 Task: Research Airbnb options in Ceská Trebová, Czech Republic from 11th November, 2023 to 15th November, 2023 for 2 adults. Place can be private room with 1  bedroom having 2 beds and 1 bathroom. Property type can be hotel.
Action: Mouse moved to (480, 230)
Screenshot: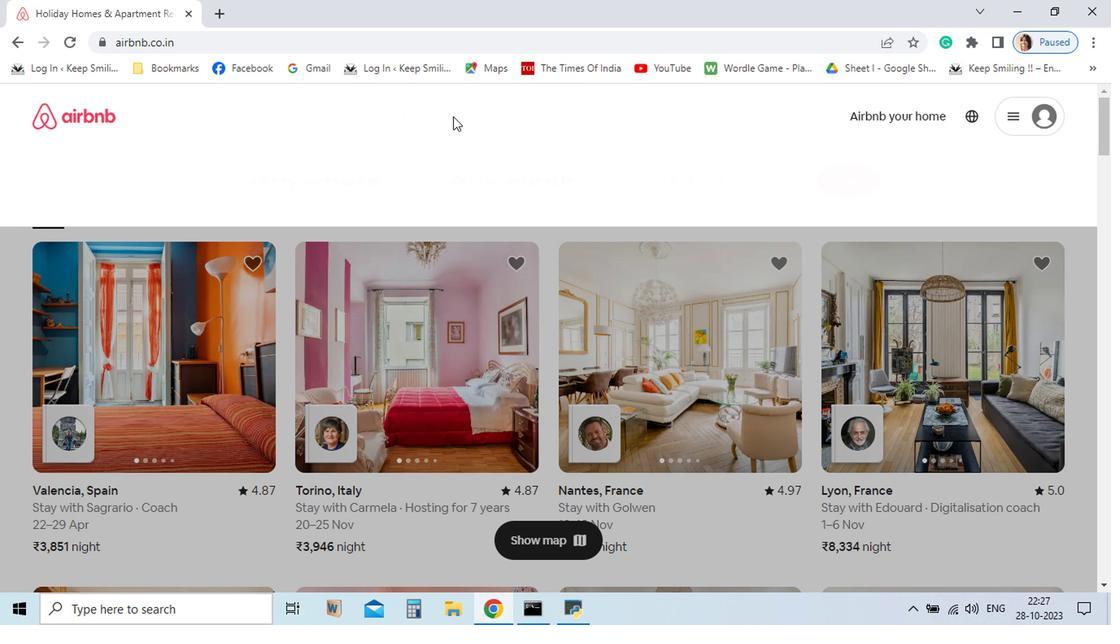 
Action: Mouse pressed left at (480, 230)
Screenshot: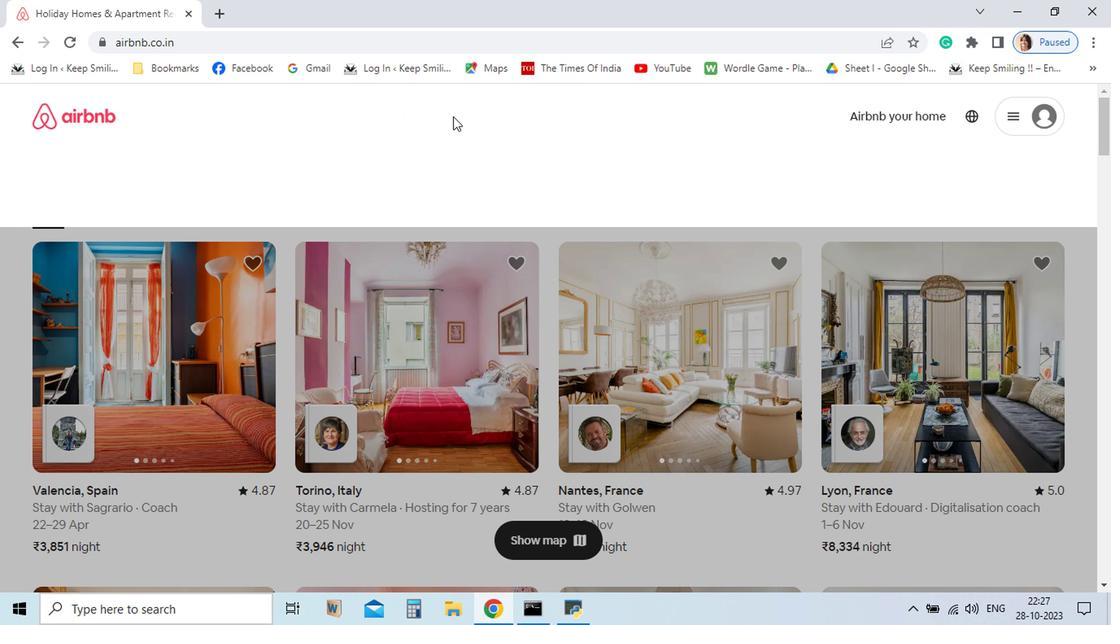 
Action: Key pressed ce
Screenshot: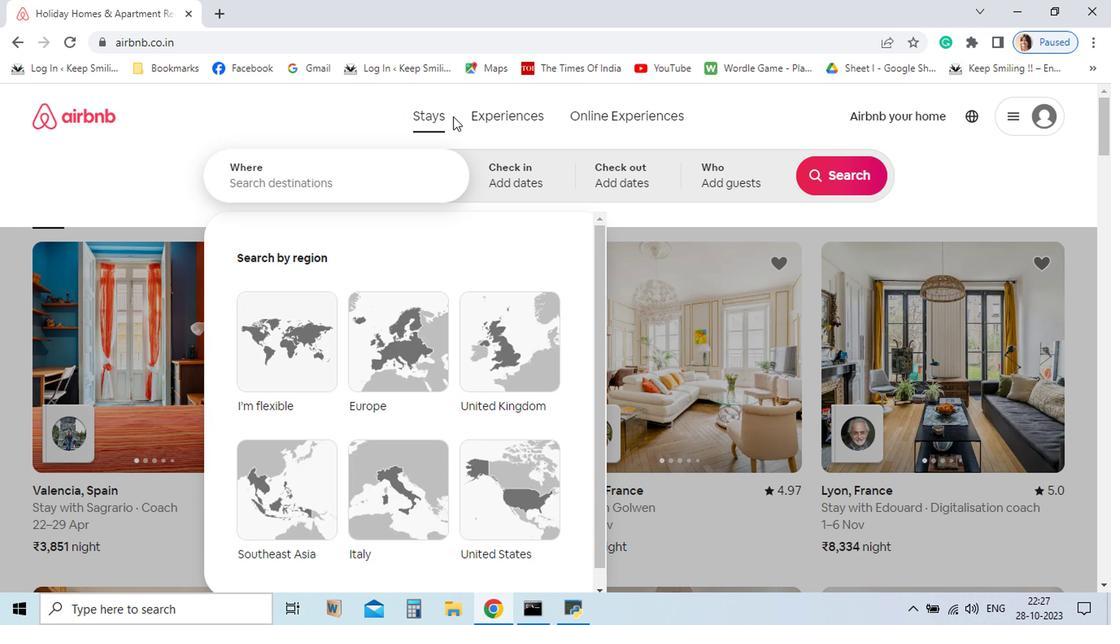 
Action: Mouse moved to (372, 274)
Screenshot: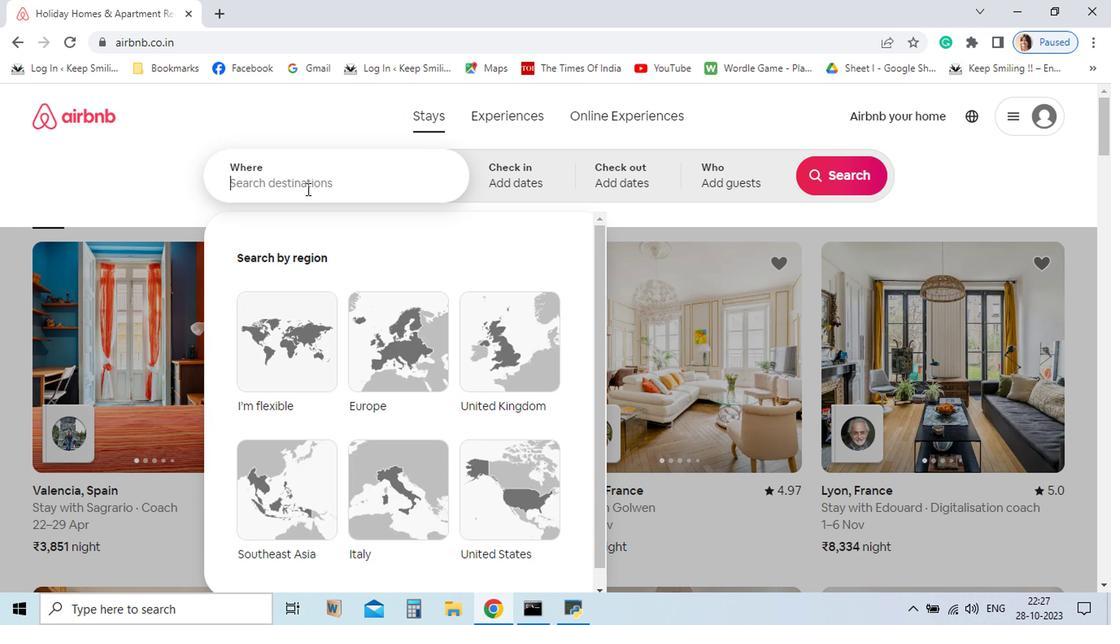 
Action: Mouse pressed left at (372, 274)
Screenshot: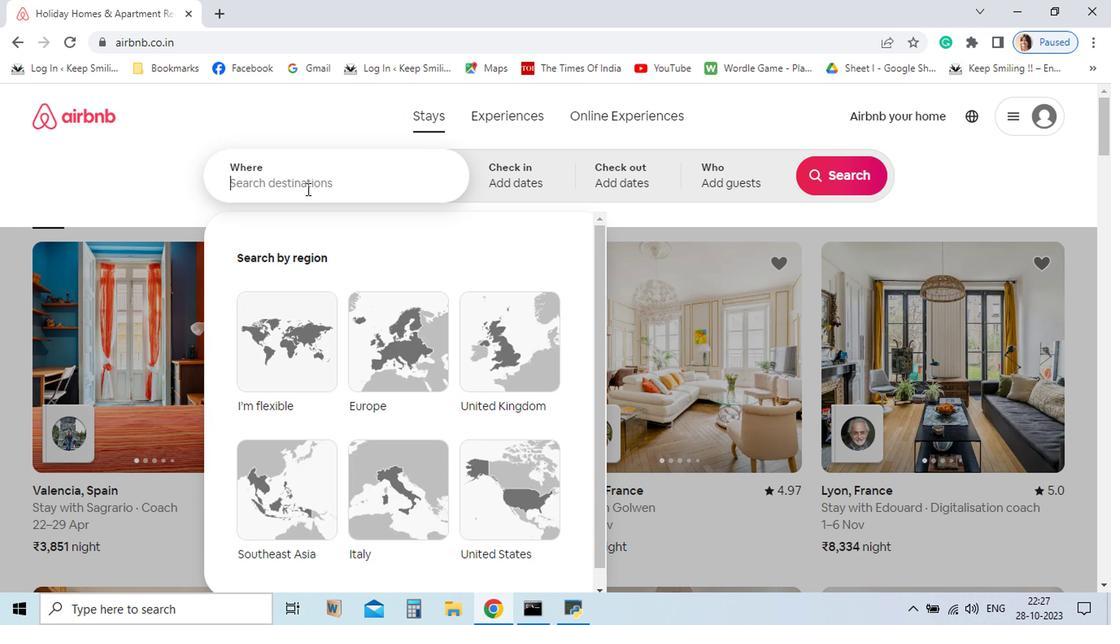 
Action: Mouse moved to (372, 274)
Screenshot: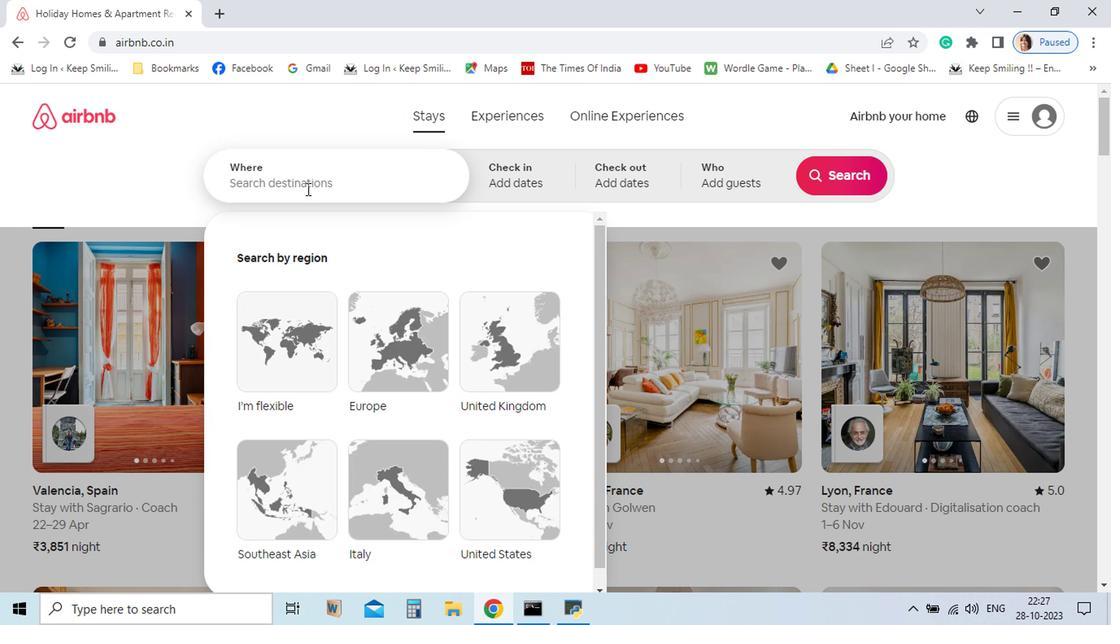 
Action: Key pressed ceska<Key.space>tre
Screenshot: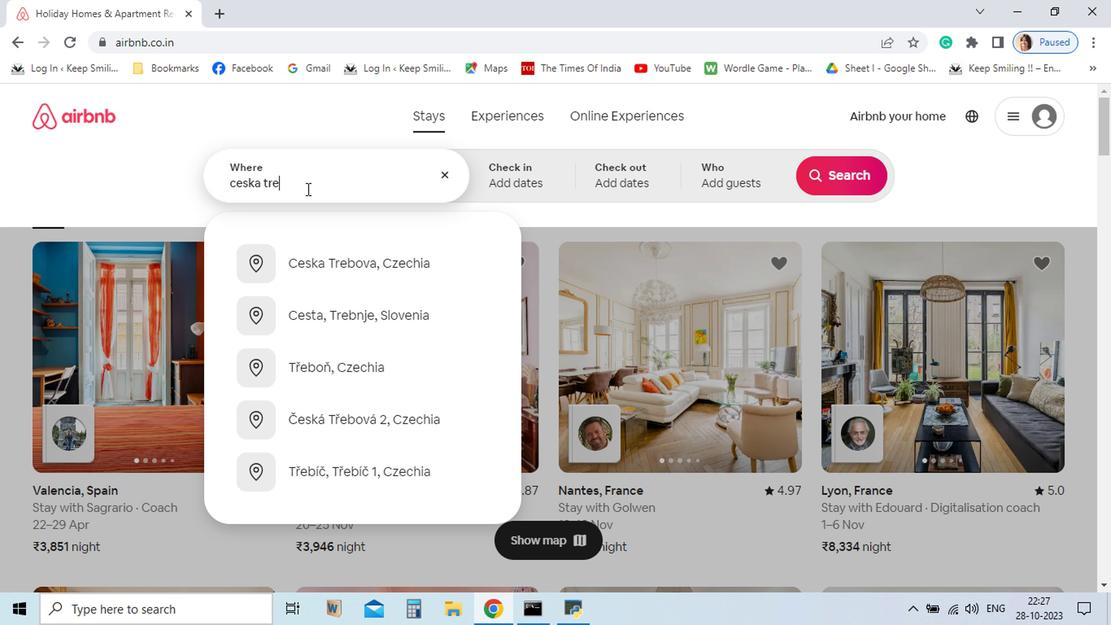 
Action: Mouse moved to (398, 318)
Screenshot: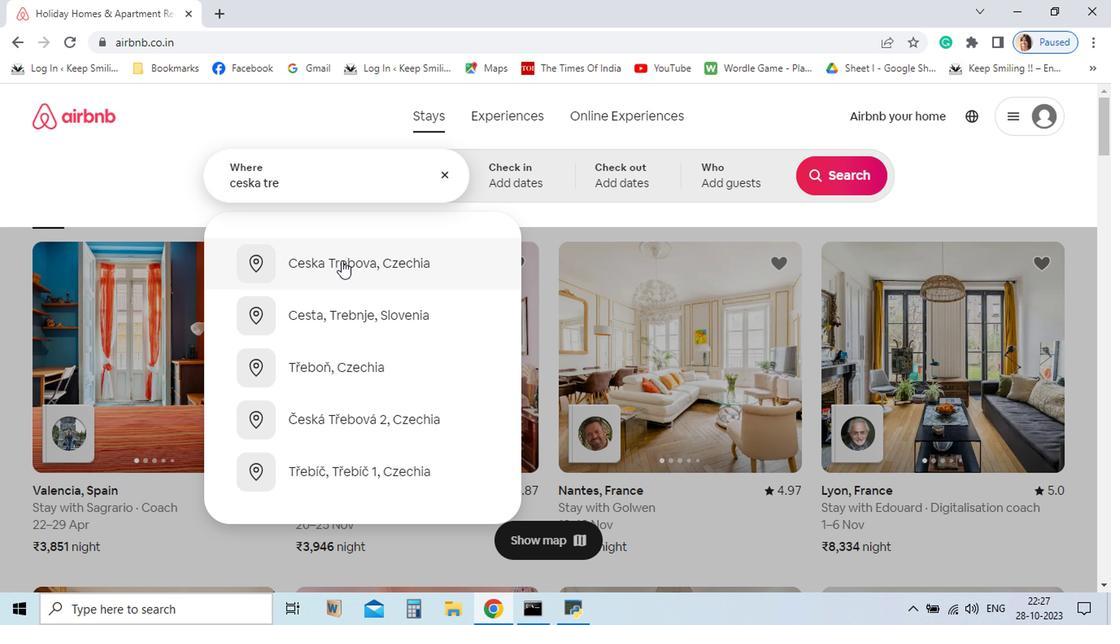 
Action: Mouse pressed left at (398, 318)
Screenshot: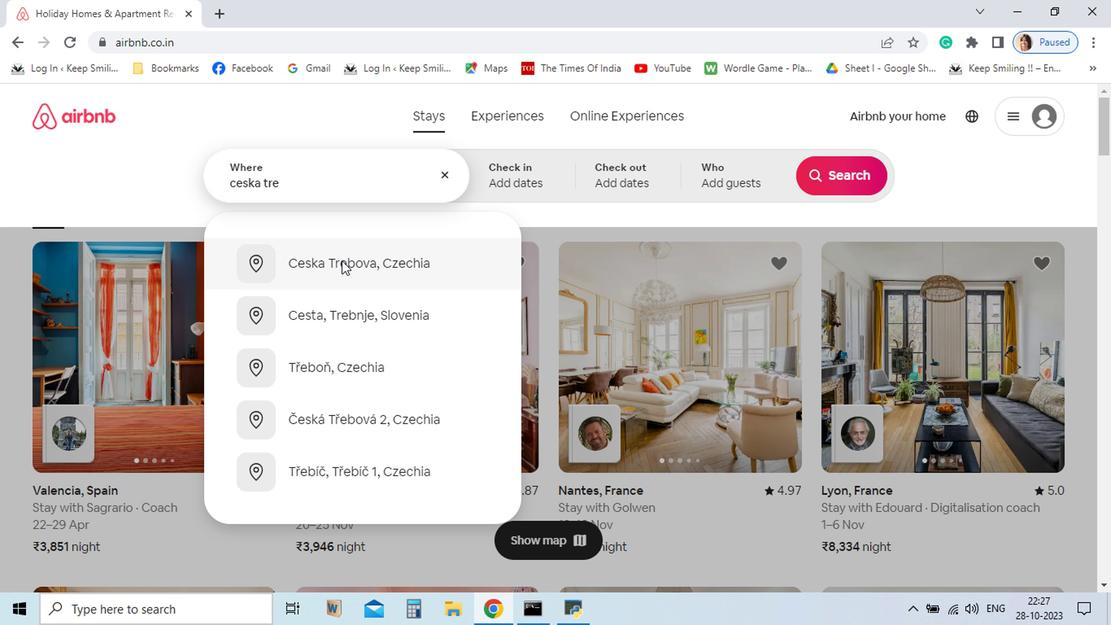 
Action: Mouse moved to (749, 413)
Screenshot: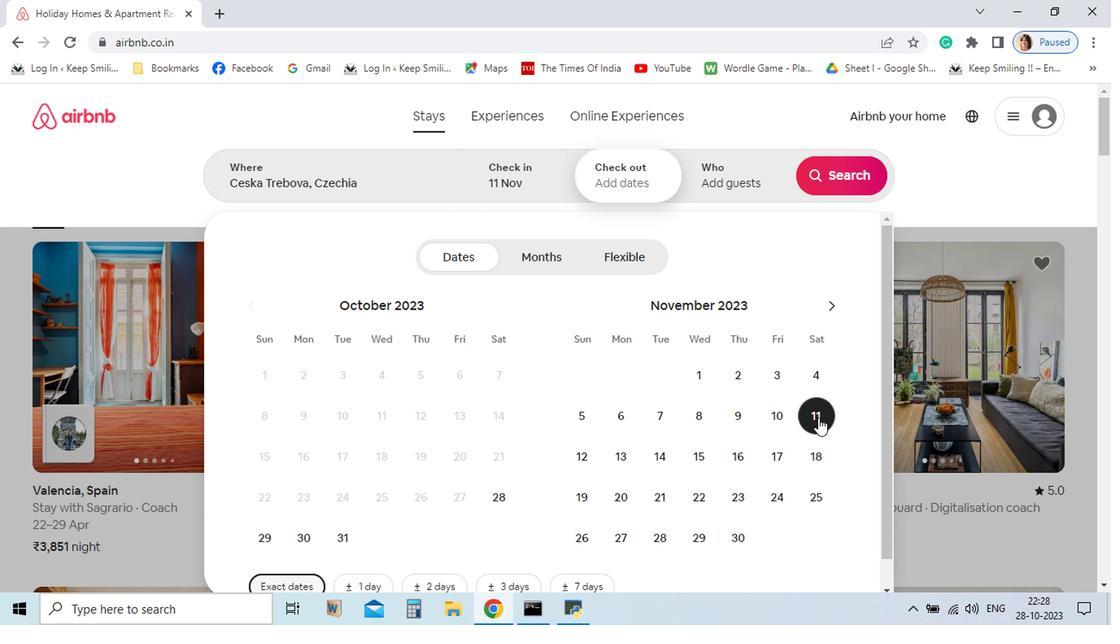 
Action: Mouse pressed left at (749, 413)
Screenshot: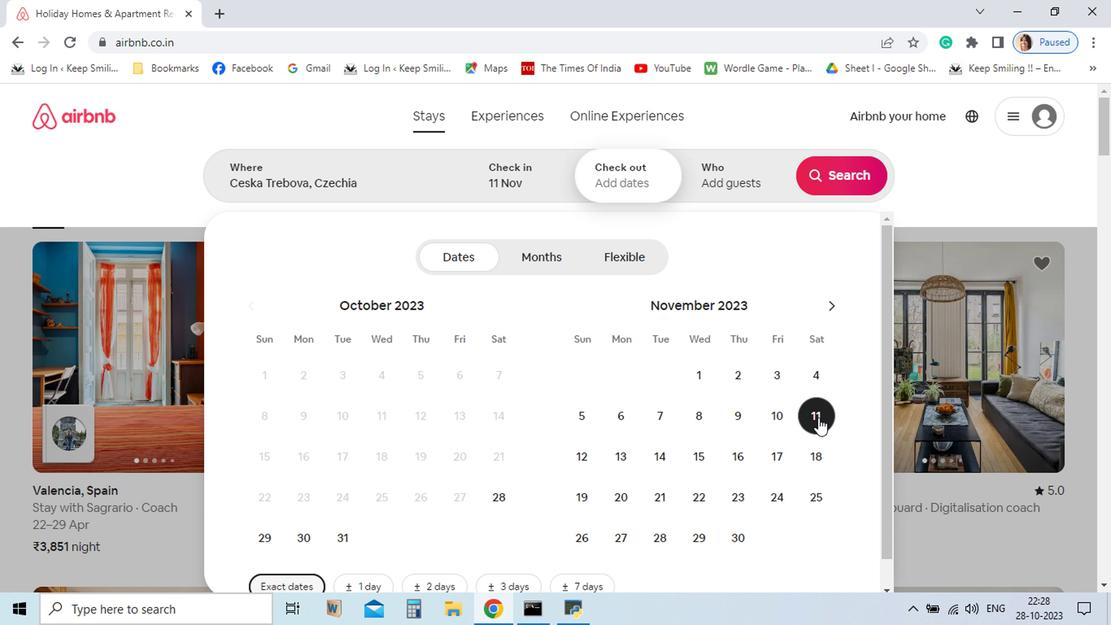 
Action: Mouse moved to (663, 438)
Screenshot: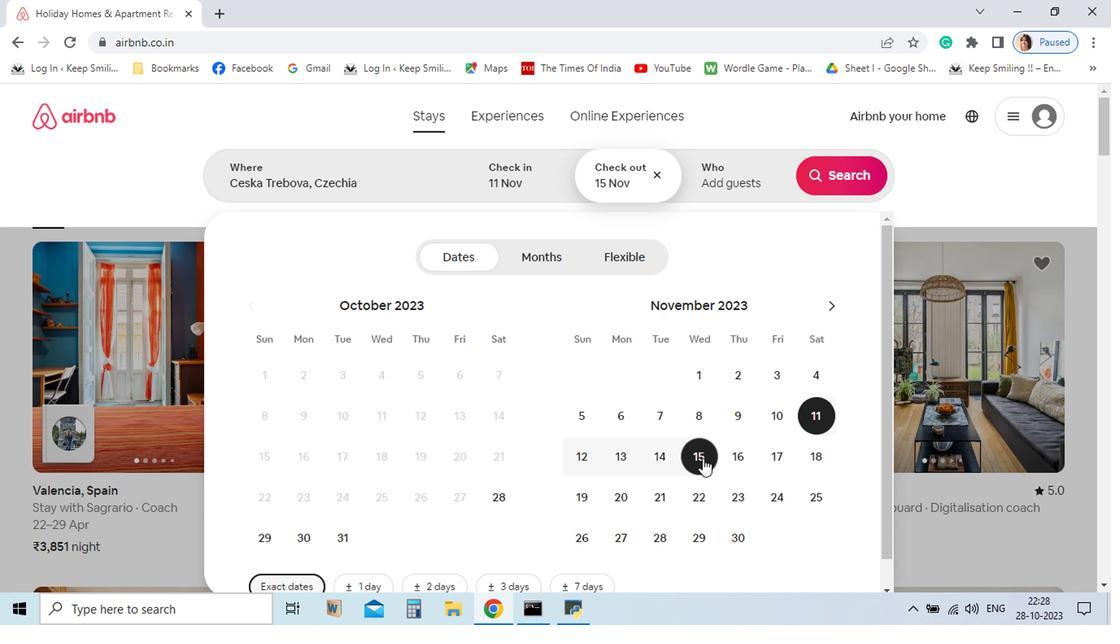 
Action: Mouse pressed left at (663, 438)
Screenshot: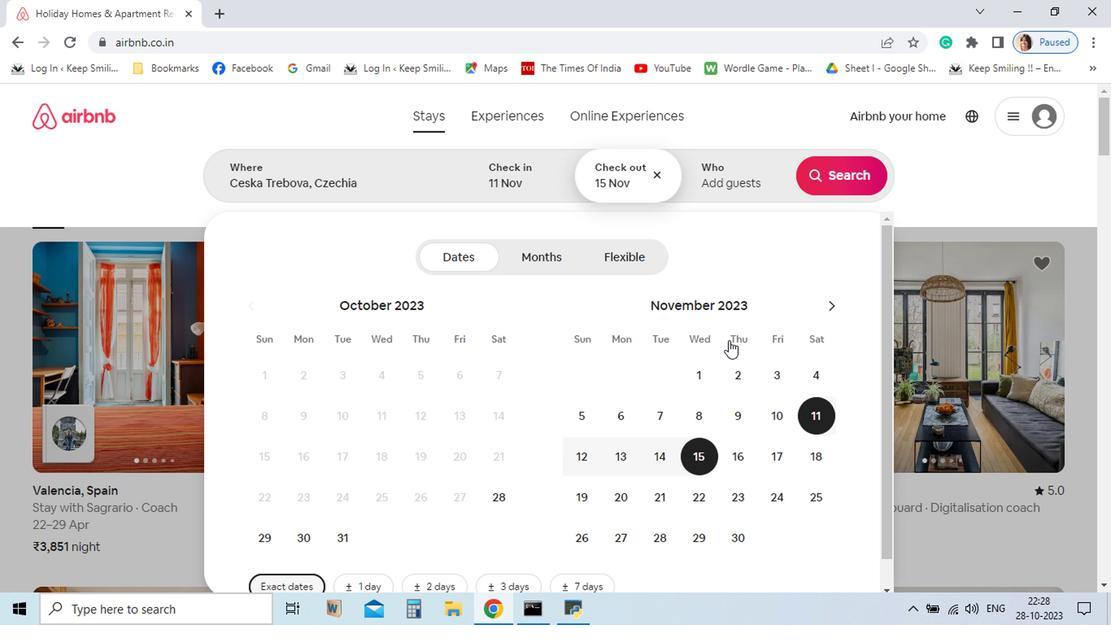 
Action: Mouse moved to (672, 272)
Screenshot: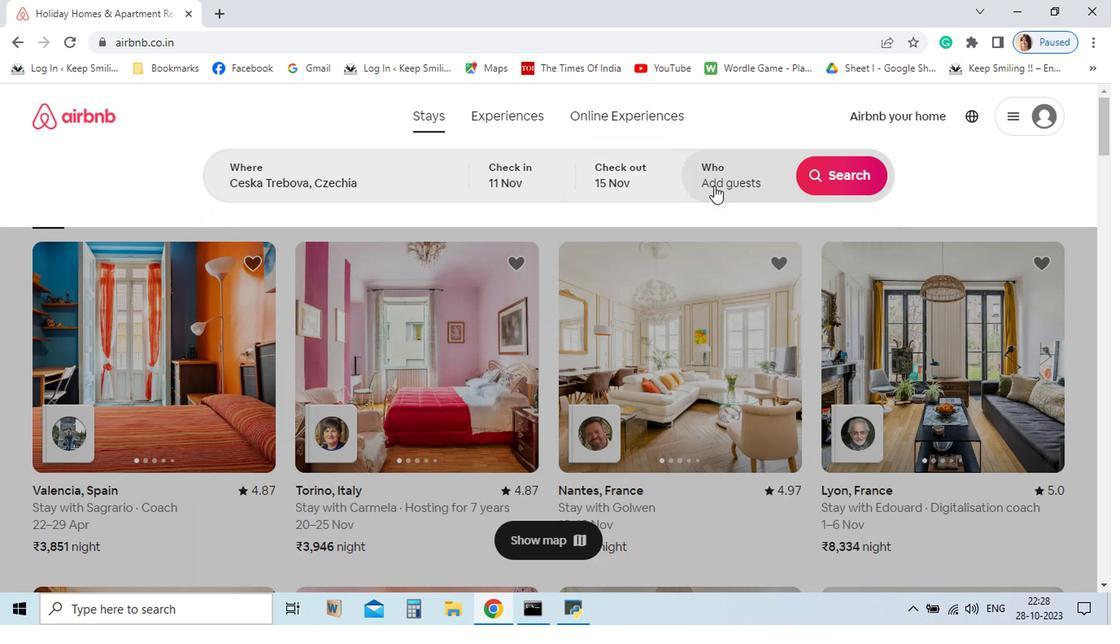
Action: Mouse pressed left at (672, 272)
Screenshot: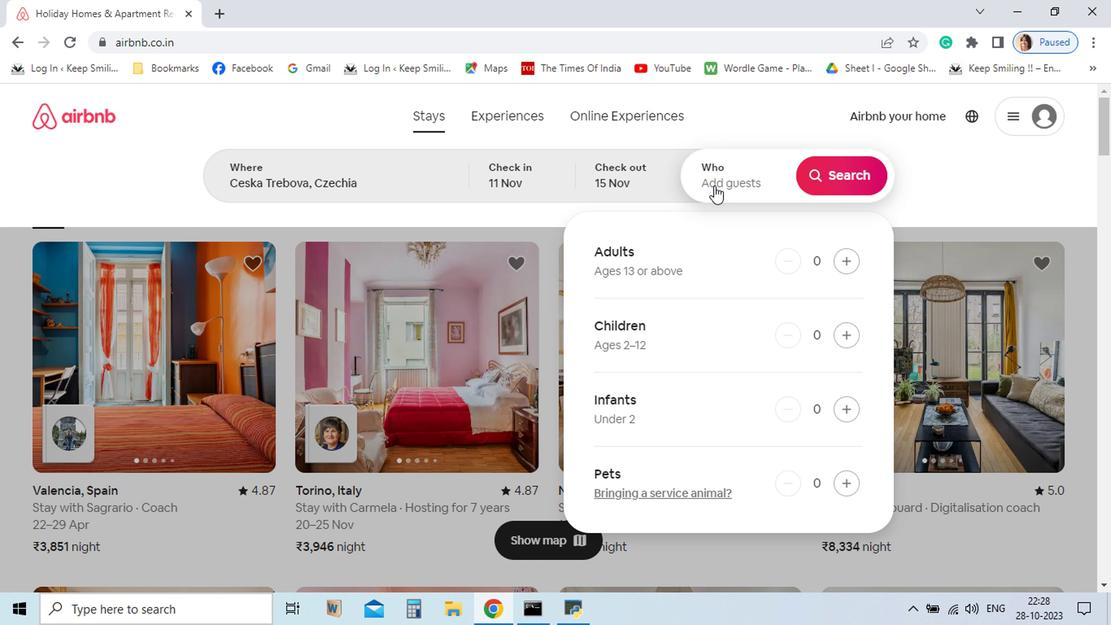 
Action: Mouse moved to (766, 320)
Screenshot: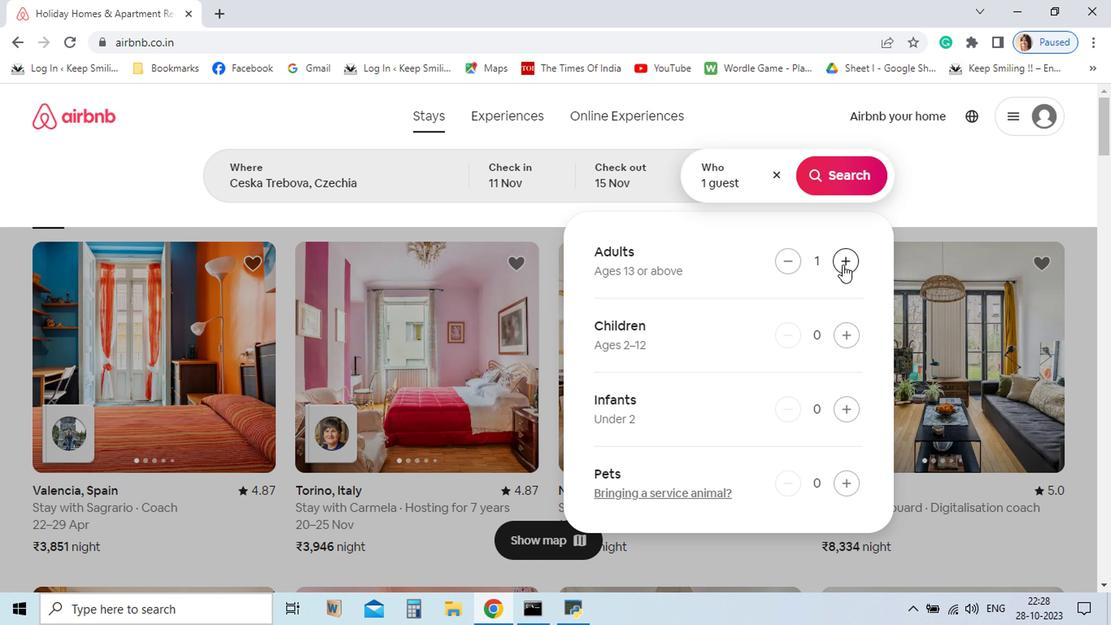 
Action: Mouse pressed left at (766, 320)
Screenshot: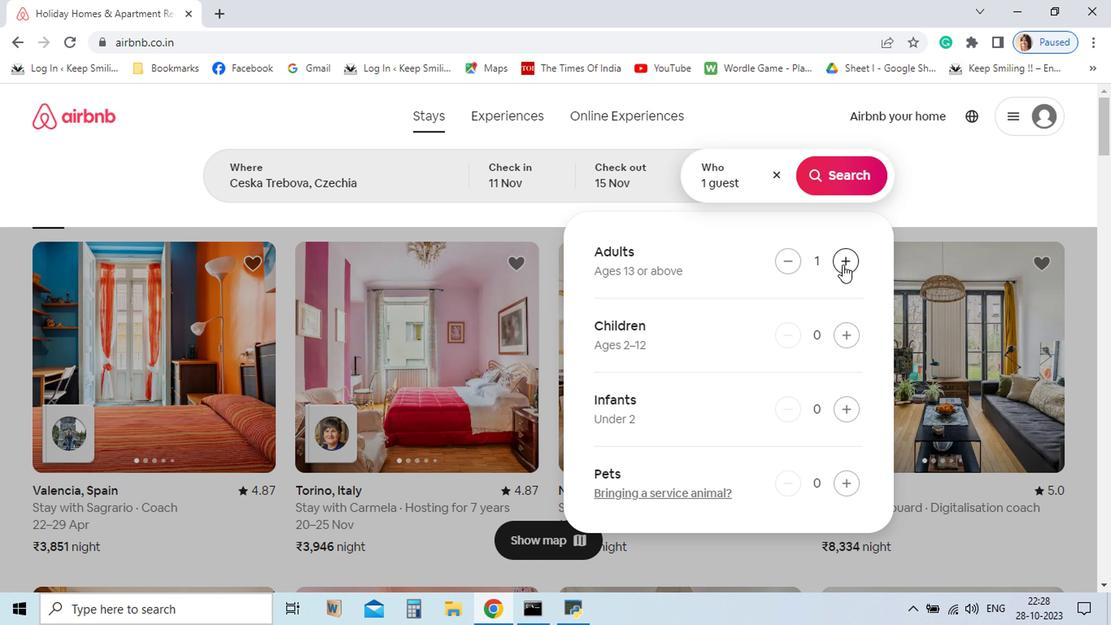 
Action: Mouse pressed left at (766, 320)
Screenshot: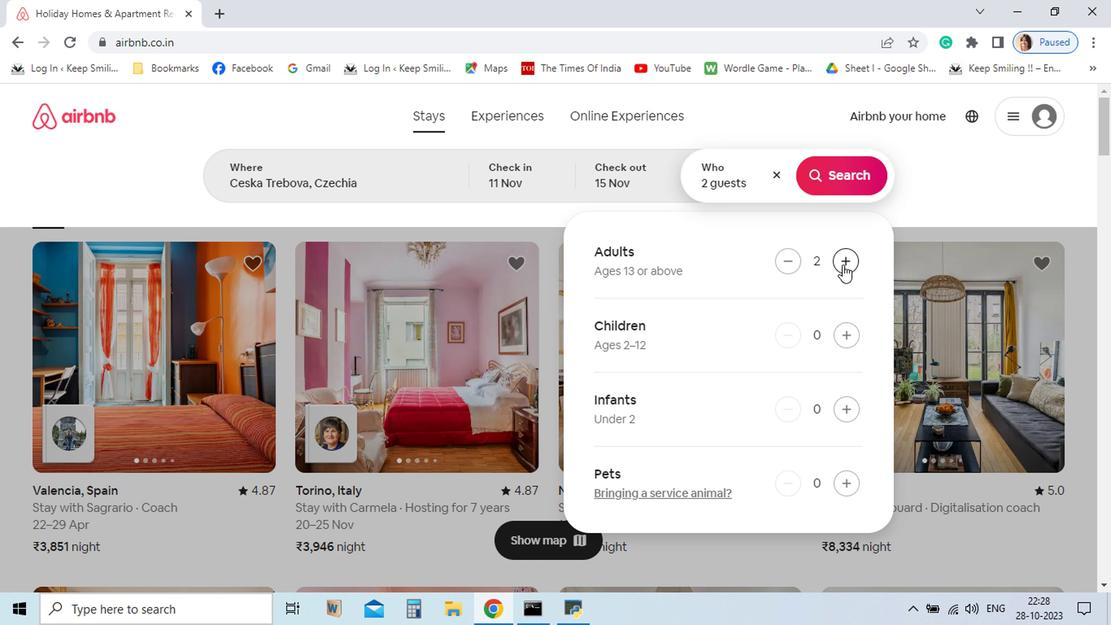 
Action: Mouse moved to (760, 267)
Screenshot: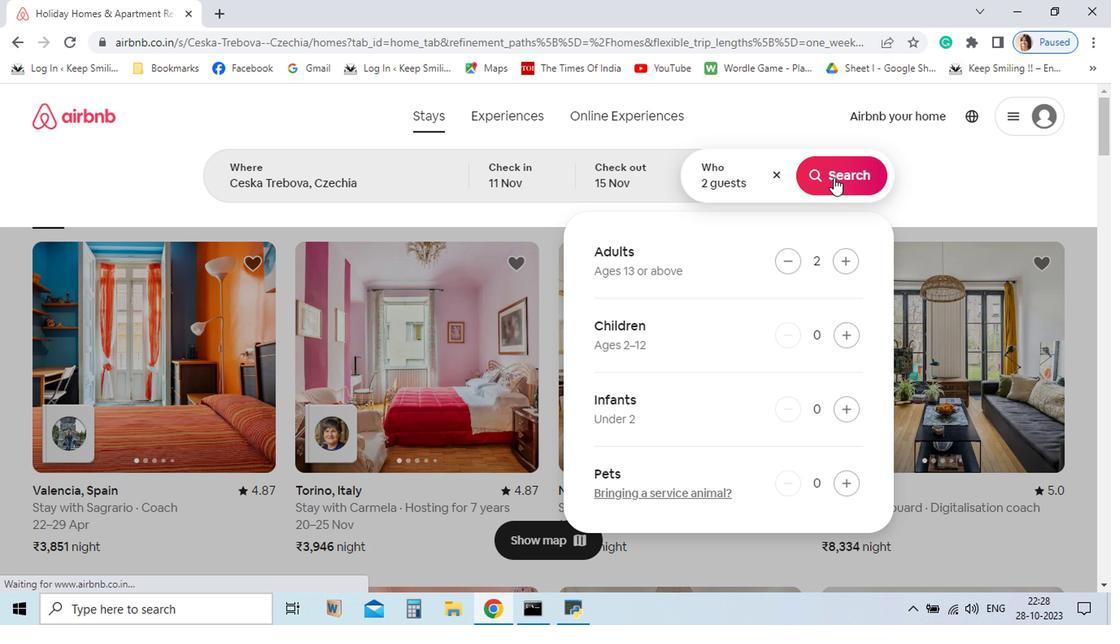 
Action: Mouse pressed left at (760, 267)
Screenshot: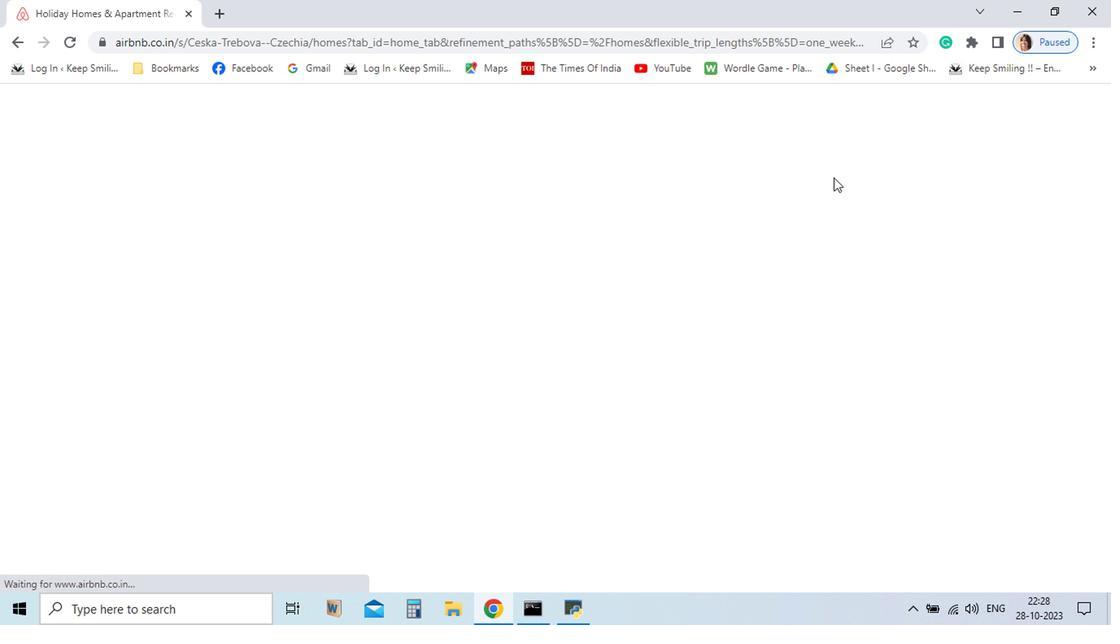 
Action: Mouse moved to (765, 278)
Screenshot: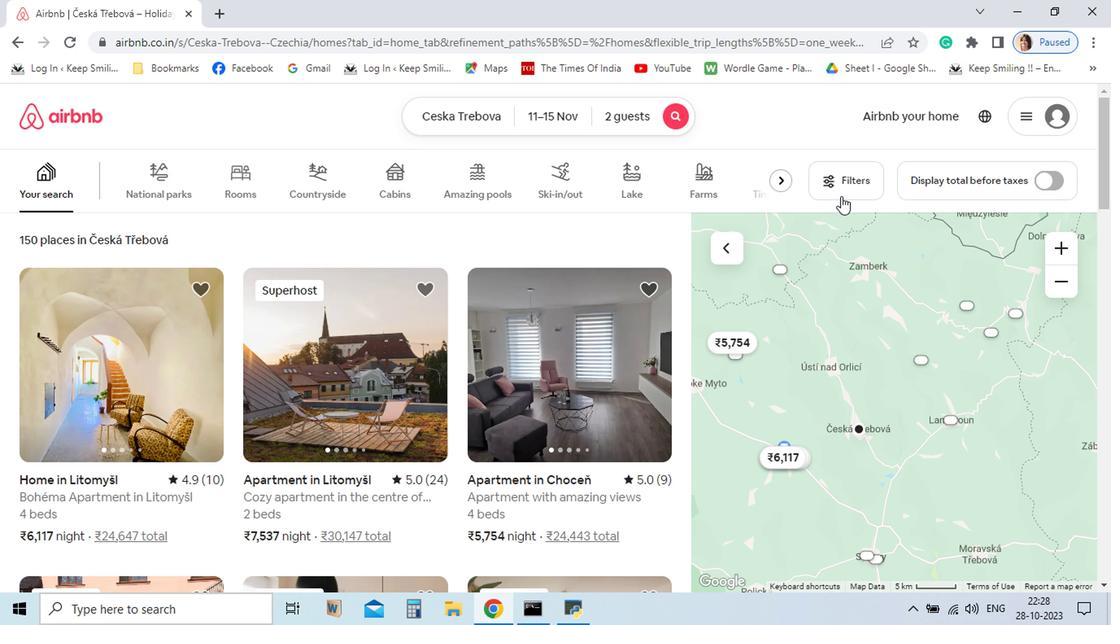 
Action: Mouse pressed left at (765, 278)
Screenshot: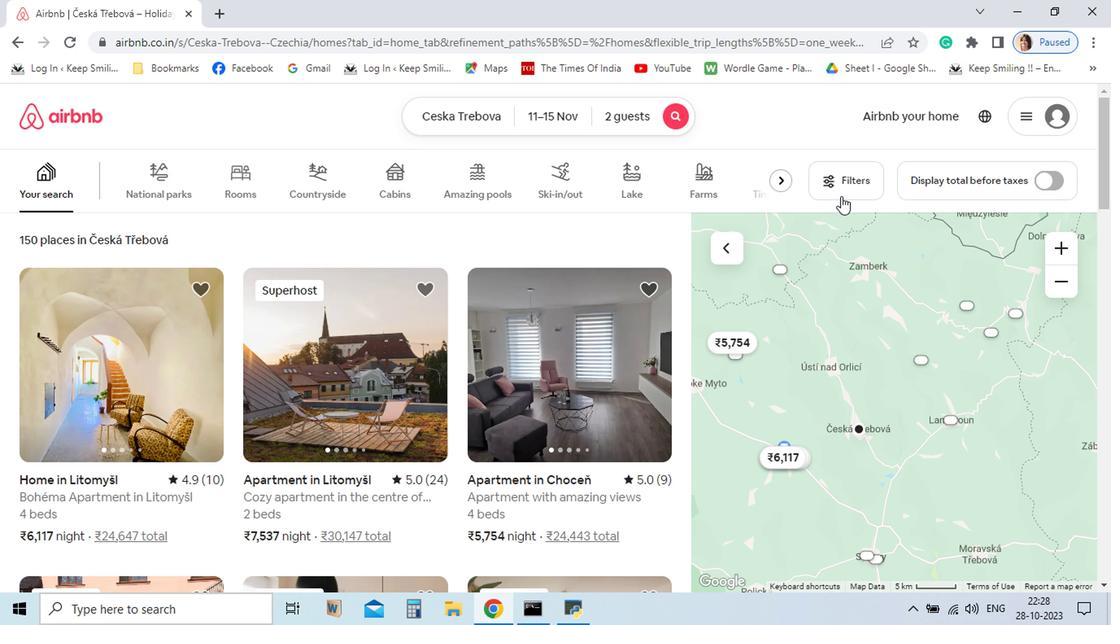 
Action: Mouse moved to (769, 270)
Screenshot: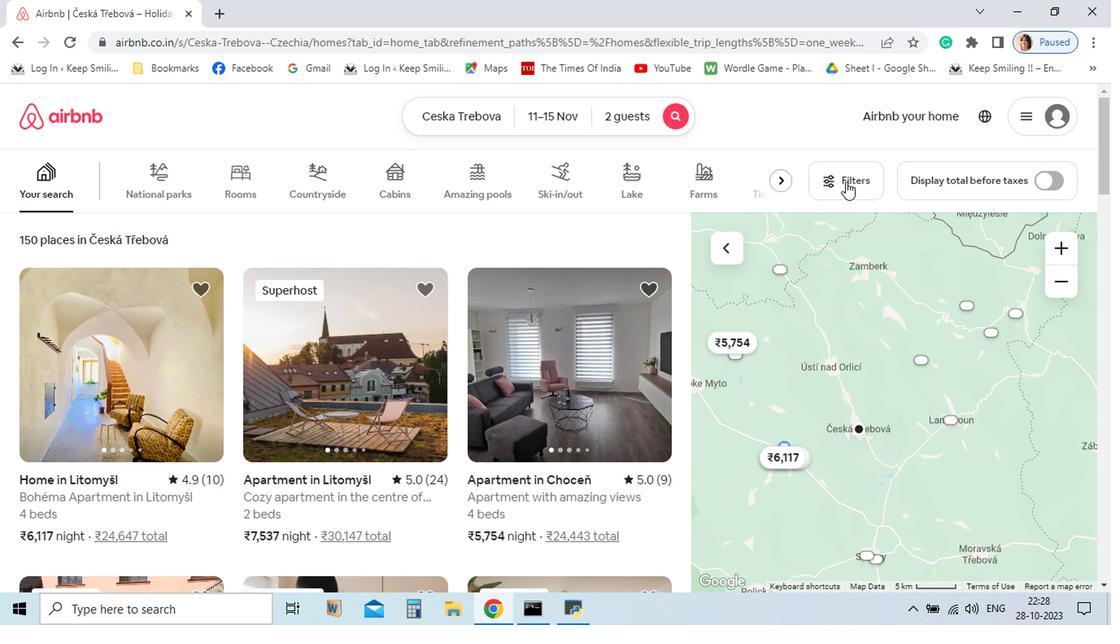 
Action: Mouse pressed left at (769, 270)
Screenshot: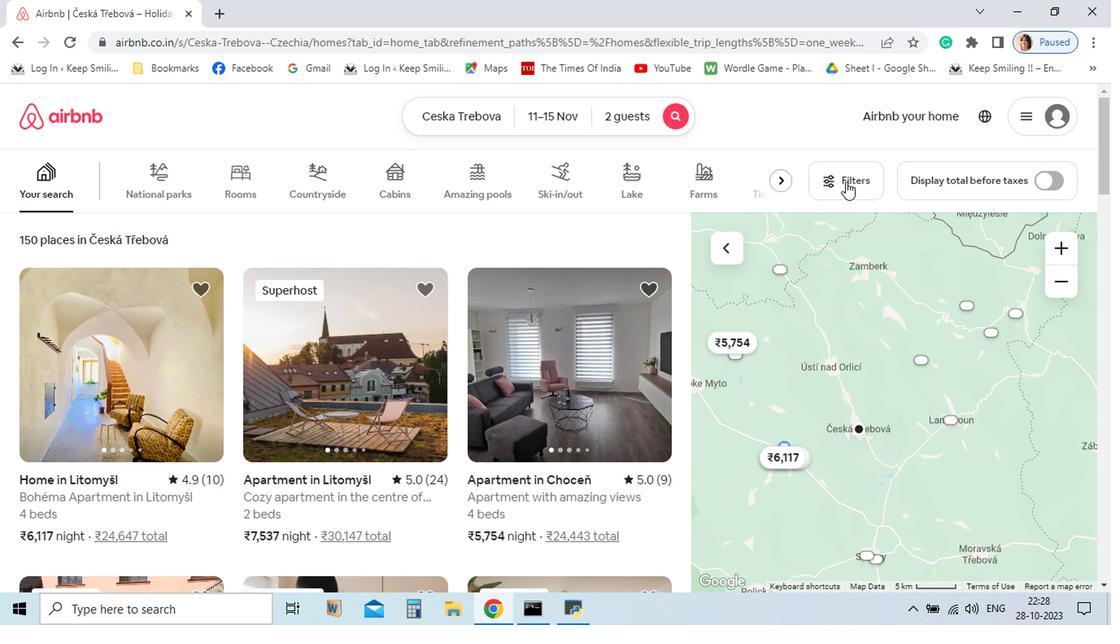 
Action: Mouse moved to (784, 291)
Screenshot: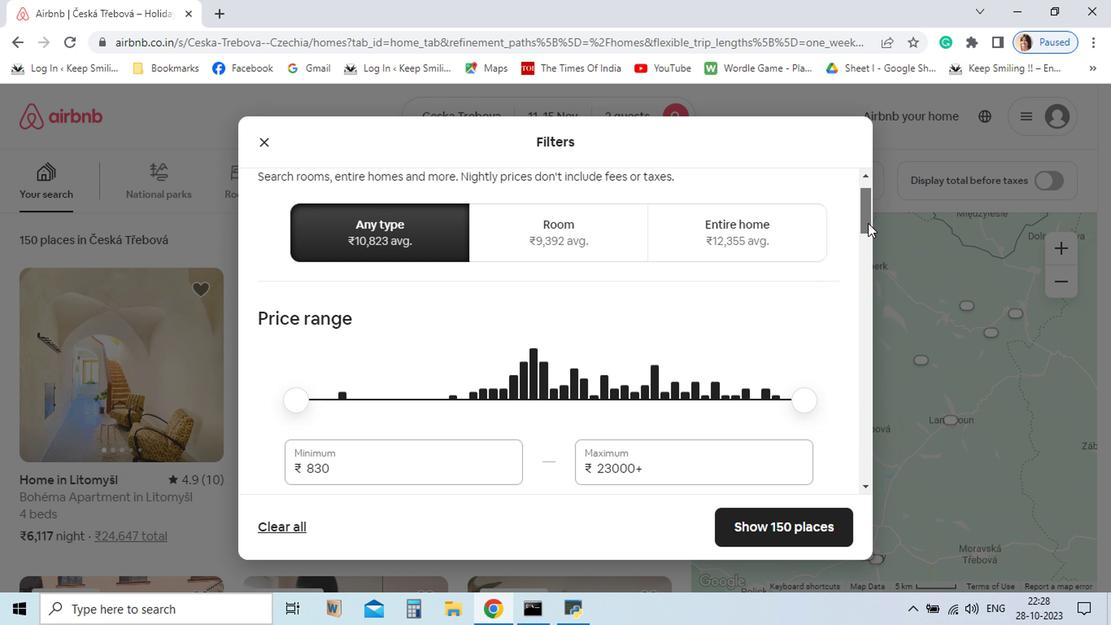 
Action: Mouse pressed left at (784, 291)
Screenshot: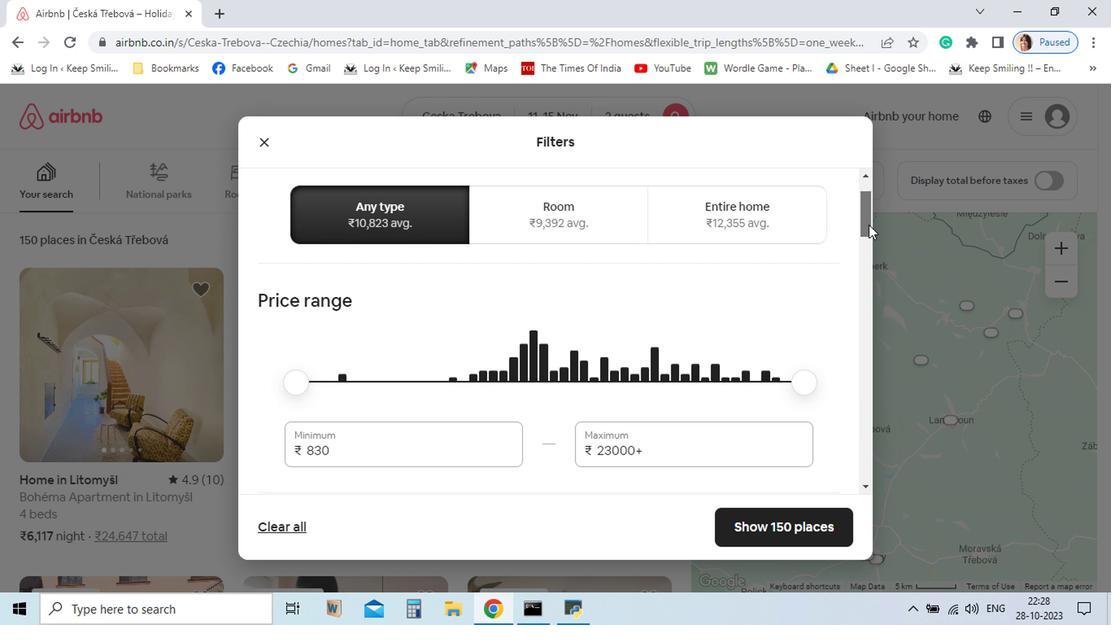 
Action: Mouse moved to (412, 381)
Screenshot: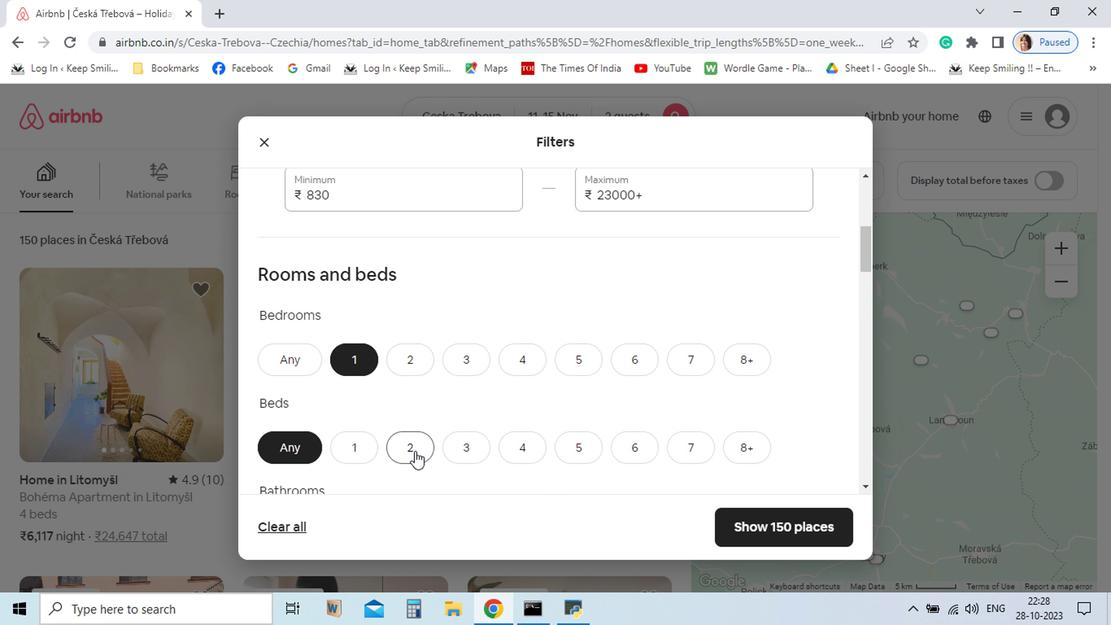 
Action: Mouse pressed left at (412, 381)
Screenshot: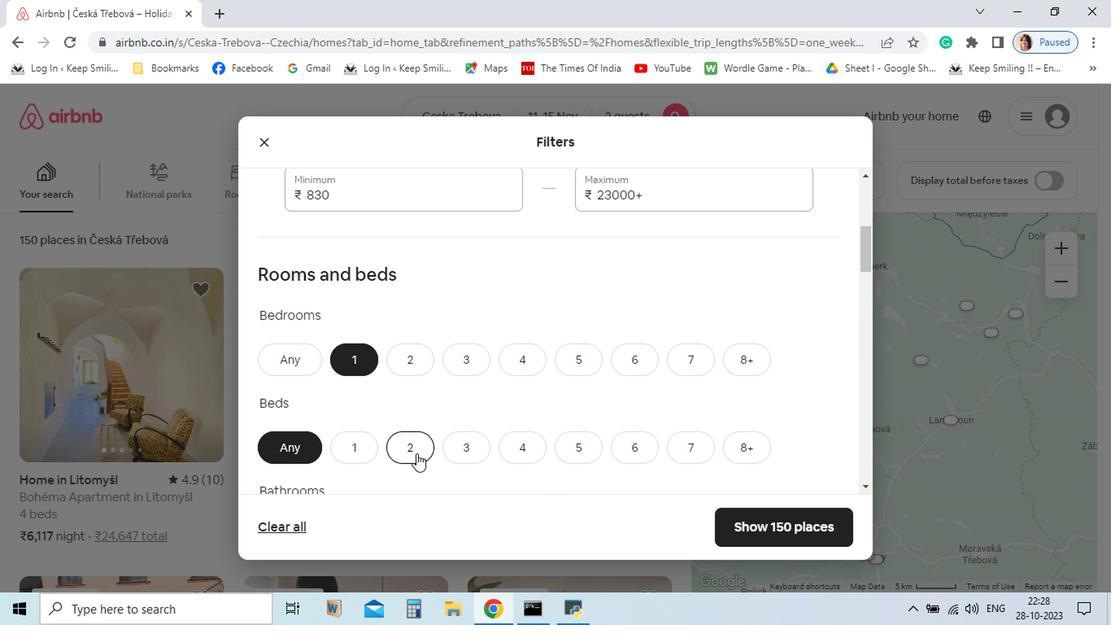 
Action: Mouse moved to (457, 435)
Screenshot: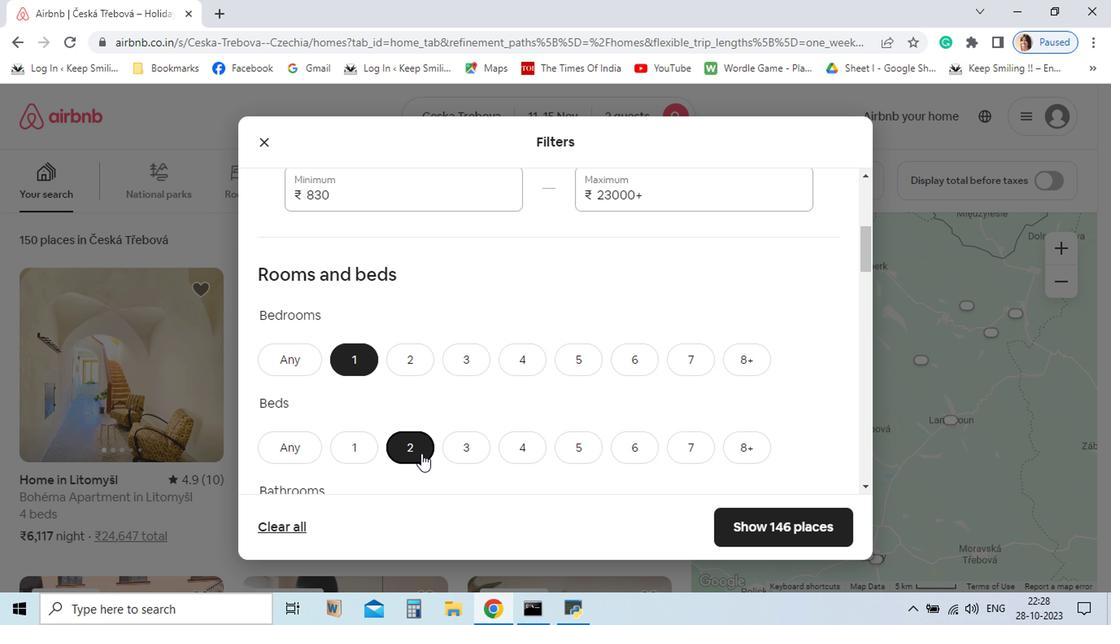 
Action: Mouse pressed left at (457, 435)
Screenshot: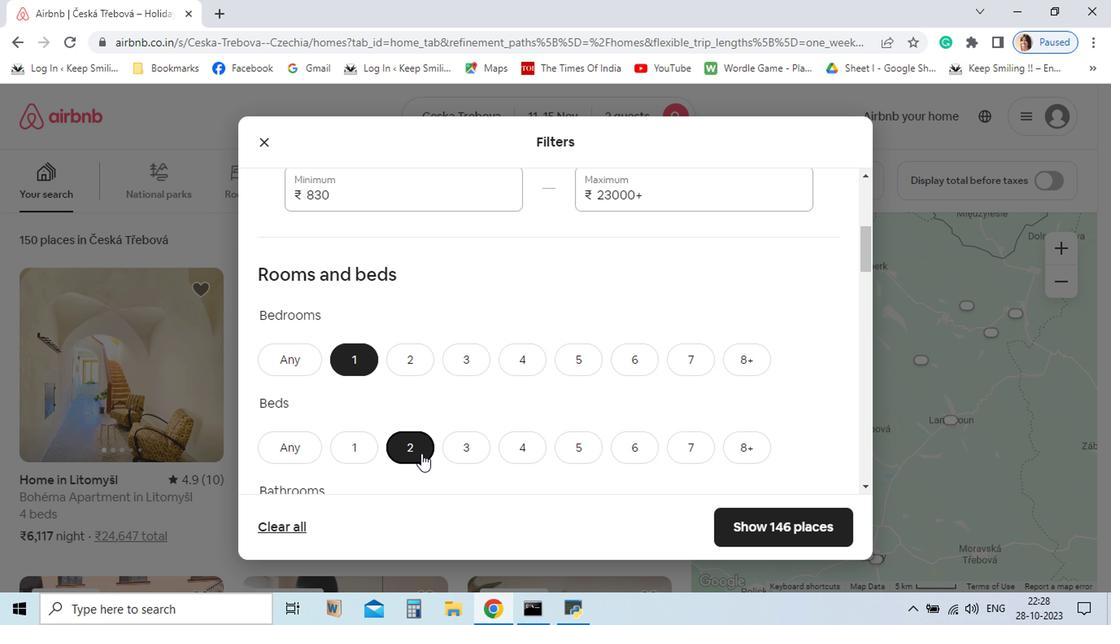 
Action: Mouse moved to (457, 435)
Screenshot: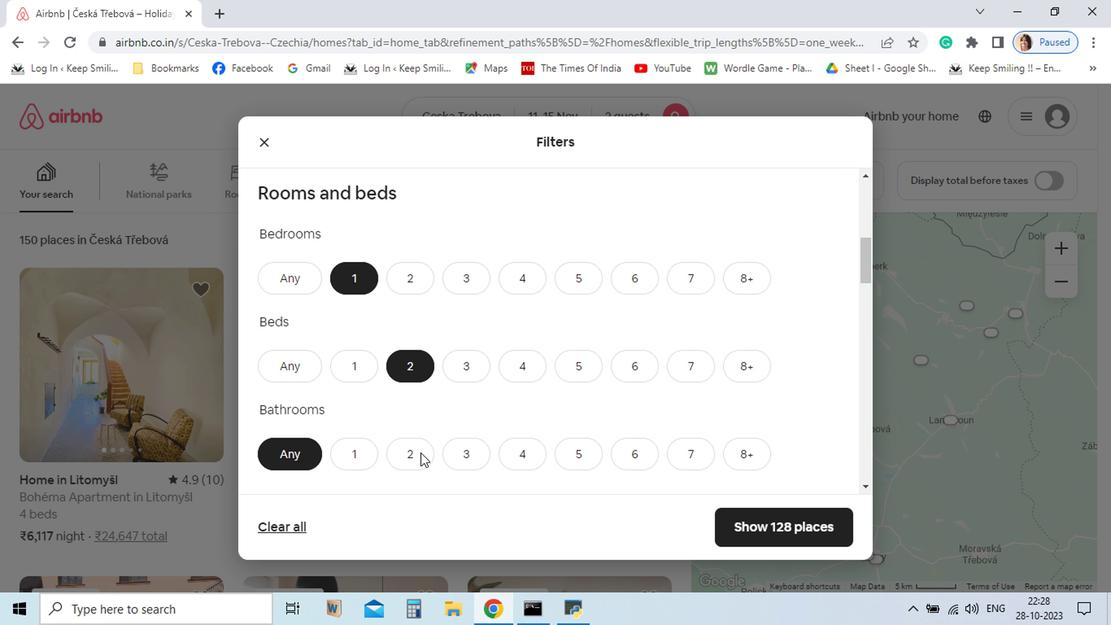 
Action: Mouse scrolled (457, 435) with delta (0, 0)
Screenshot: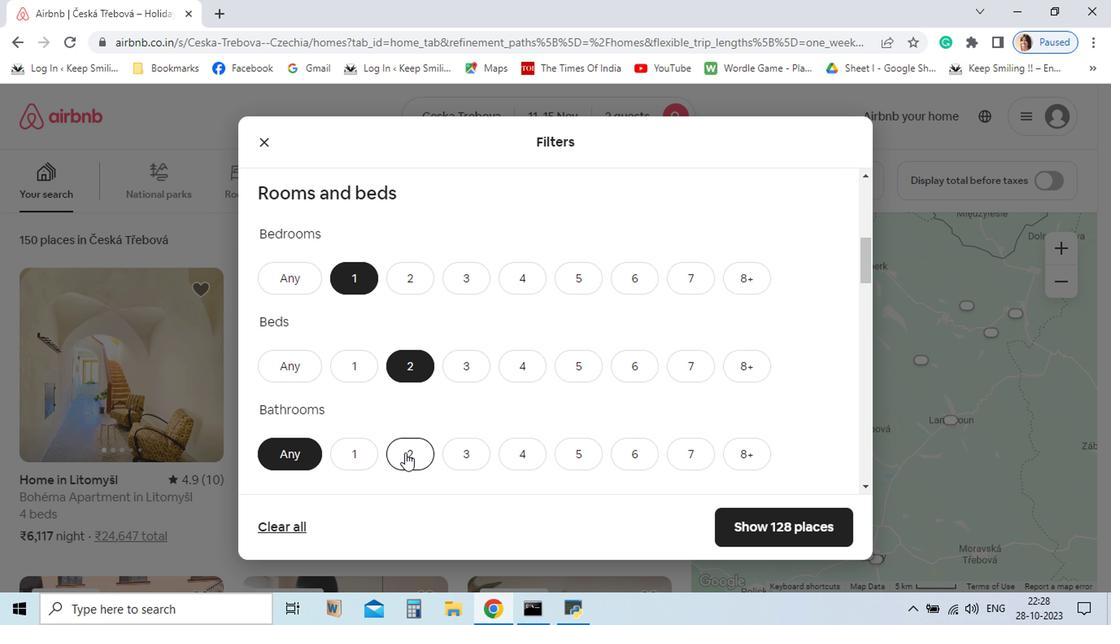
Action: Mouse moved to (413, 435)
Screenshot: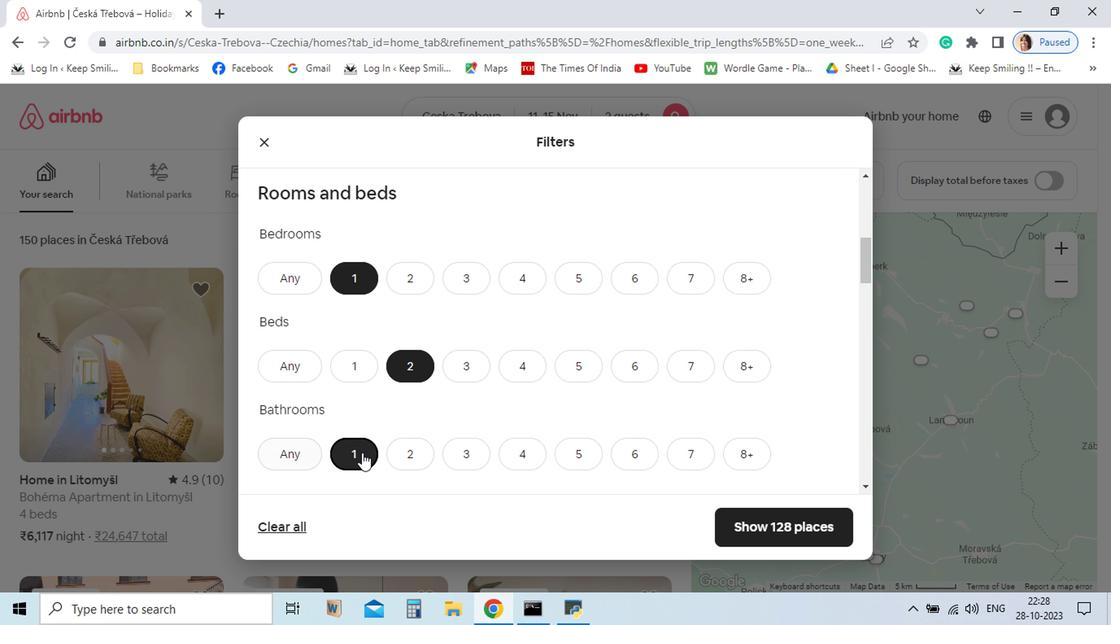 
Action: Mouse pressed left at (413, 435)
Screenshot: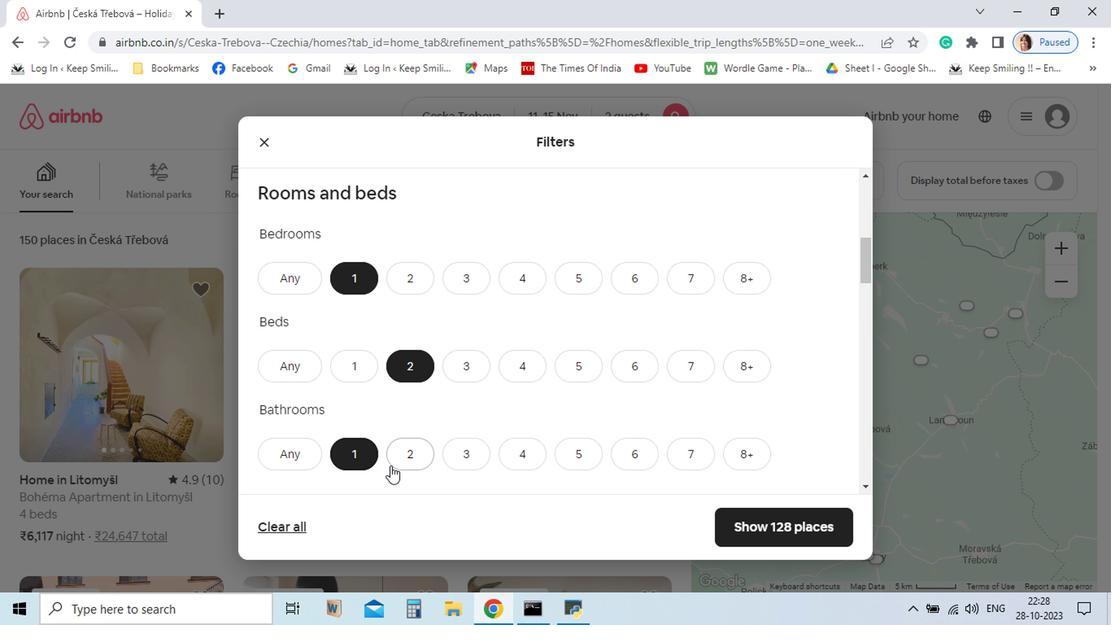
Action: Mouse moved to (435, 443)
Screenshot: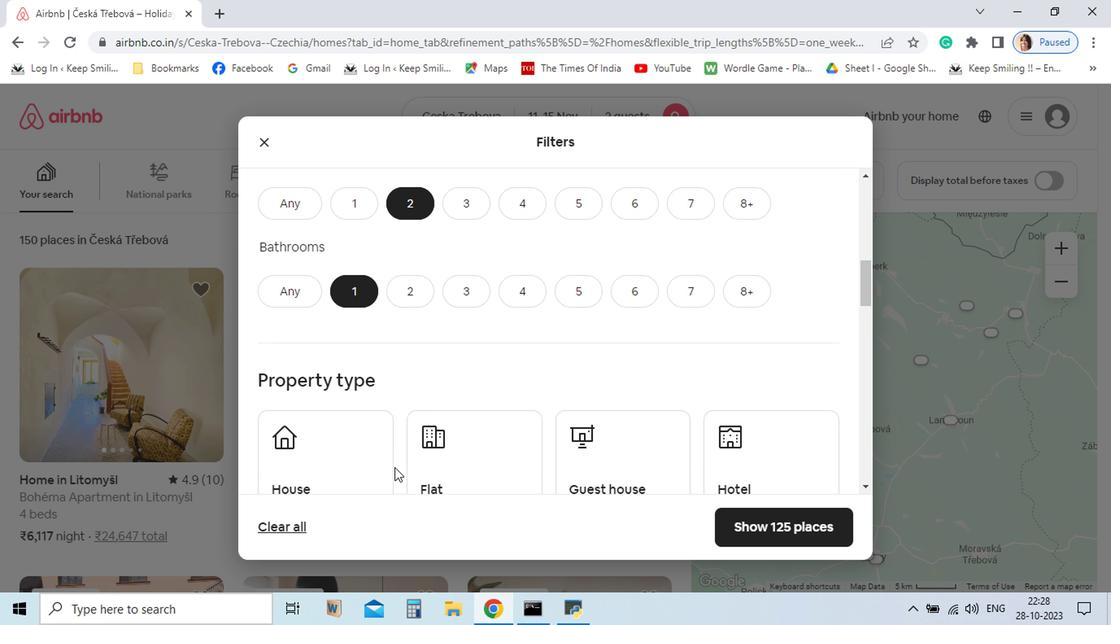 
Action: Mouse scrolled (435, 443) with delta (0, 0)
Screenshot: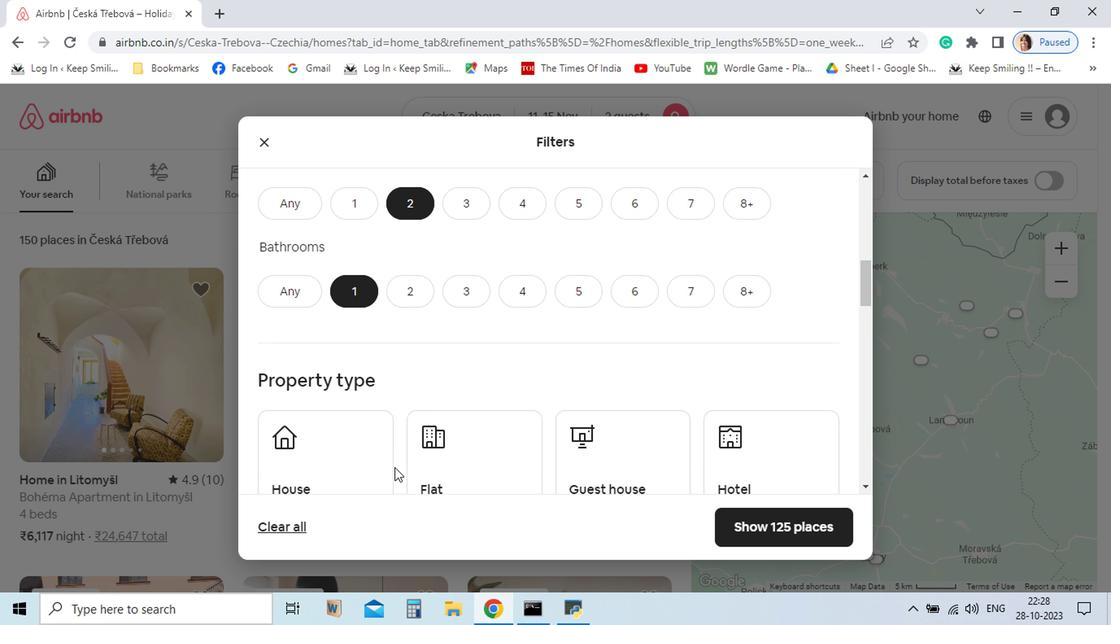
Action: Mouse moved to (436, 443)
Screenshot: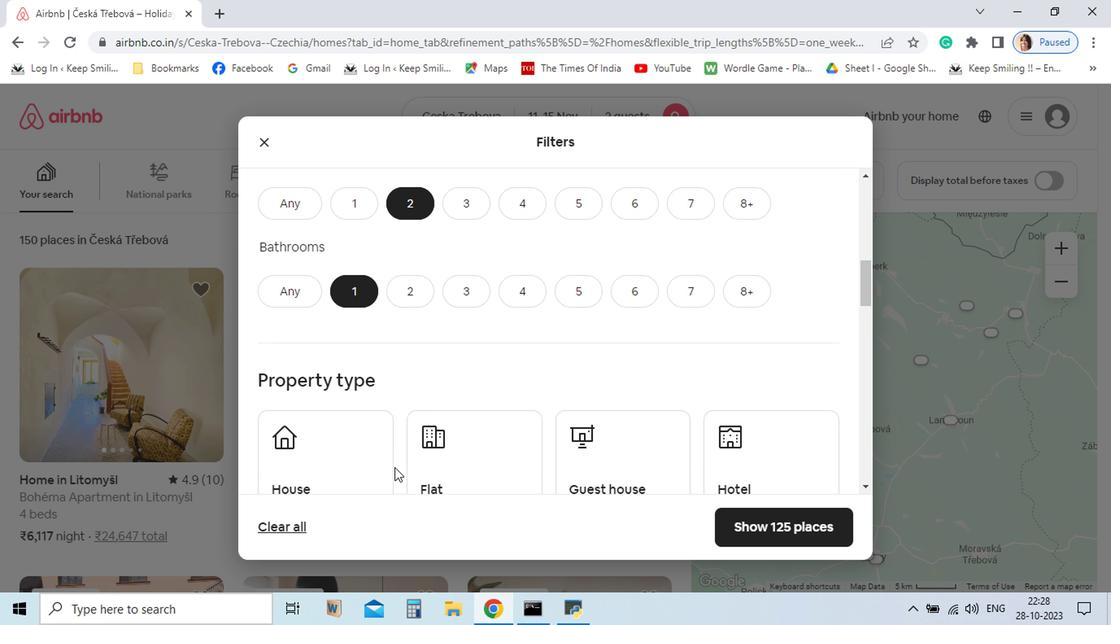 
Action: Mouse scrolled (436, 443) with delta (0, 0)
Screenshot: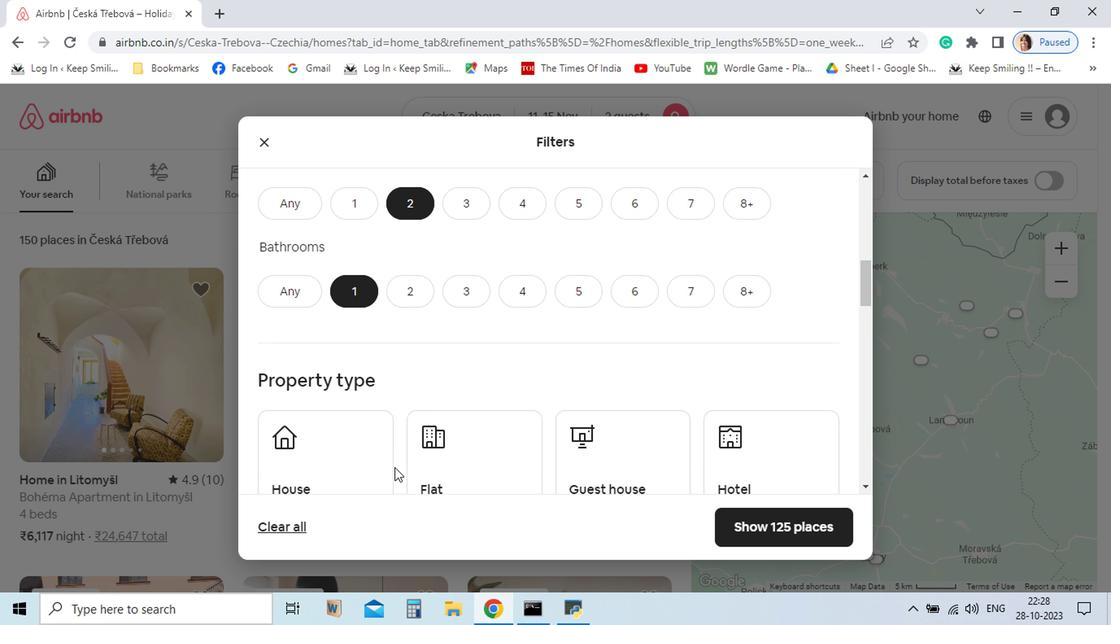 
Action: Mouse moved to (437, 443)
Screenshot: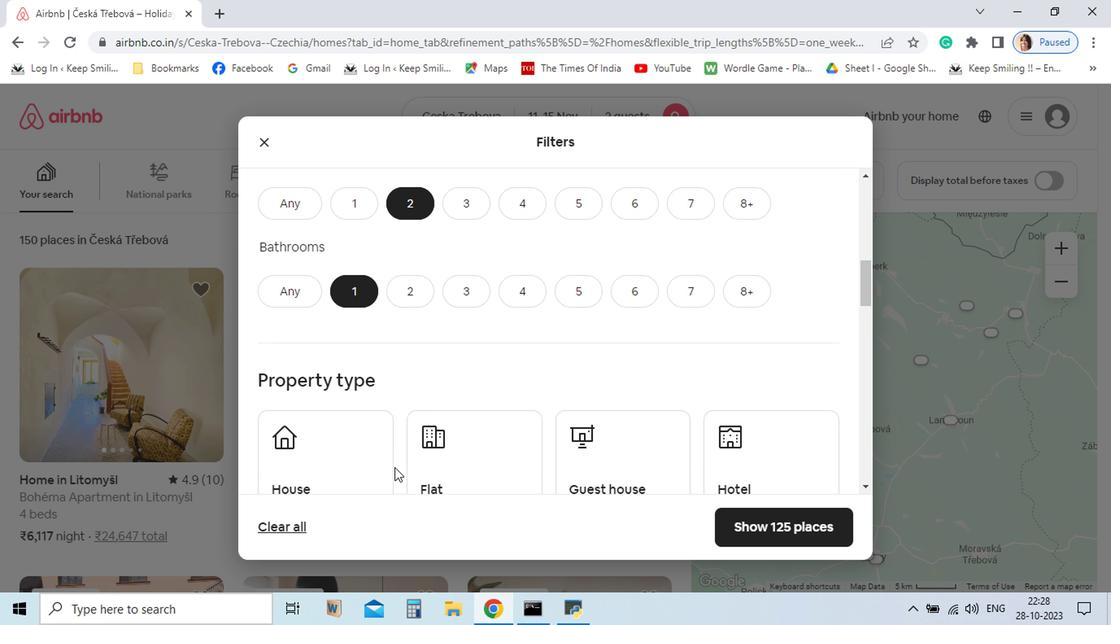 
Action: Mouse scrolled (437, 443) with delta (0, 0)
Screenshot: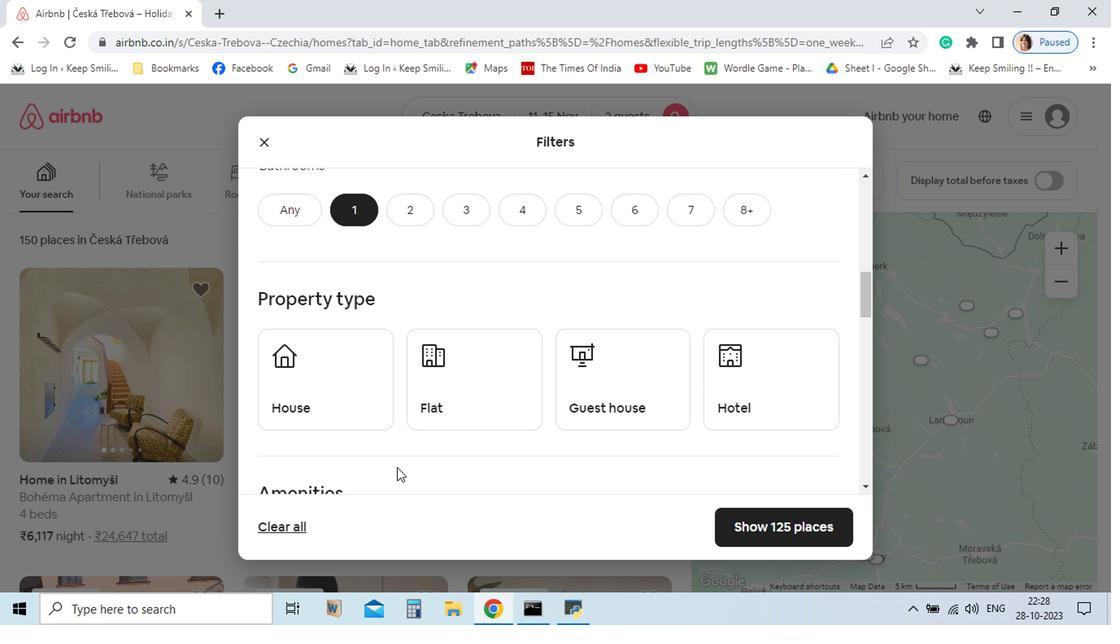 
Action: Mouse moved to (679, 397)
Screenshot: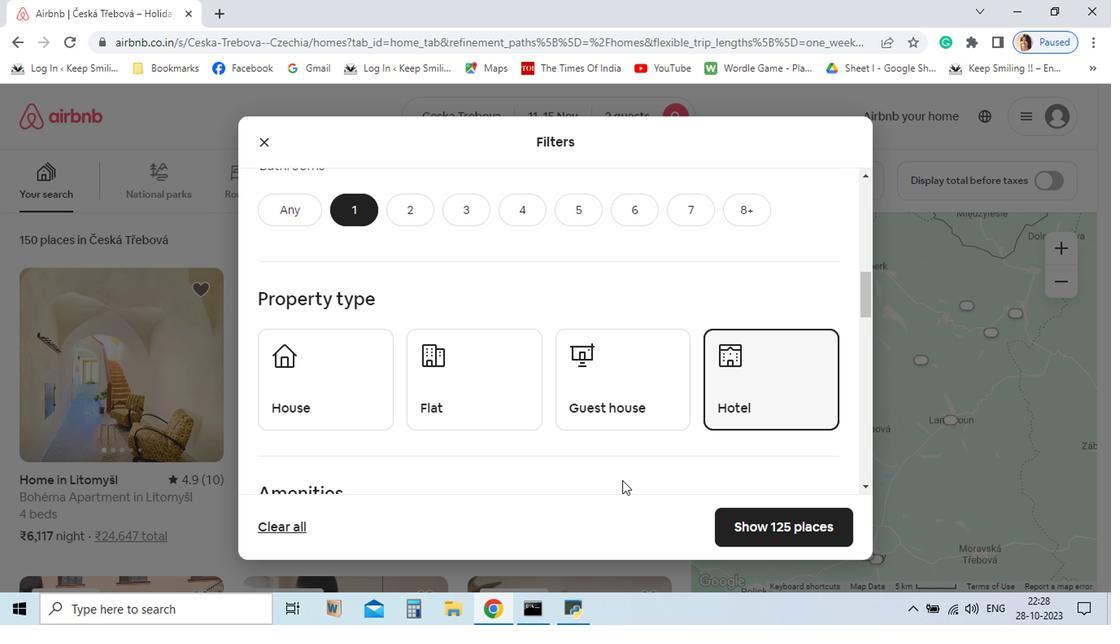 
Action: Mouse pressed left at (679, 397)
Screenshot: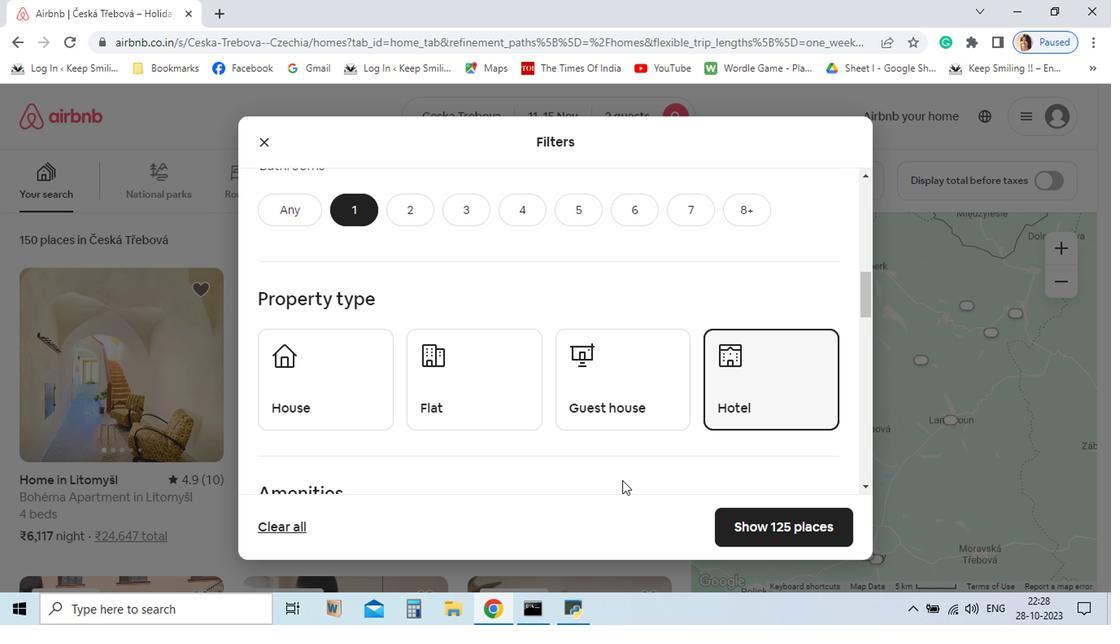
Action: Mouse moved to (559, 452)
Screenshot: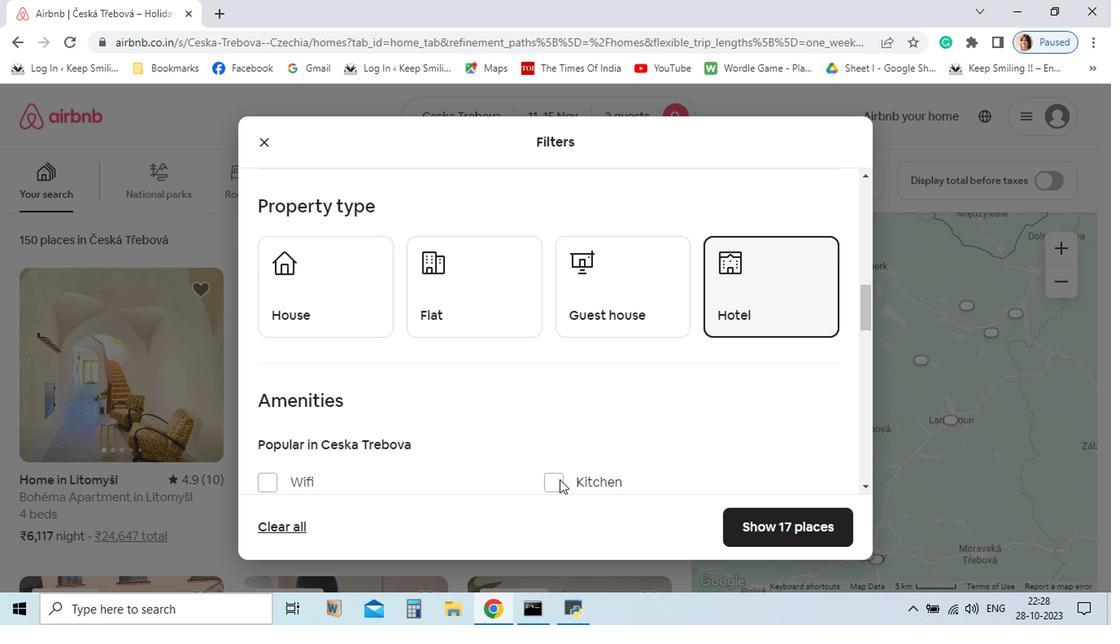 
Action: Mouse scrolled (559, 451) with delta (0, 0)
Screenshot: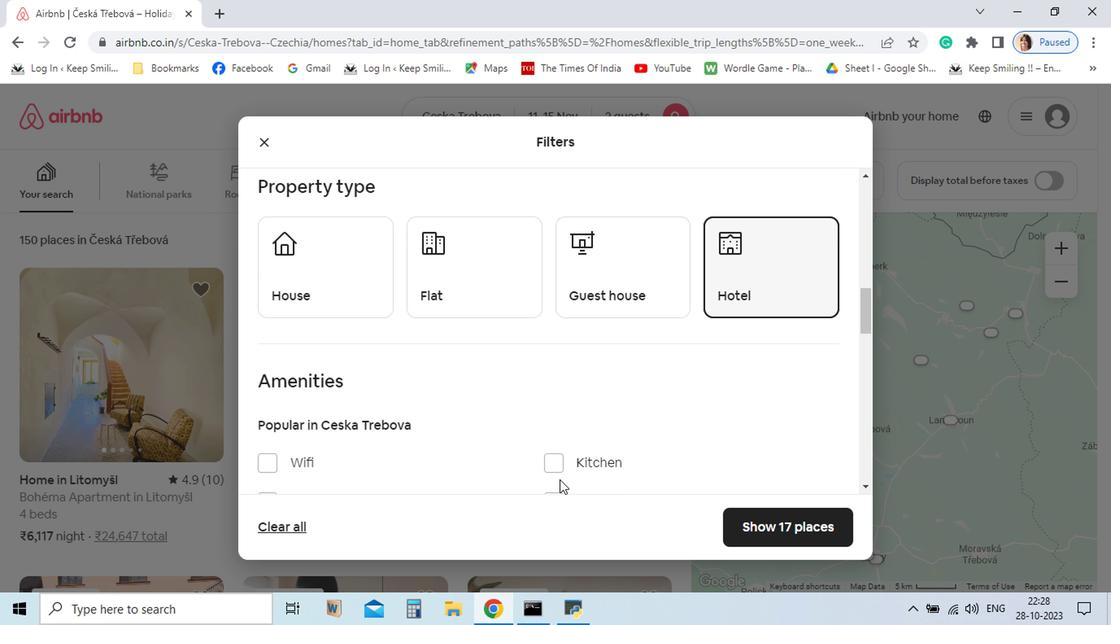 
Action: Mouse moved to (559, 451)
Screenshot: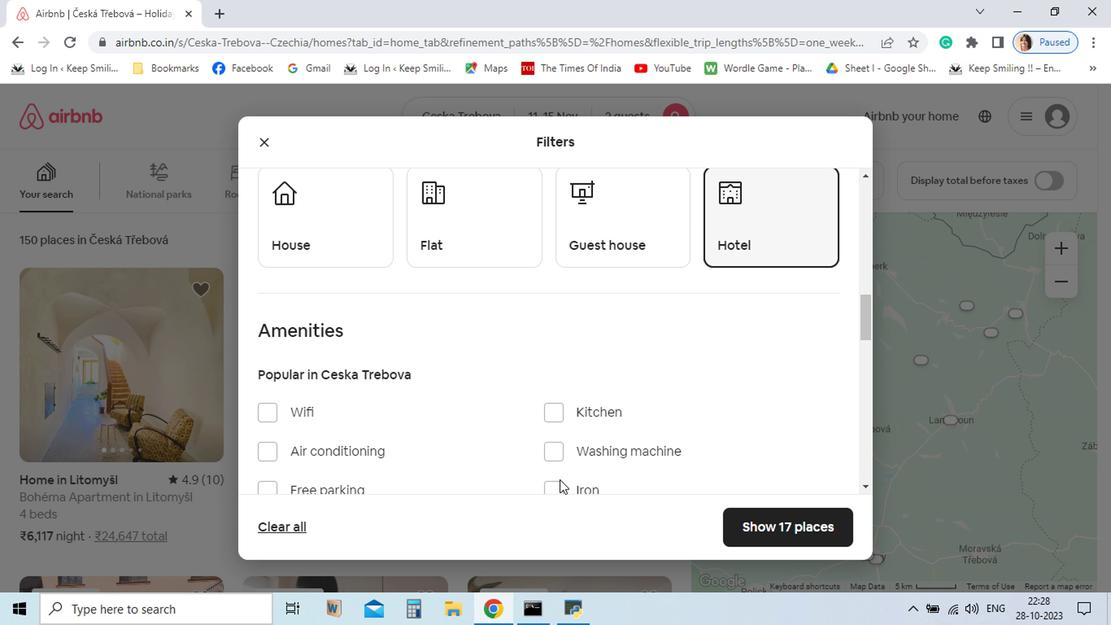 
Action: Mouse scrolled (559, 450) with delta (0, 0)
Screenshot: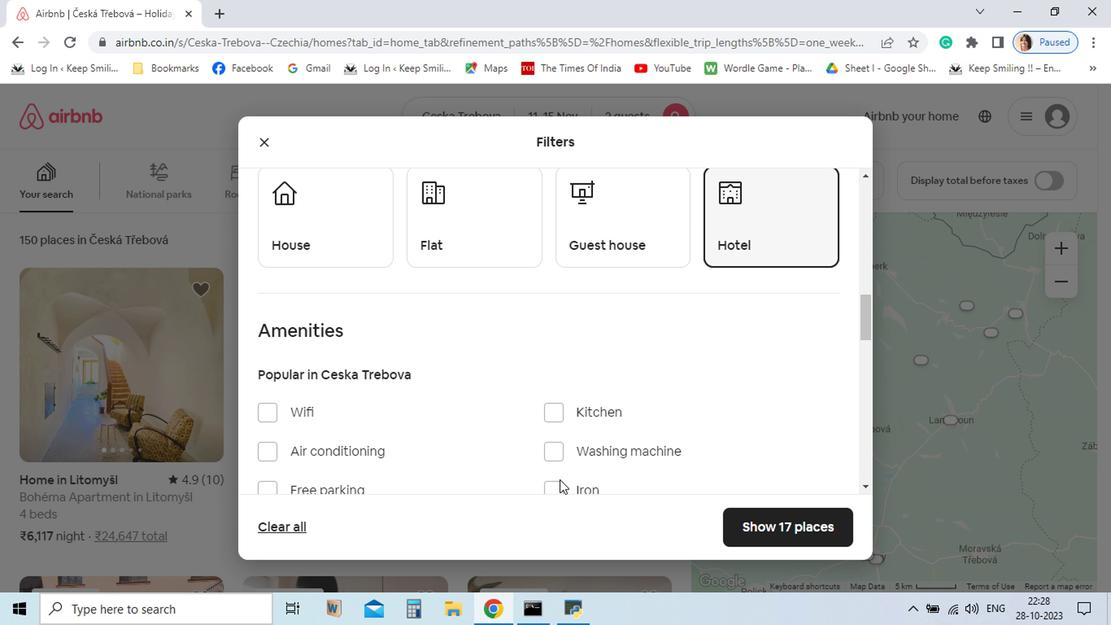 
Action: Mouse moved to (689, 475)
Screenshot: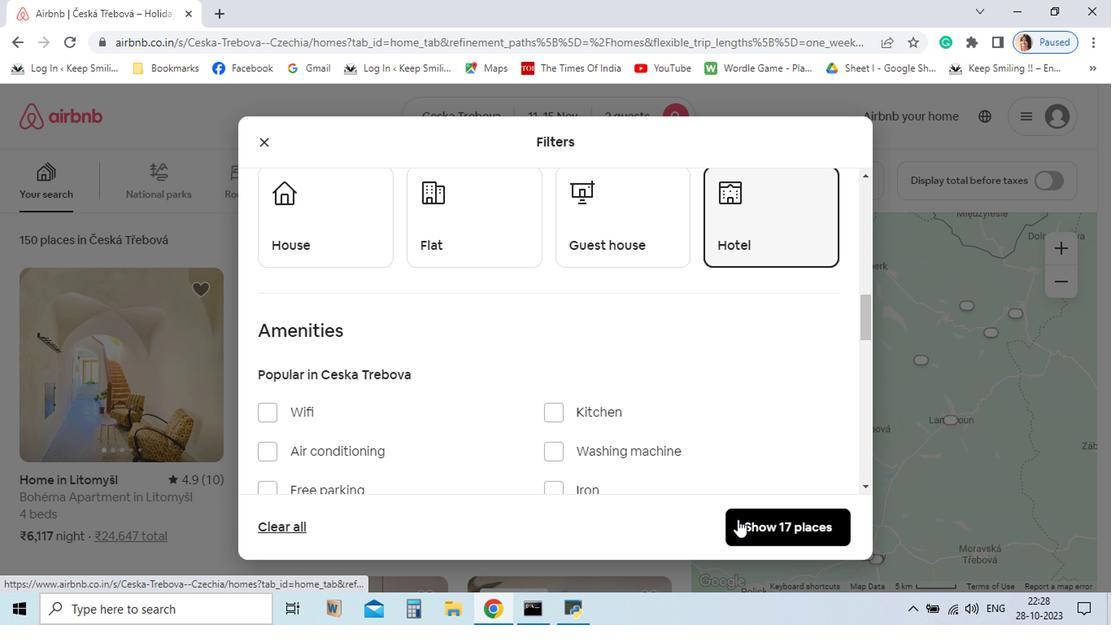 
Action: Mouse pressed left at (689, 475)
Screenshot: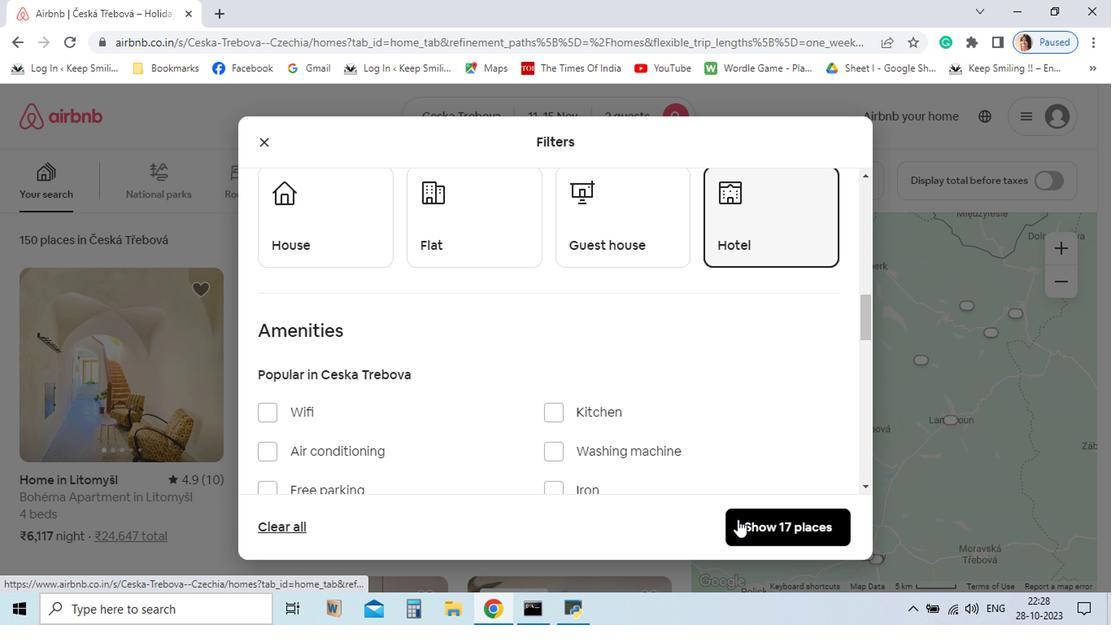 
Action: Mouse moved to (218, 449)
Screenshot: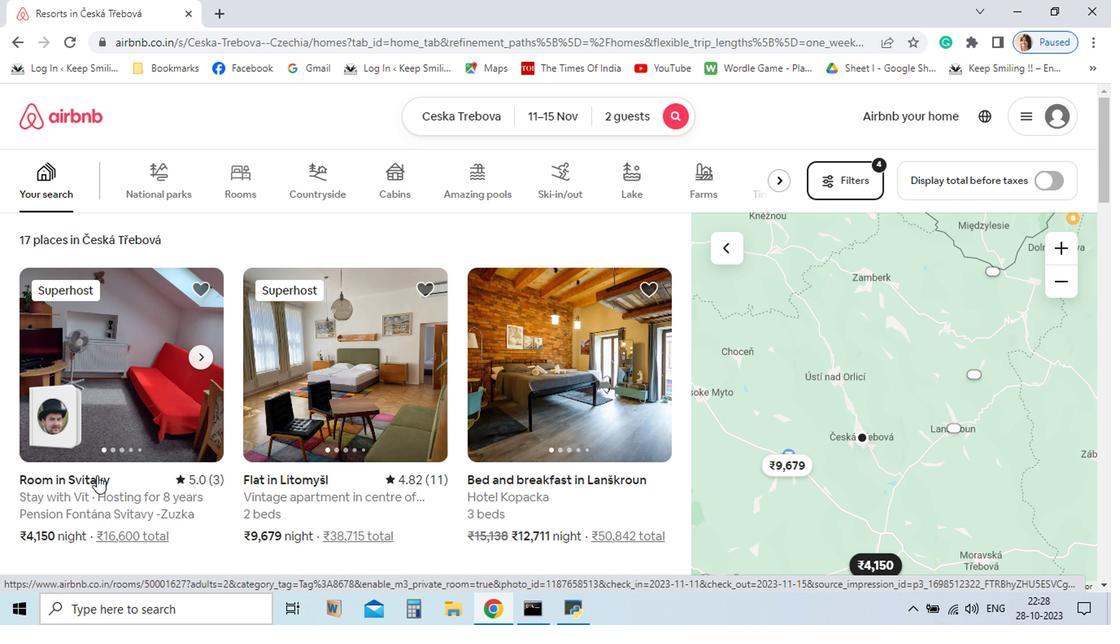 
Action: Mouse pressed left at (218, 449)
Screenshot: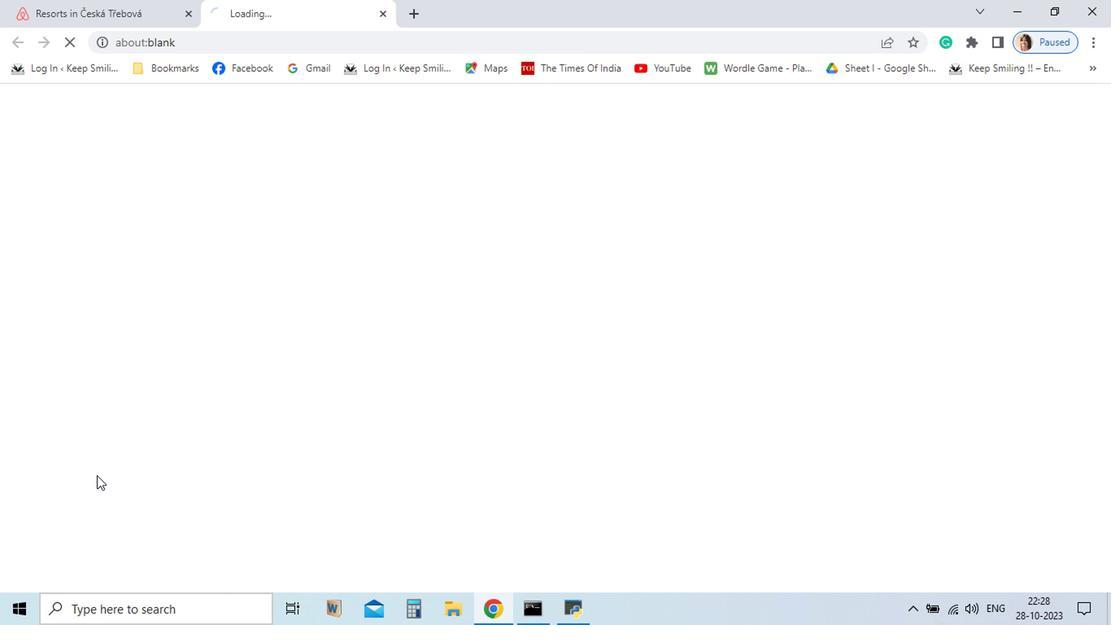 
Action: Mouse moved to (838, 435)
Screenshot: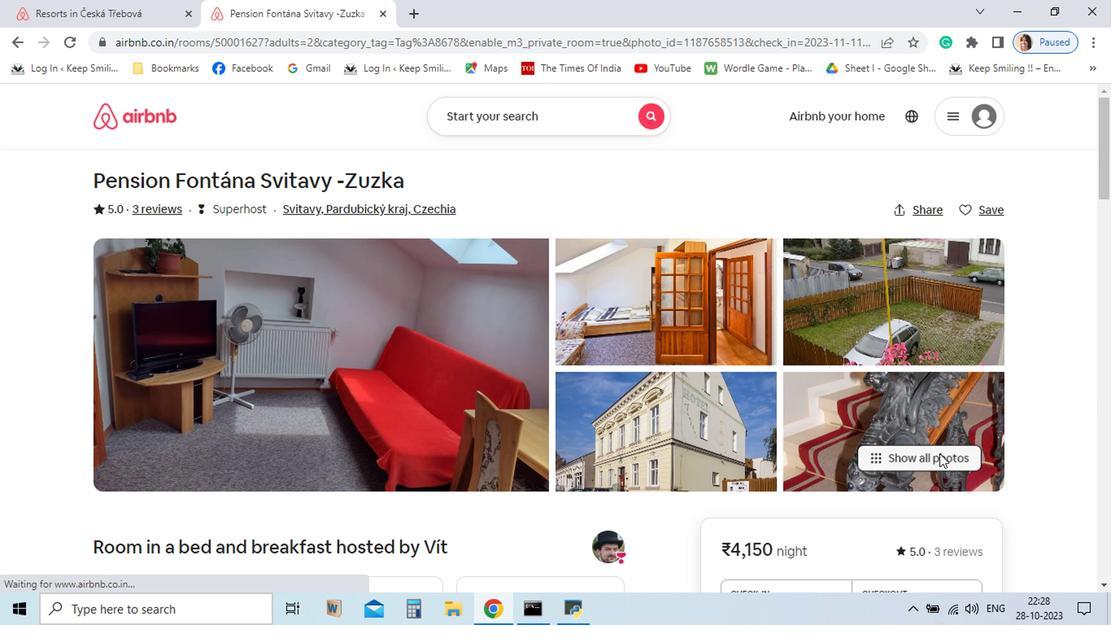 
Action: Mouse pressed left at (838, 435)
Screenshot: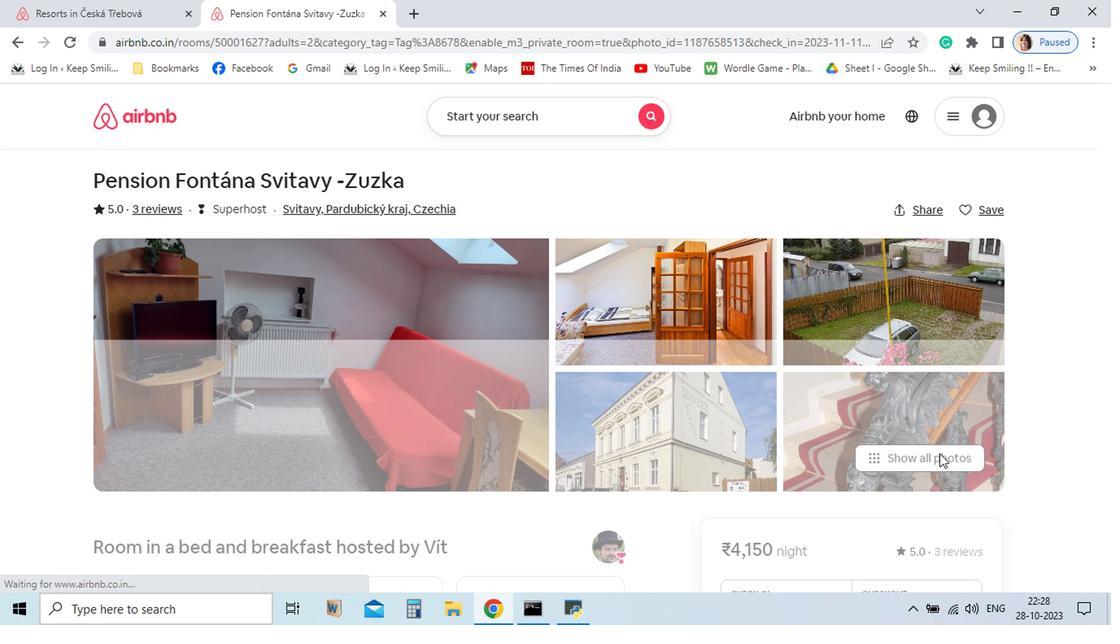 
Action: Mouse moved to (821, 439)
Screenshot: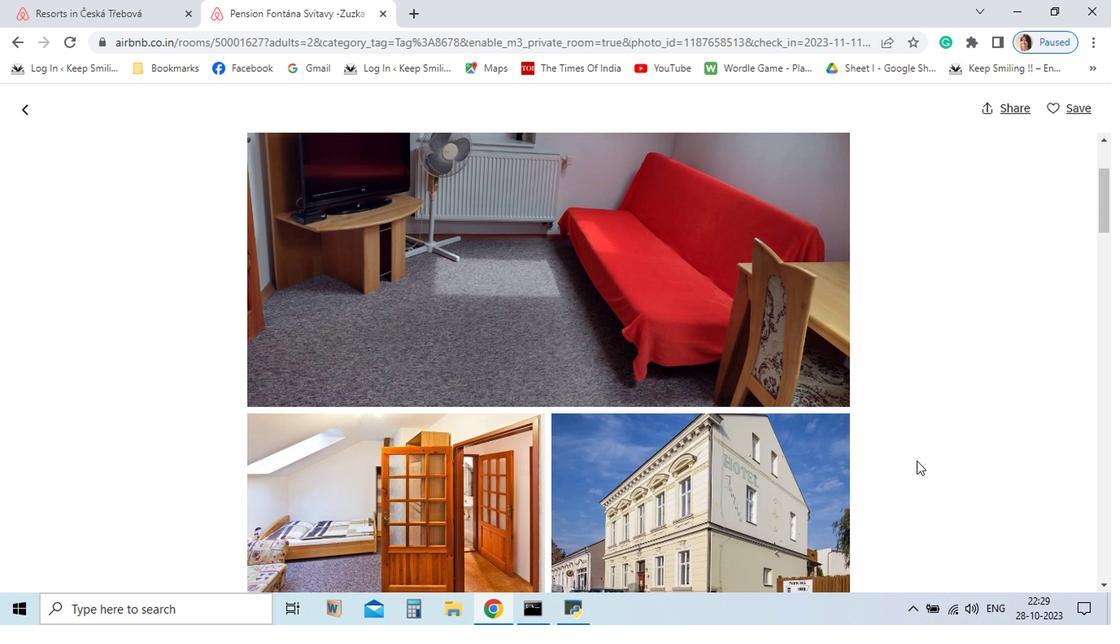 
Action: Mouse scrolled (821, 439) with delta (0, 0)
Screenshot: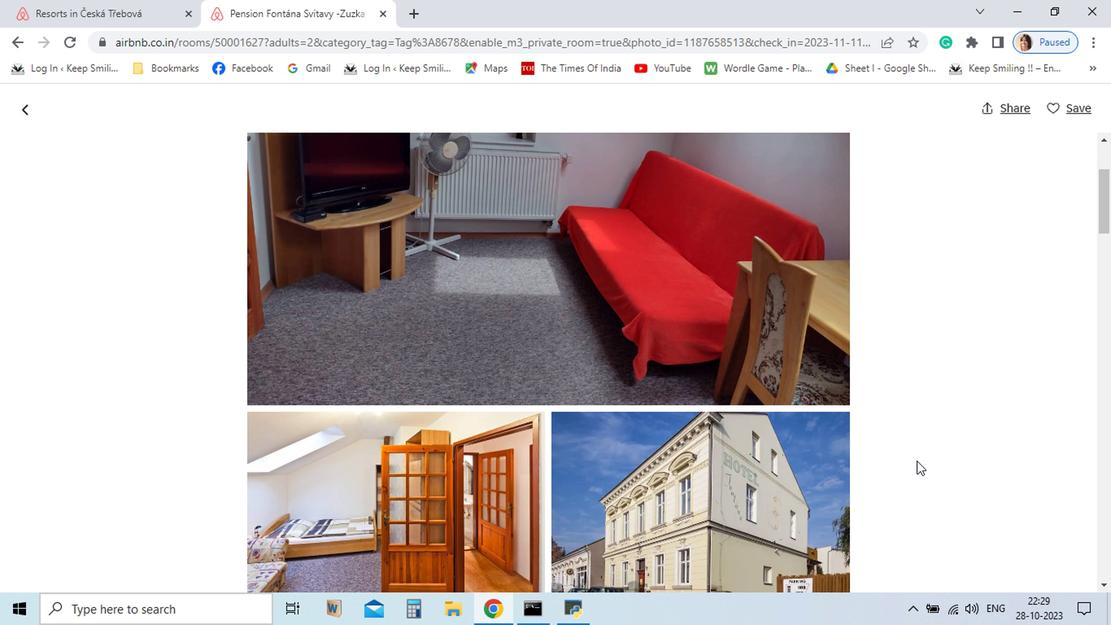 
Action: Mouse scrolled (821, 439) with delta (0, 0)
Screenshot: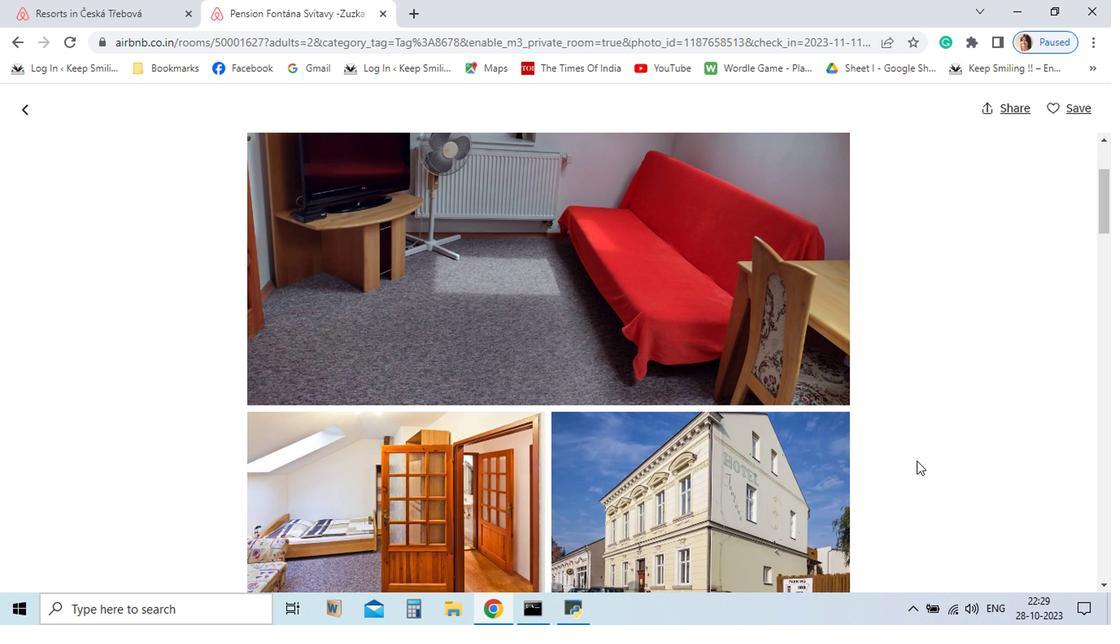 
Action: Mouse scrolled (821, 439) with delta (0, 0)
Screenshot: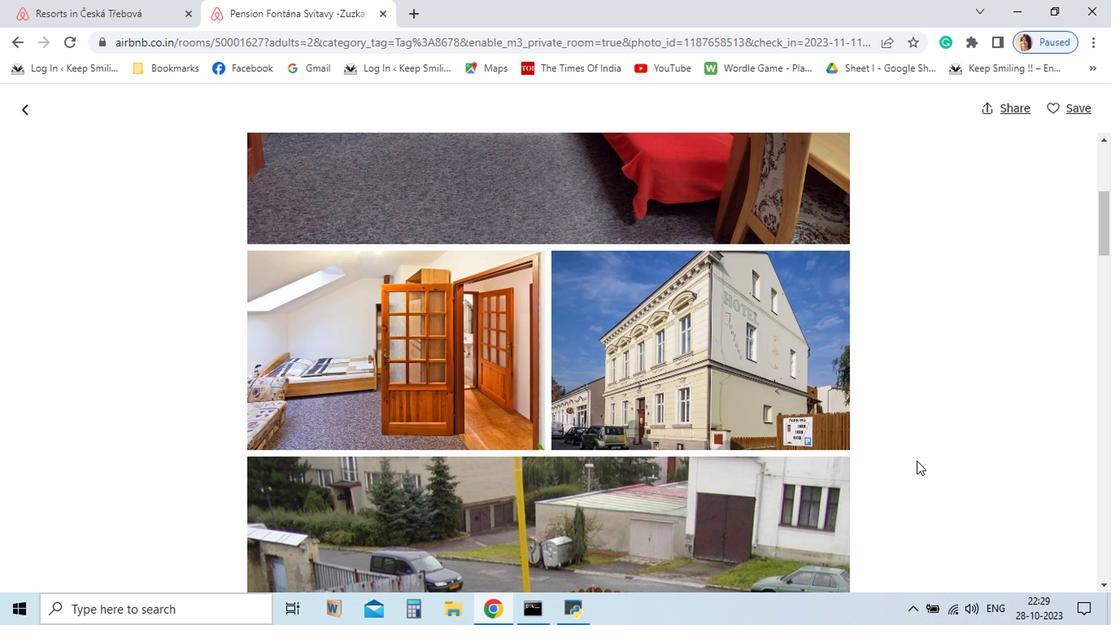 
Action: Mouse scrolled (821, 439) with delta (0, 0)
Screenshot: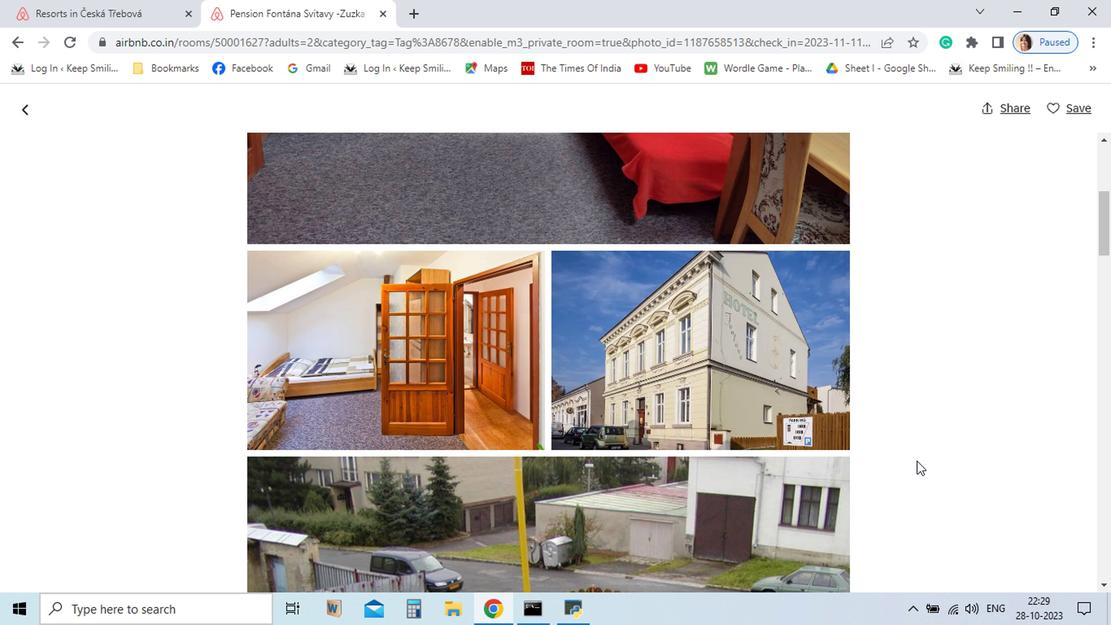 
Action: Mouse scrolled (821, 439) with delta (0, 0)
Screenshot: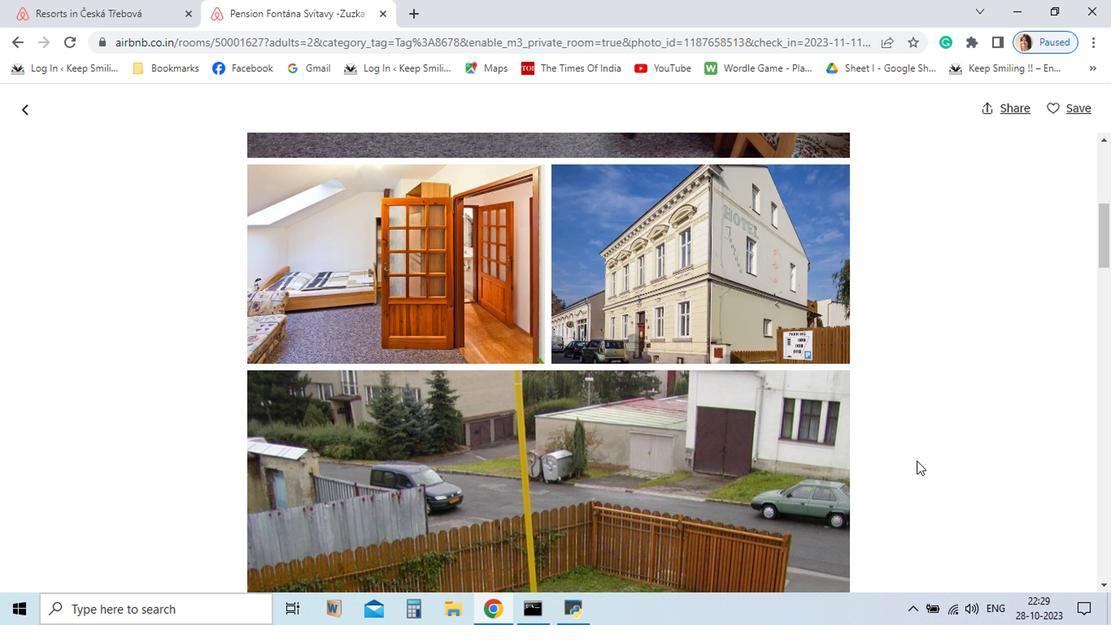 
Action: Mouse scrolled (821, 439) with delta (0, 0)
Screenshot: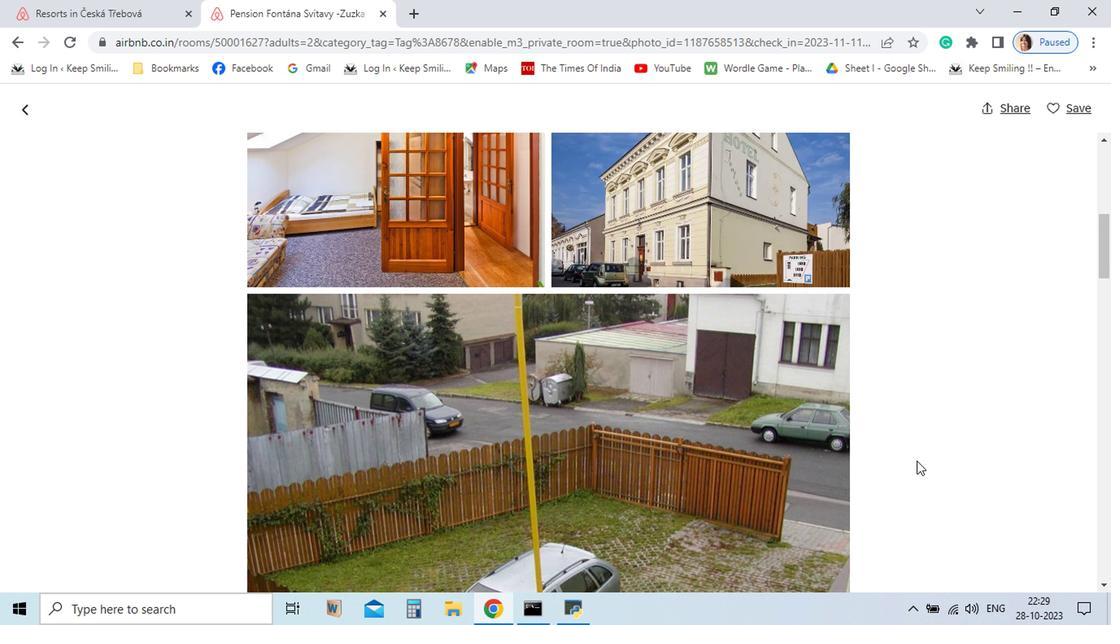 
Action: Mouse scrolled (821, 439) with delta (0, 0)
Screenshot: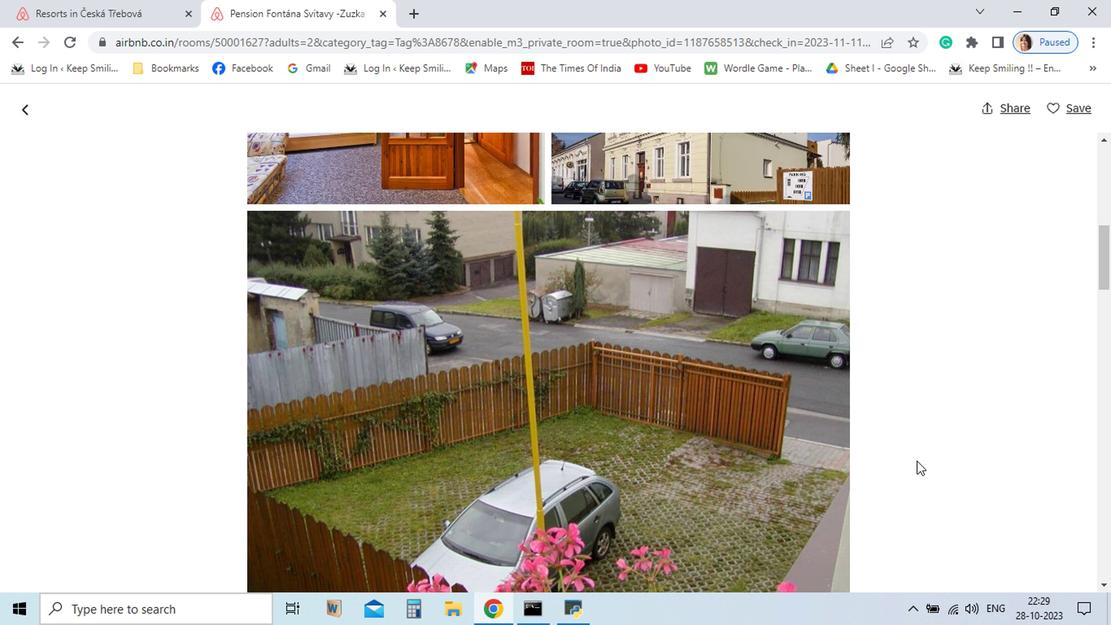 
Action: Mouse scrolled (821, 439) with delta (0, 0)
Screenshot: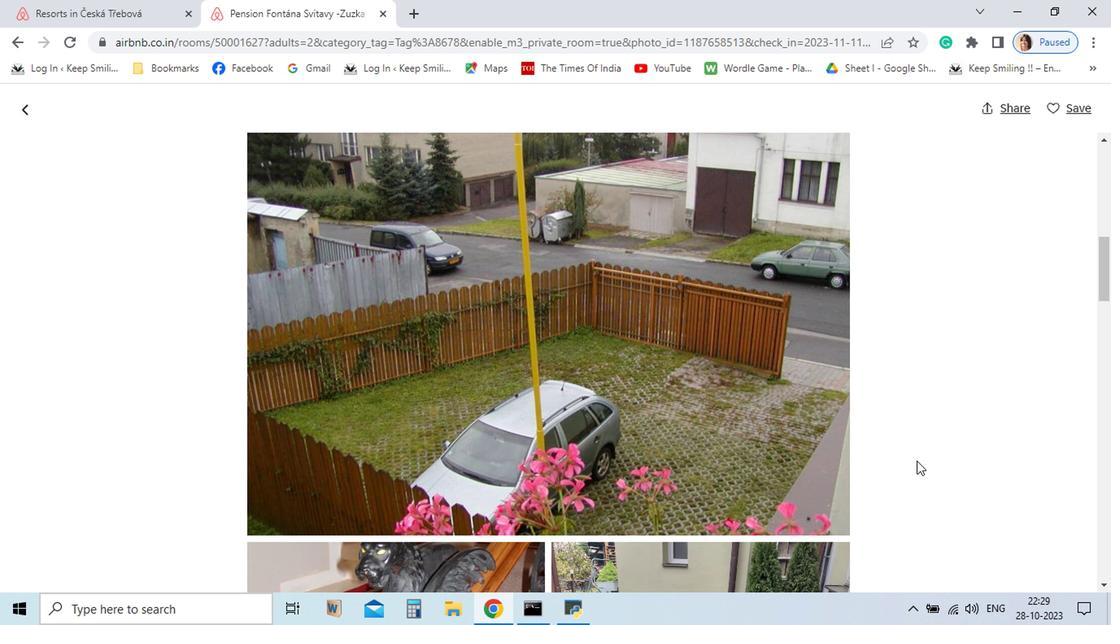 
Action: Mouse scrolled (821, 439) with delta (0, 0)
Screenshot: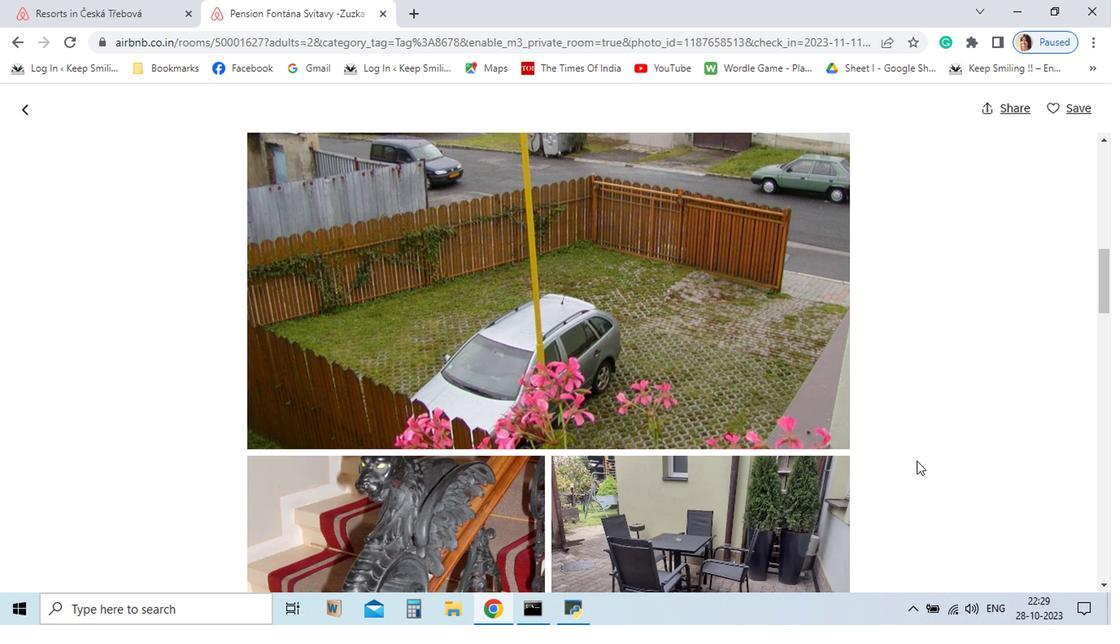 
Action: Mouse scrolled (821, 439) with delta (0, 0)
Screenshot: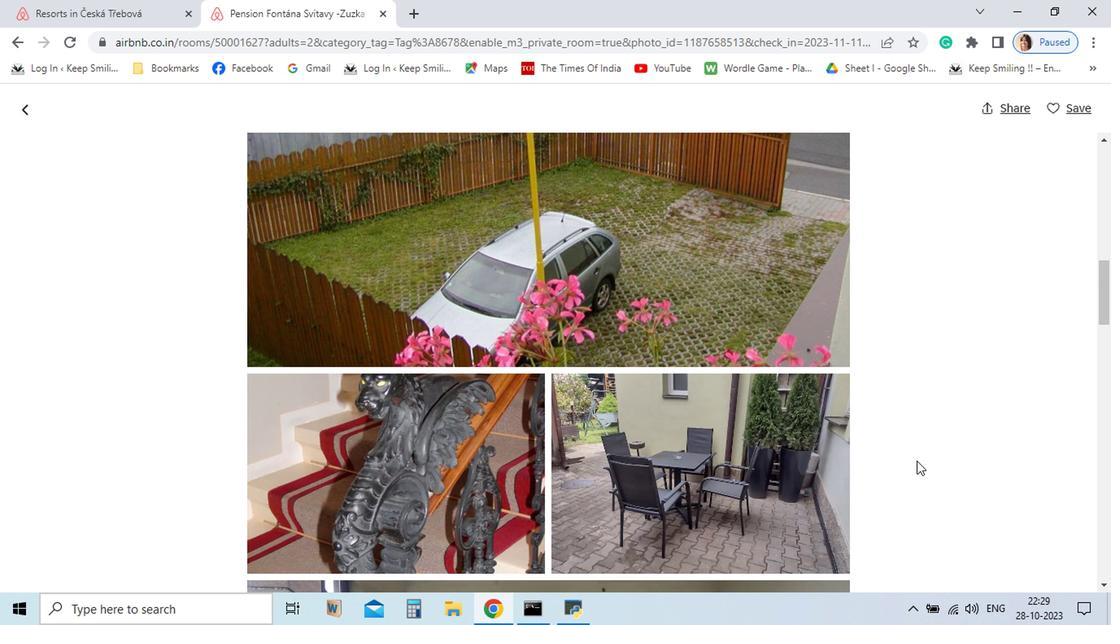 
Action: Mouse scrolled (821, 439) with delta (0, 0)
Screenshot: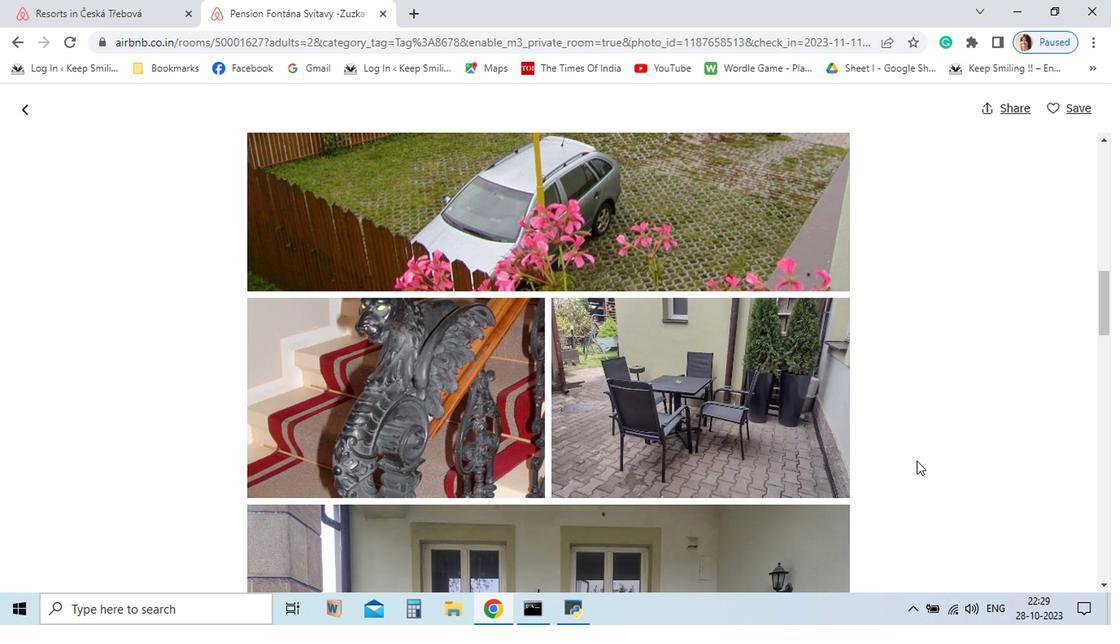 
Action: Mouse scrolled (821, 439) with delta (0, 0)
Screenshot: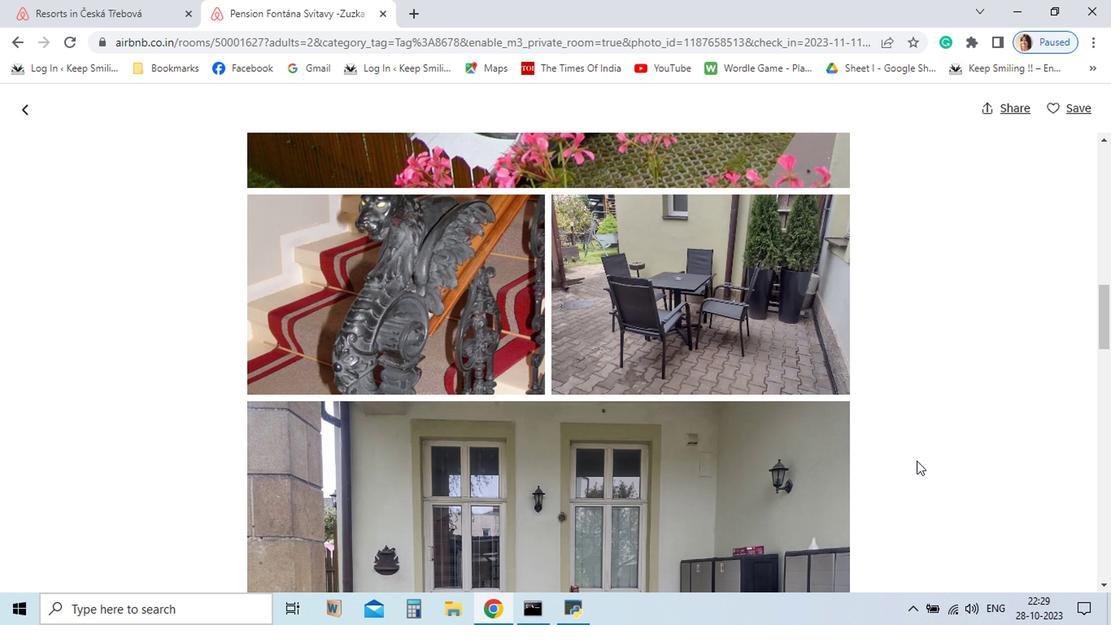 
Action: Mouse scrolled (821, 439) with delta (0, 0)
Screenshot: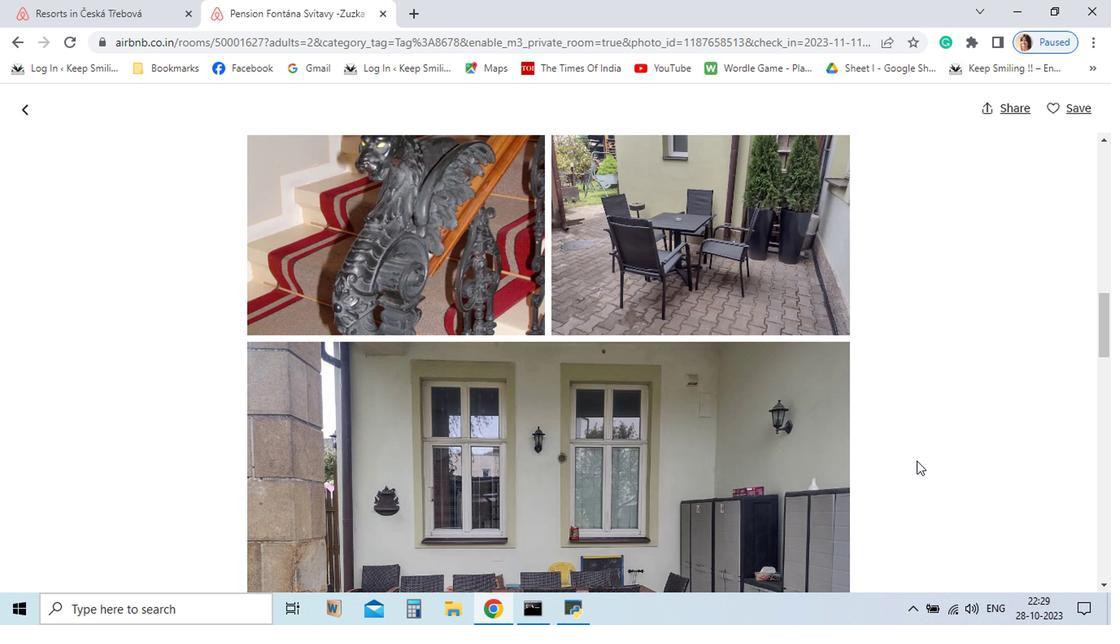 
Action: Mouse scrolled (821, 439) with delta (0, 0)
Screenshot: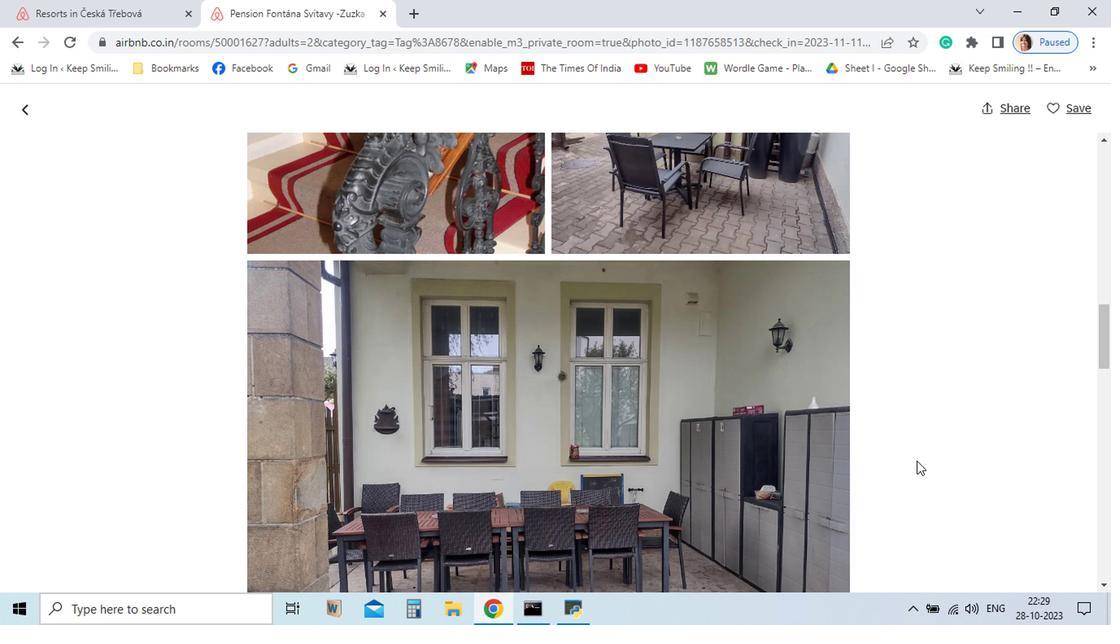 
Action: Mouse scrolled (821, 439) with delta (0, 0)
Screenshot: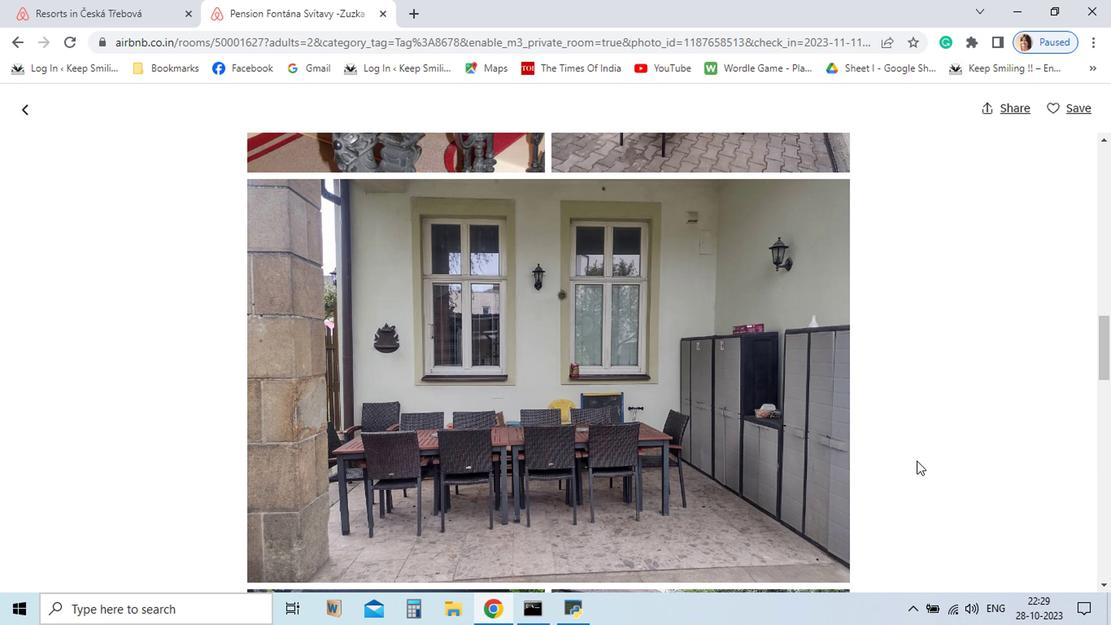 
Action: Mouse scrolled (821, 439) with delta (0, 0)
Screenshot: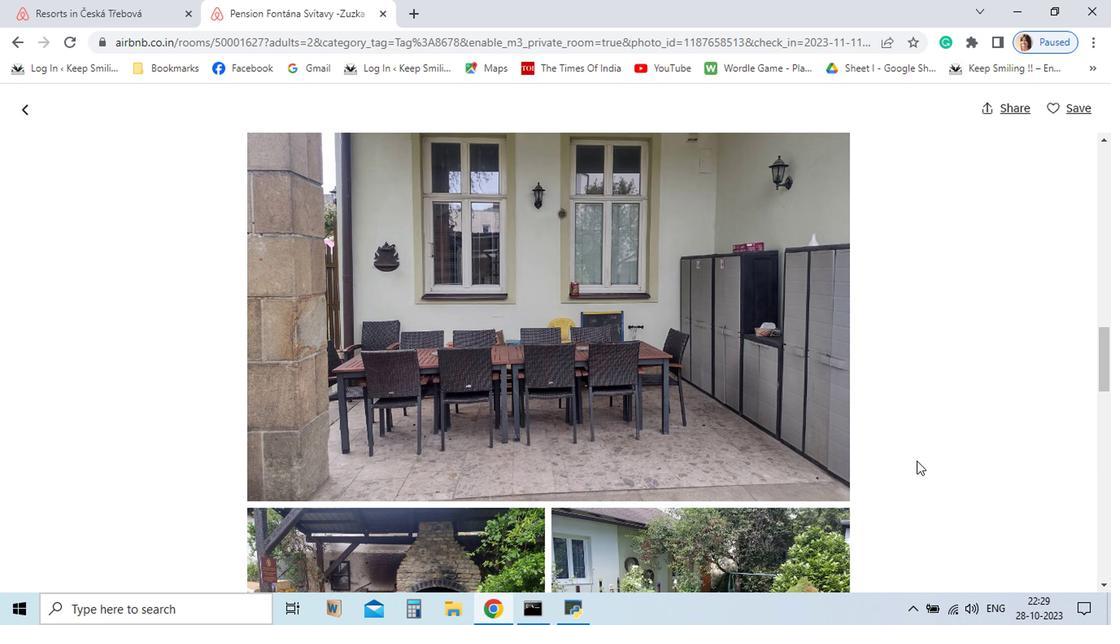 
Action: Mouse scrolled (821, 439) with delta (0, 0)
Screenshot: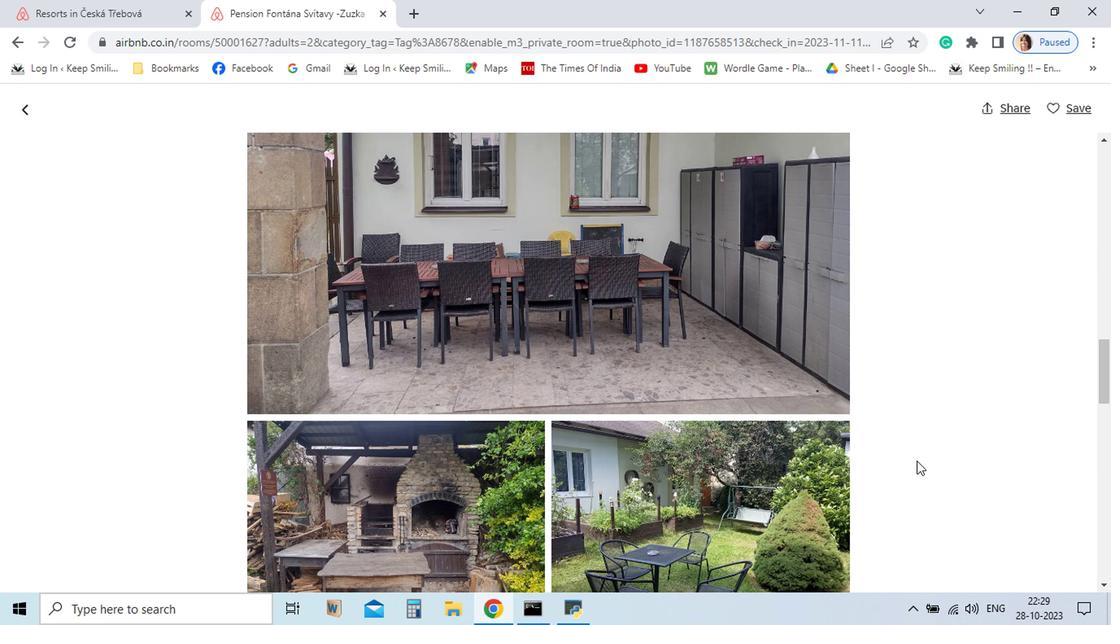 
Action: Mouse scrolled (821, 439) with delta (0, 0)
Screenshot: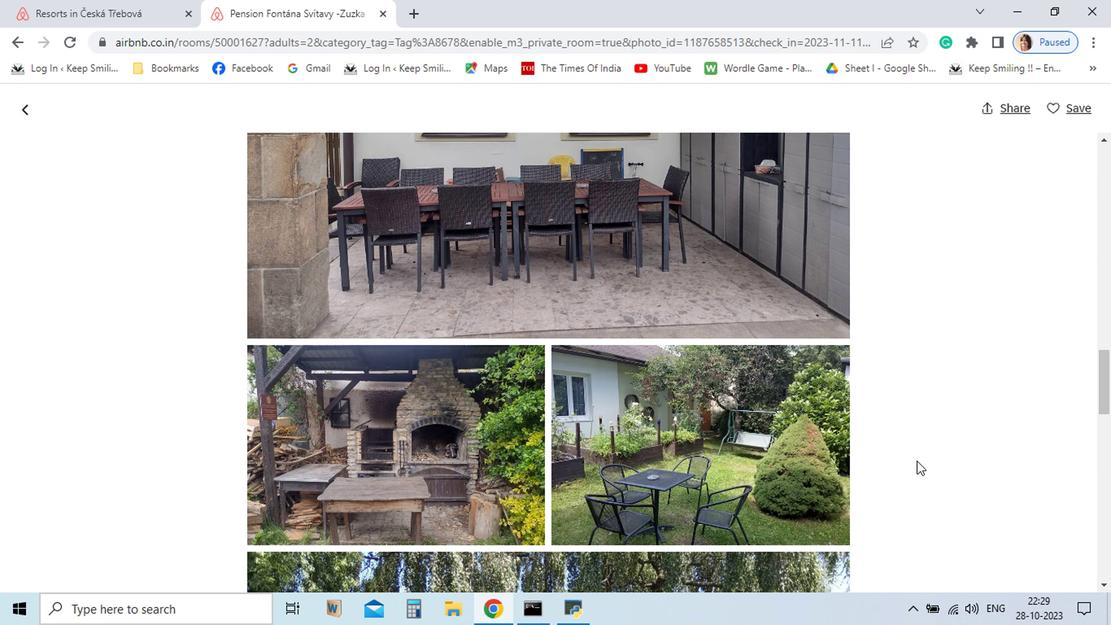 
Action: Mouse scrolled (821, 439) with delta (0, 0)
Screenshot: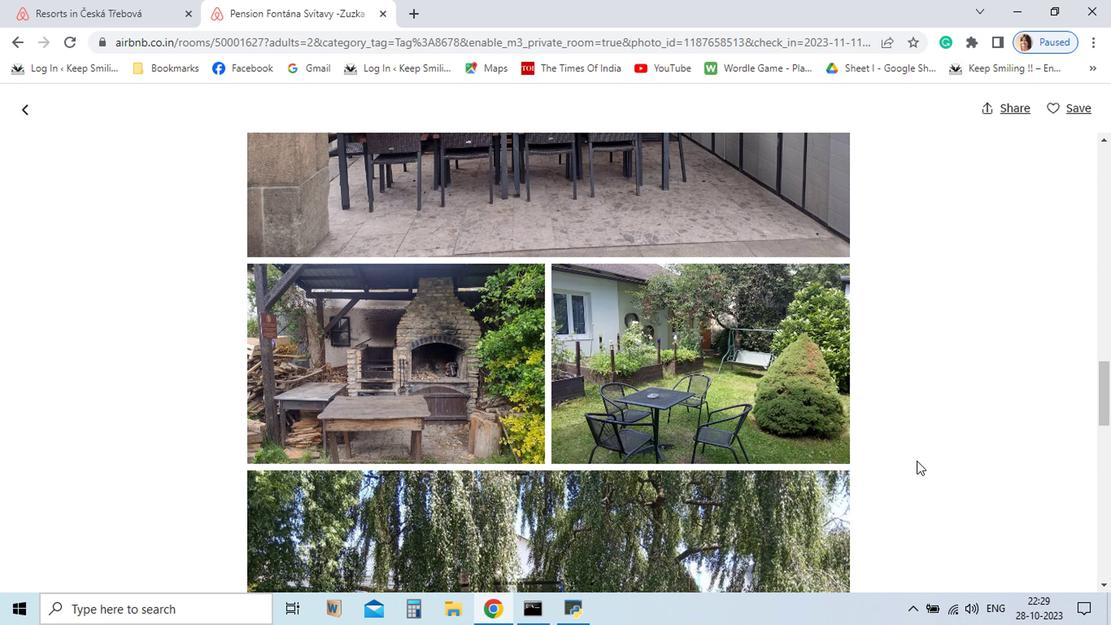 
Action: Mouse scrolled (821, 439) with delta (0, 0)
Screenshot: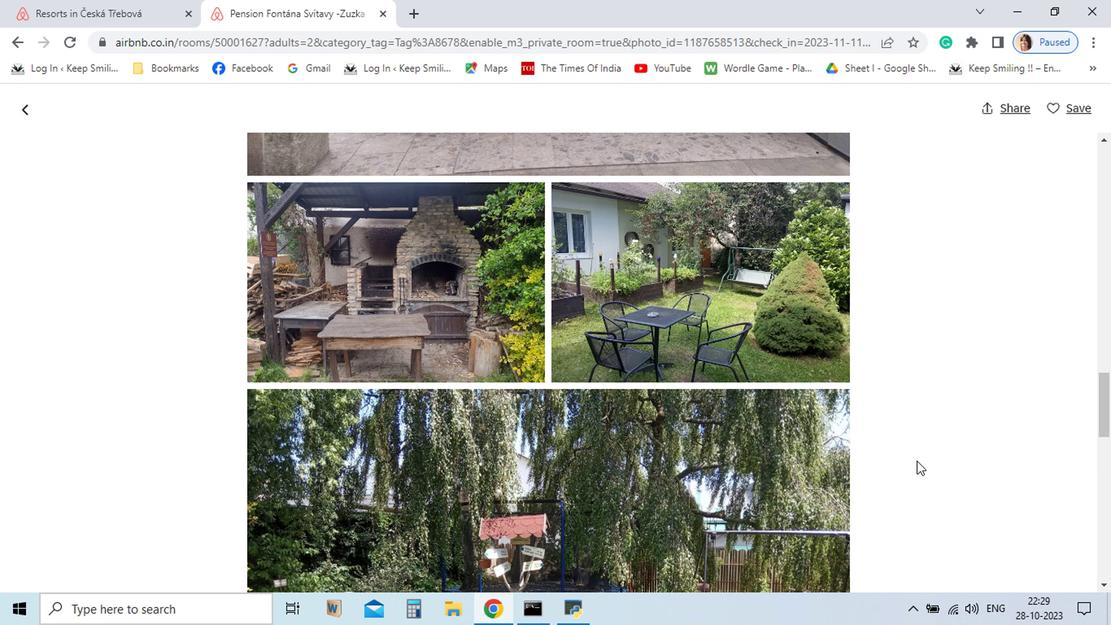 
Action: Mouse moved to (820, 439)
Screenshot: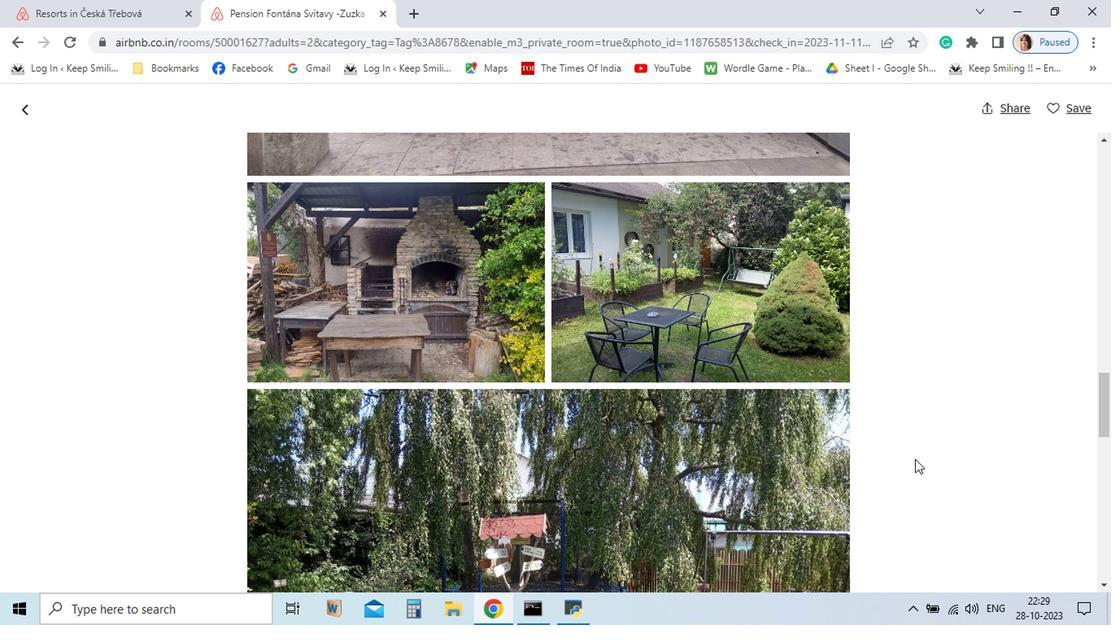 
Action: Mouse scrolled (820, 438) with delta (0, 0)
Screenshot: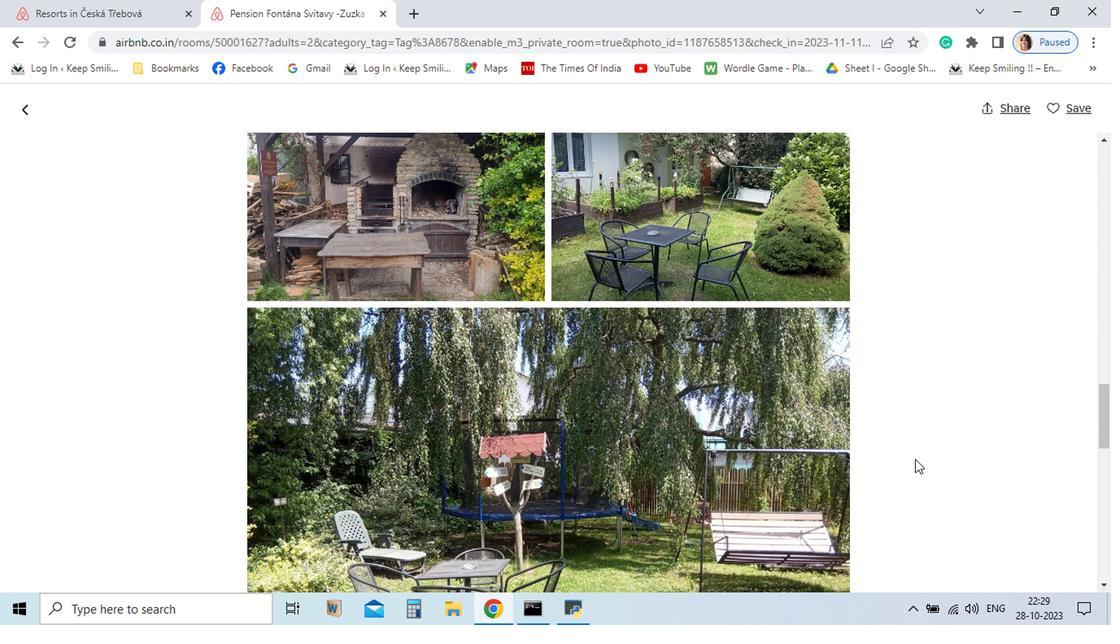 
Action: Mouse scrolled (820, 438) with delta (0, 0)
Screenshot: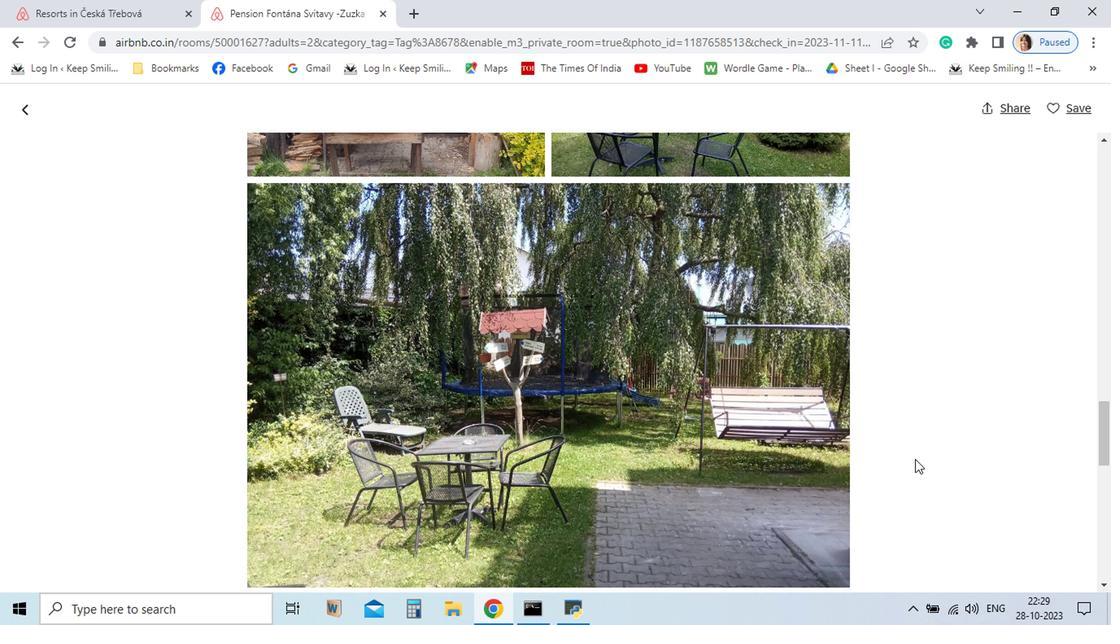 
Action: Mouse scrolled (820, 438) with delta (0, 0)
Screenshot: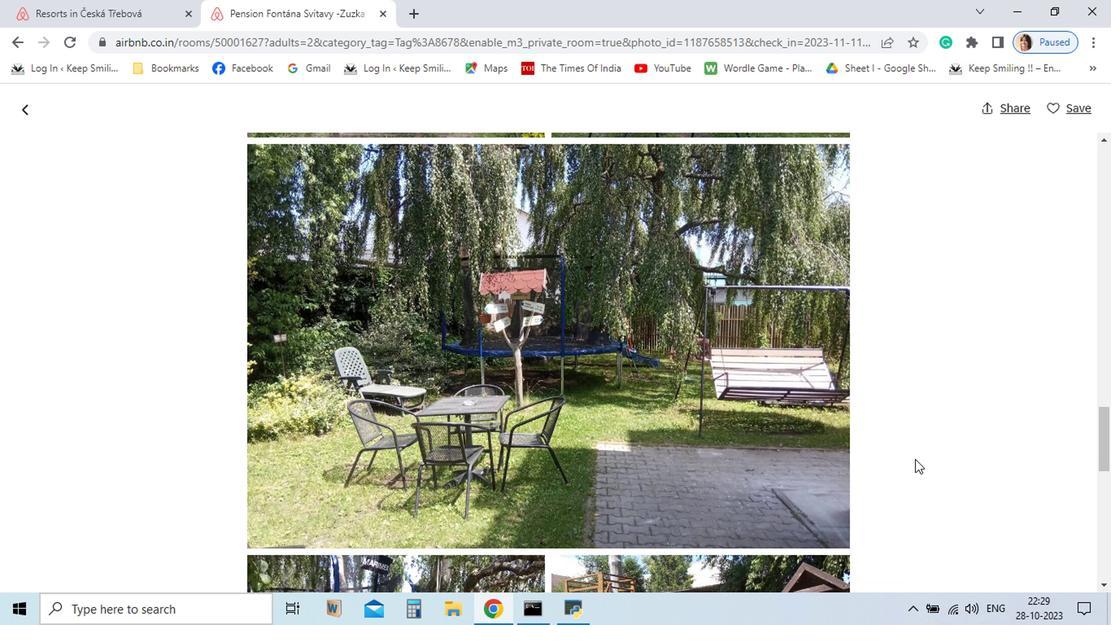 
Action: Mouse moved to (820, 439)
Screenshot: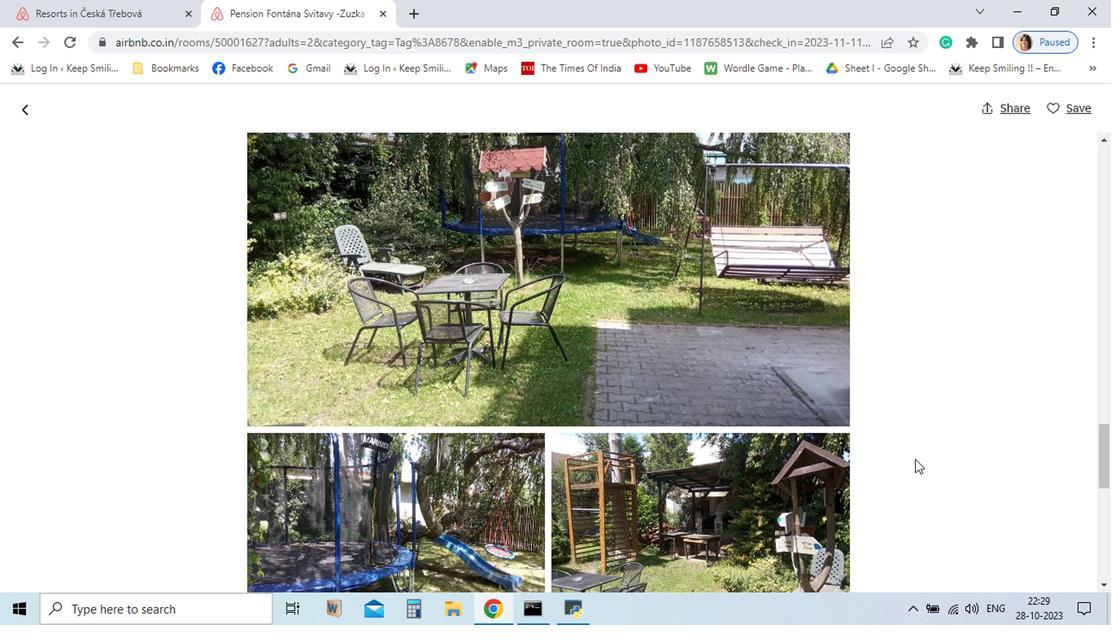 
Action: Mouse scrolled (820, 438) with delta (0, 0)
Screenshot: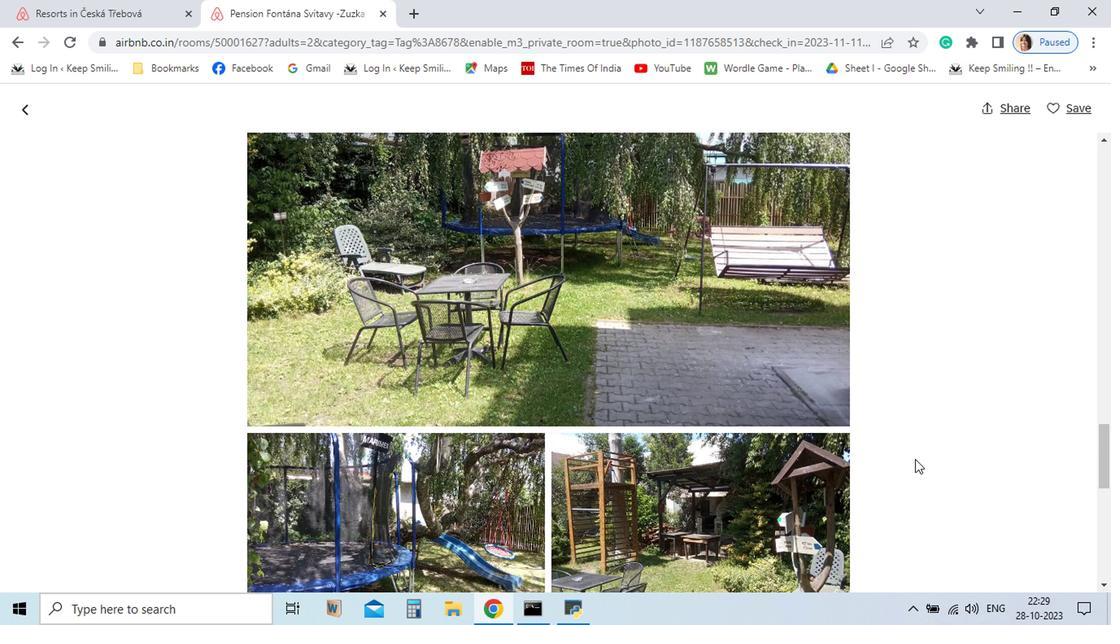
Action: Mouse scrolled (820, 438) with delta (0, 0)
Screenshot: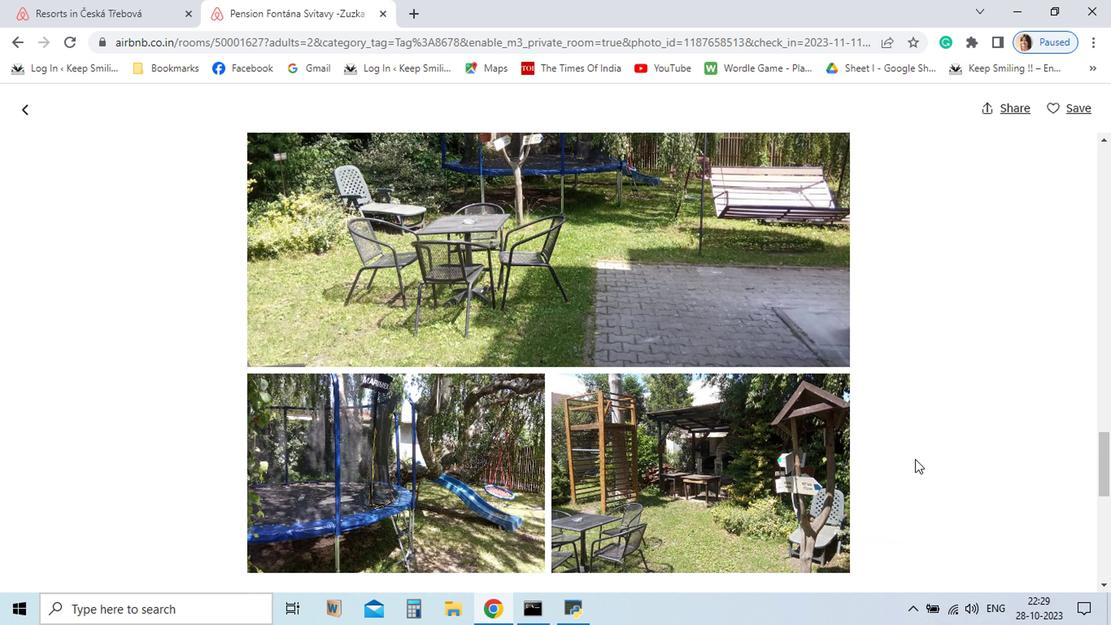 
Action: Mouse scrolled (820, 438) with delta (0, 0)
Screenshot: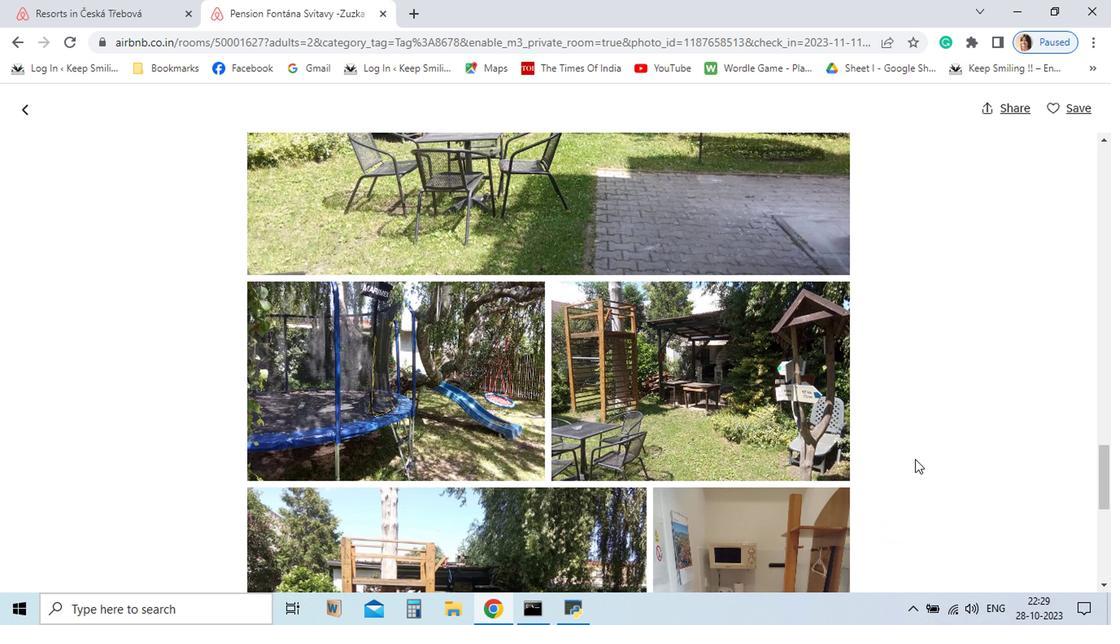 
Action: Mouse scrolled (820, 438) with delta (0, 0)
Screenshot: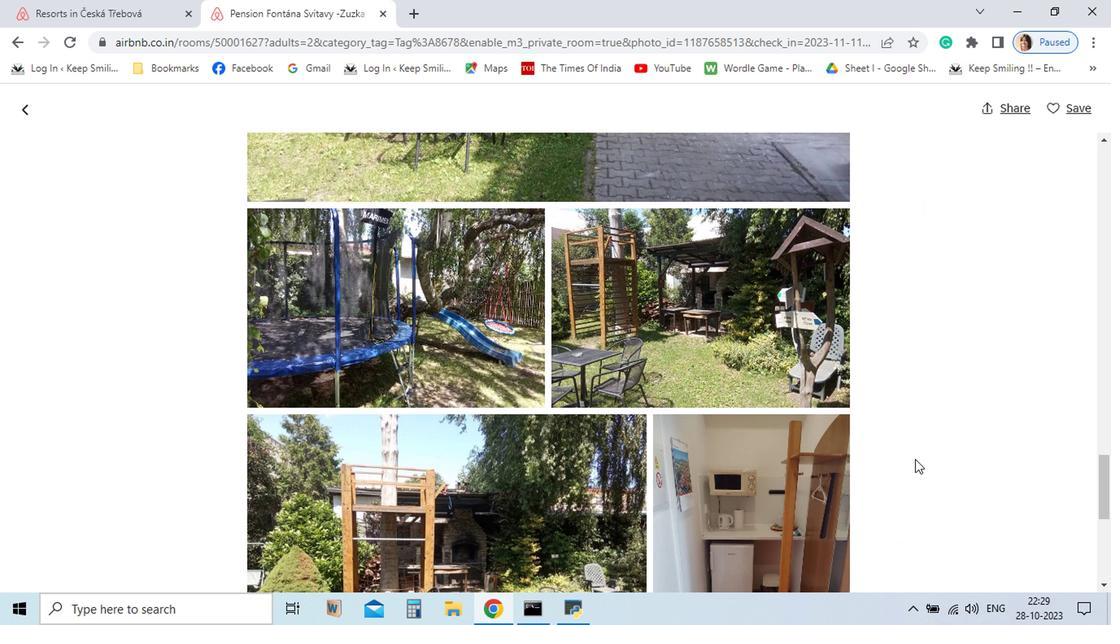 
Action: Mouse scrolled (820, 438) with delta (0, 0)
Screenshot: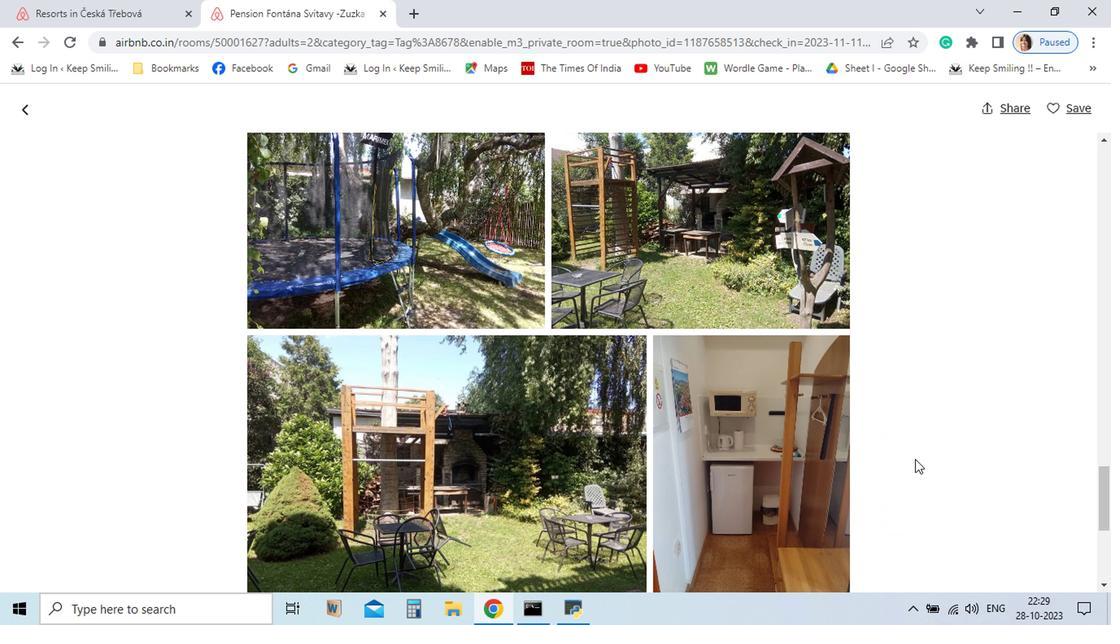
Action: Mouse scrolled (820, 438) with delta (0, 0)
Screenshot: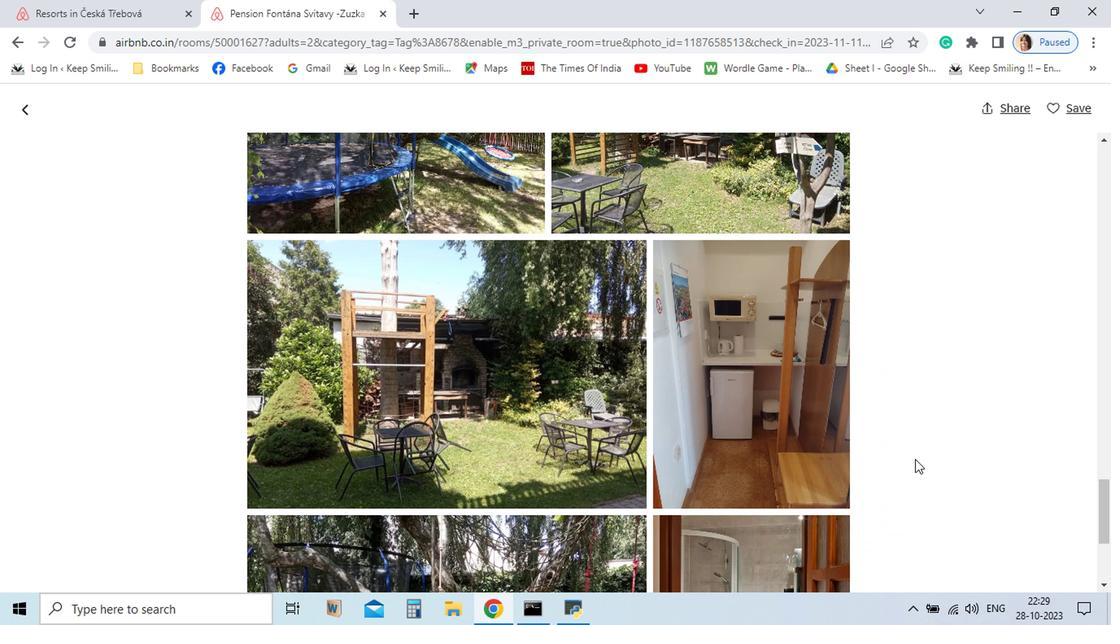 
Action: Mouse scrolled (820, 438) with delta (0, 0)
Screenshot: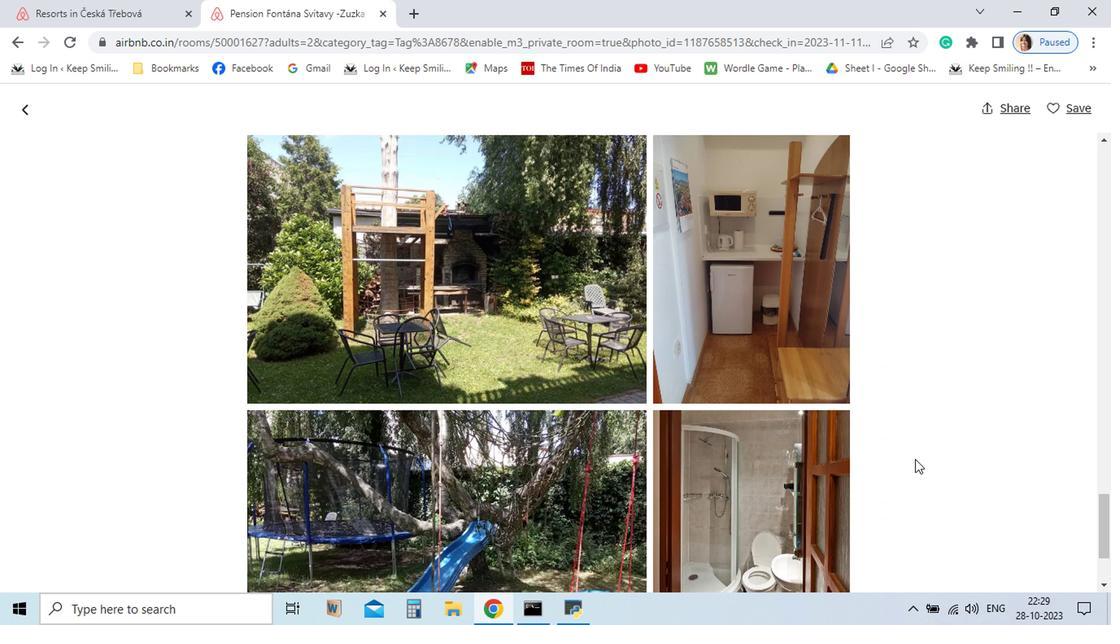 
Action: Mouse scrolled (820, 438) with delta (0, 0)
Screenshot: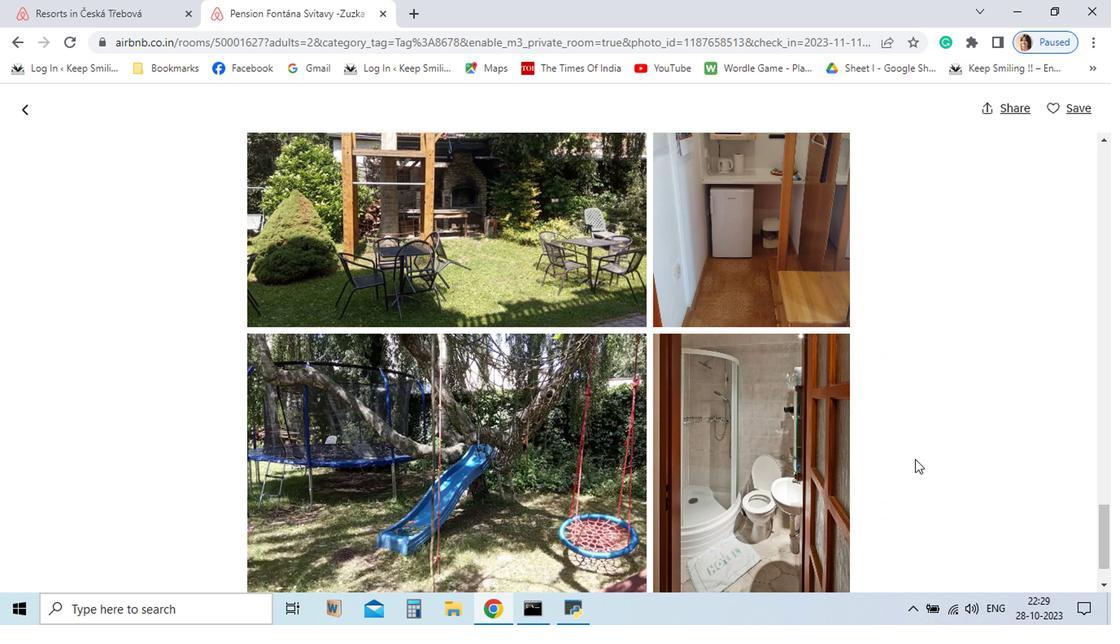 
Action: Mouse scrolled (820, 438) with delta (0, 0)
Screenshot: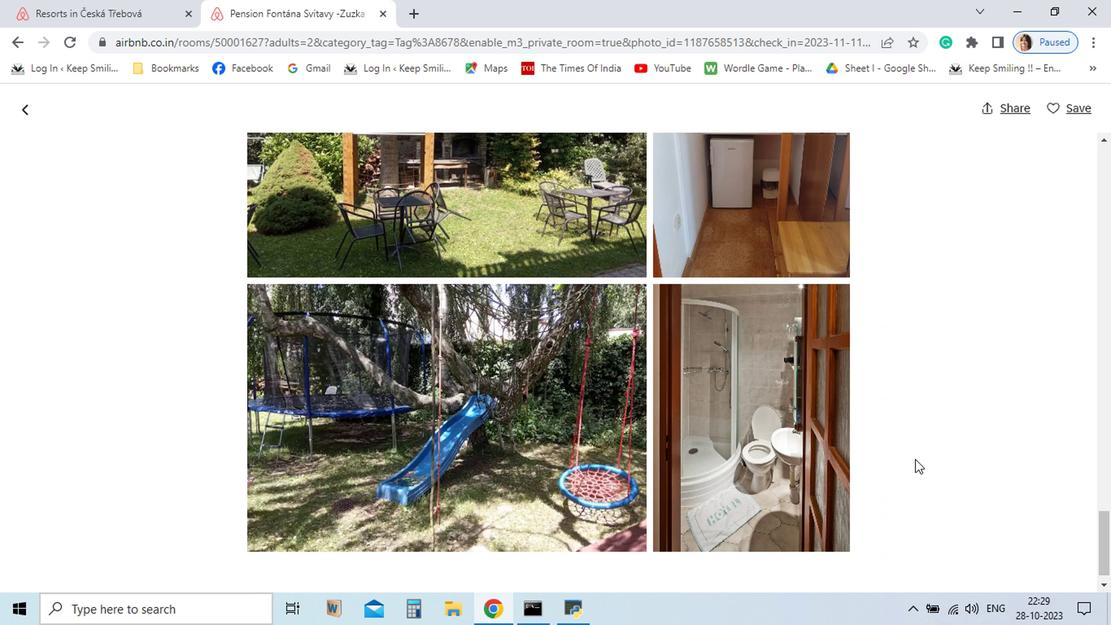 
Action: Mouse scrolled (820, 438) with delta (0, 0)
Screenshot: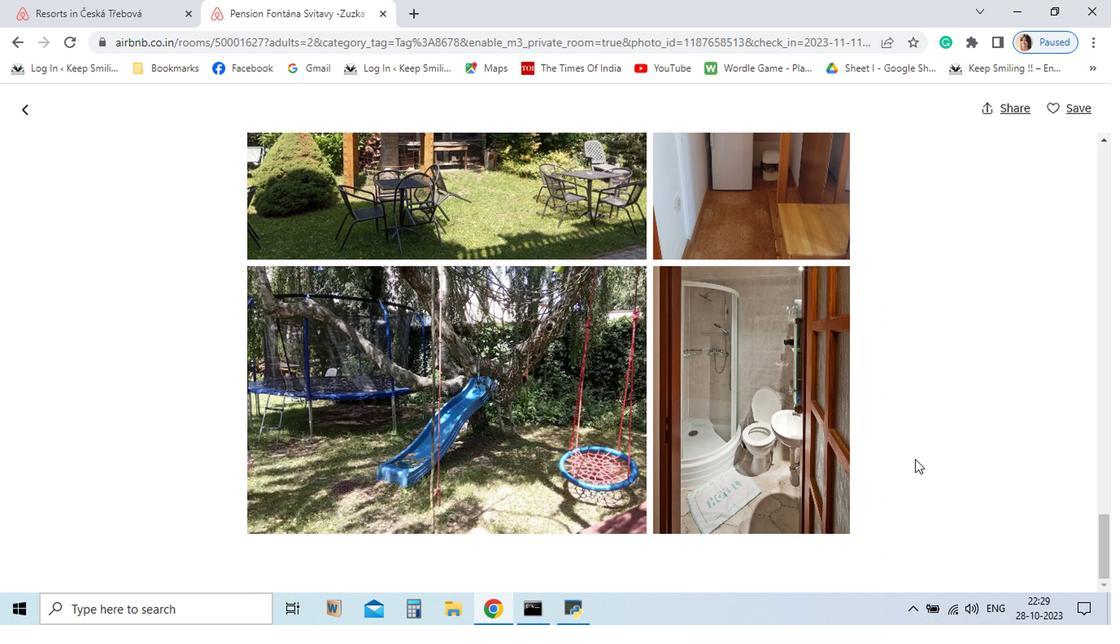 
Action: Mouse scrolled (820, 438) with delta (0, 0)
Screenshot: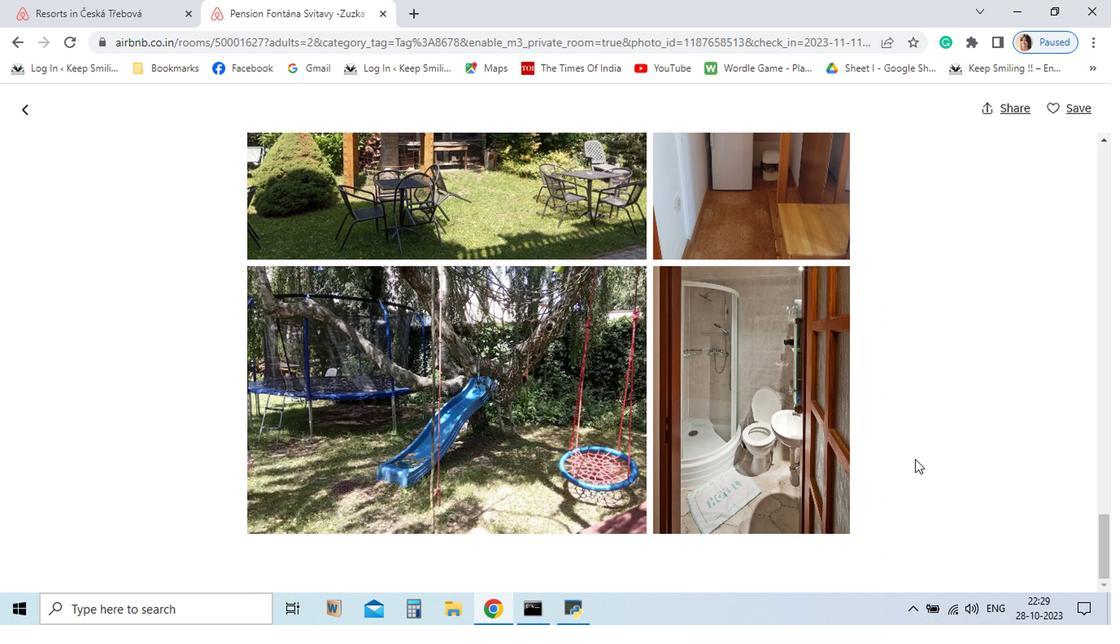 
Action: Mouse scrolled (820, 438) with delta (0, 0)
Screenshot: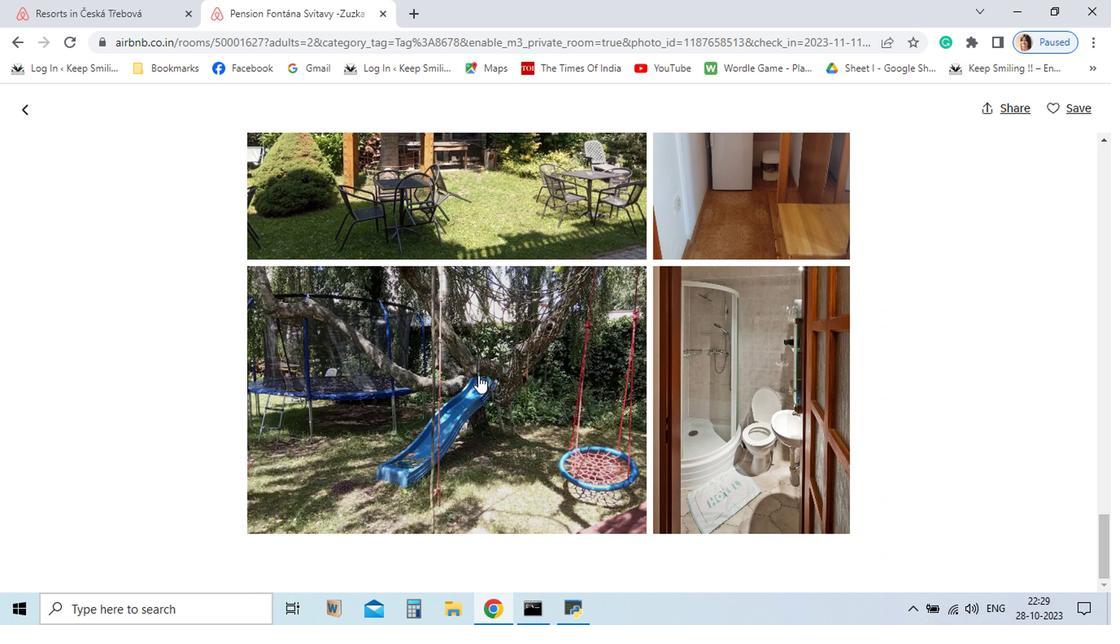 
Action: Mouse moved to (163, 226)
Screenshot: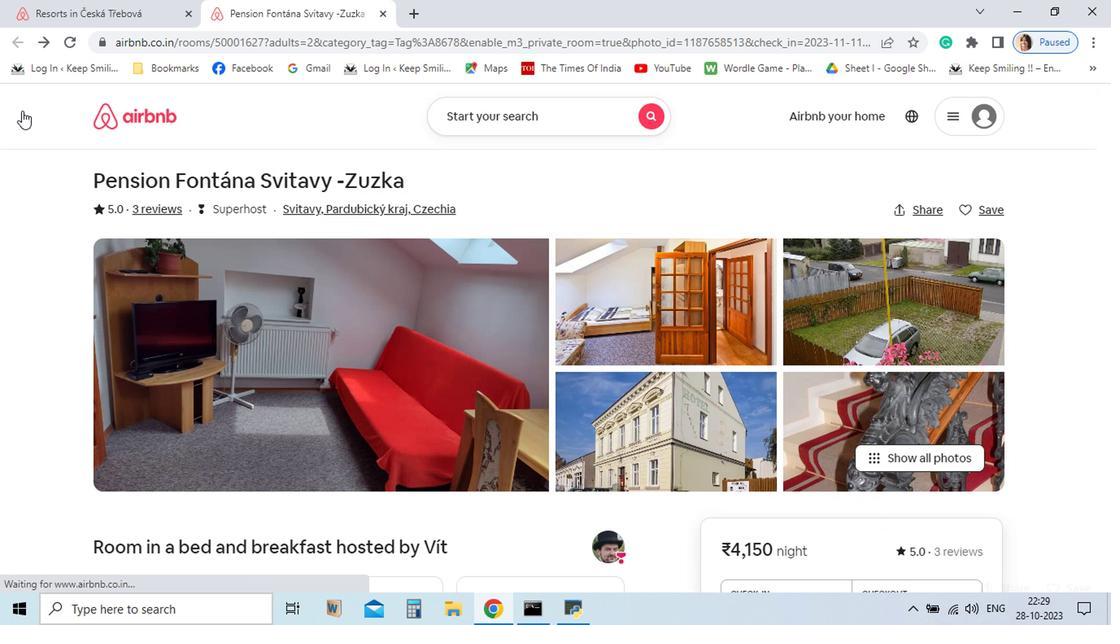 
Action: Mouse pressed left at (163, 226)
Screenshot: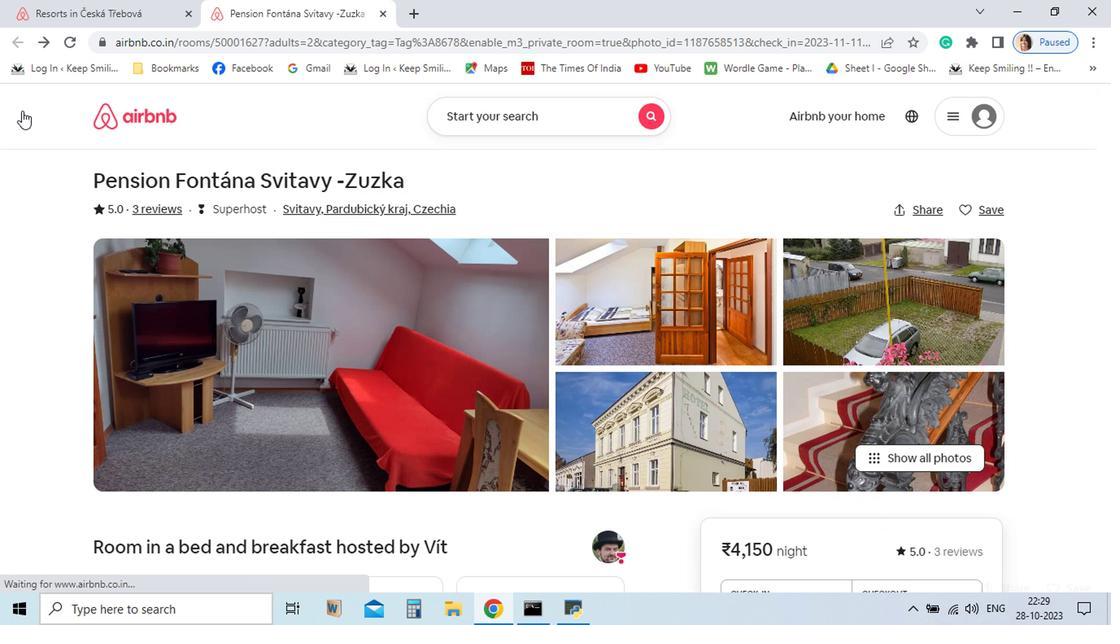 
Action: Mouse moved to (182, 412)
Screenshot: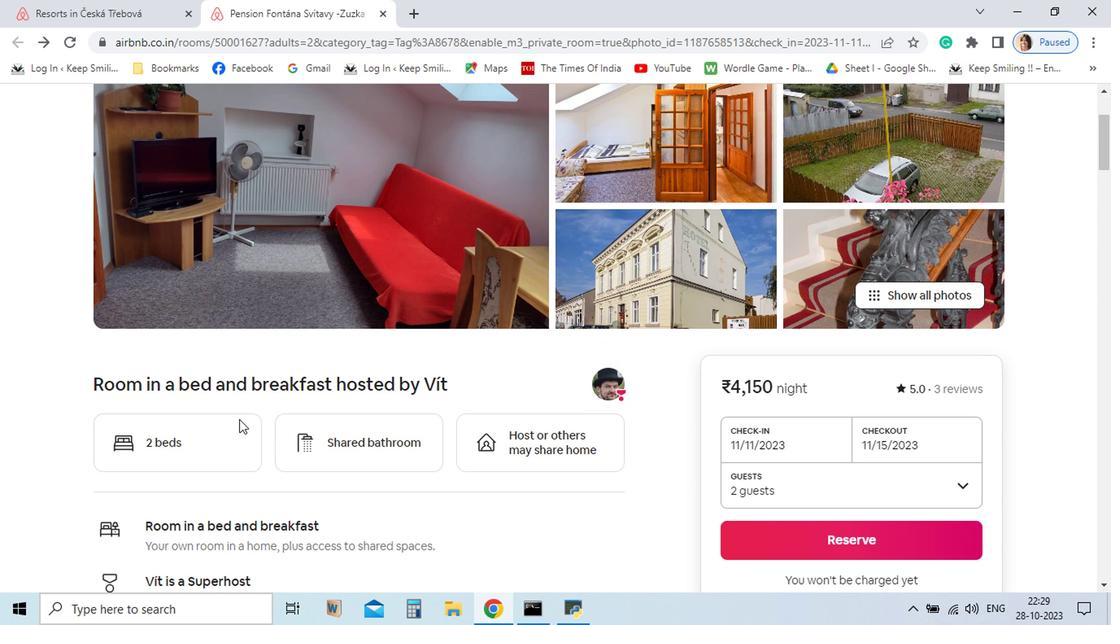 
Action: Mouse scrolled (182, 412) with delta (0, 0)
Screenshot: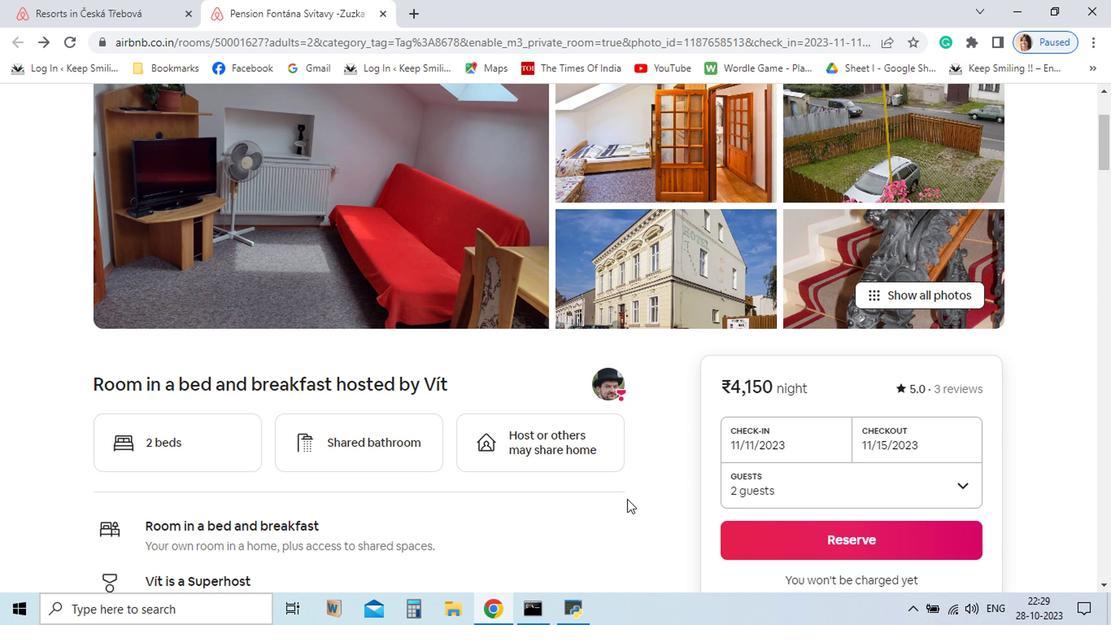 
Action: Mouse moved to (182, 412)
Screenshot: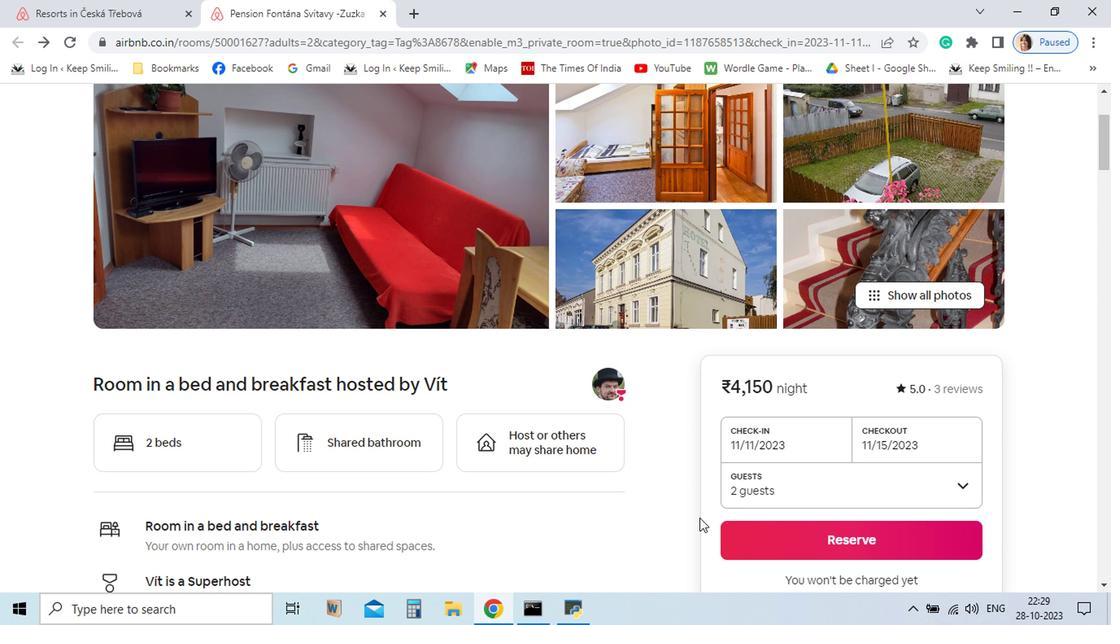 
Action: Mouse scrolled (182, 412) with delta (0, 0)
Screenshot: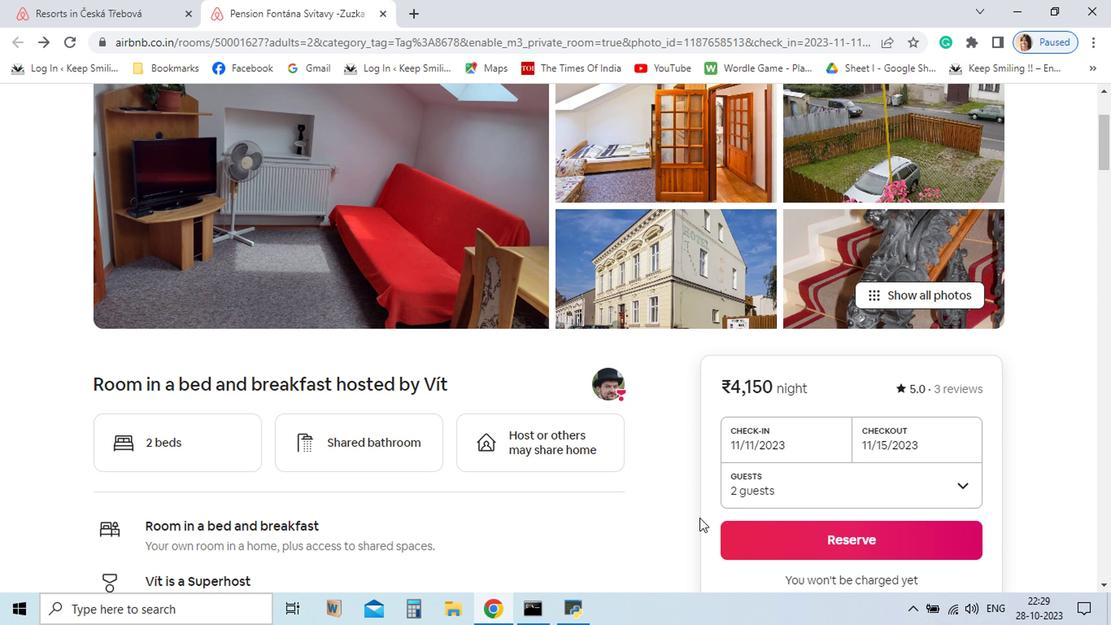 
Action: Mouse moved to (664, 483)
Screenshot: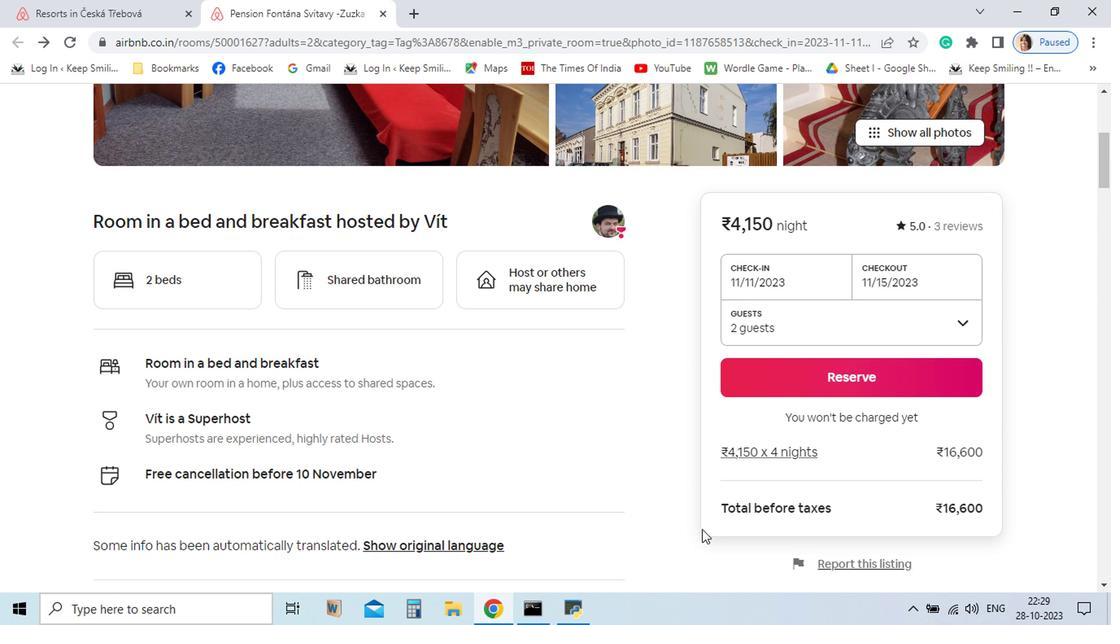 
Action: Mouse scrolled (664, 482) with delta (0, 0)
Screenshot: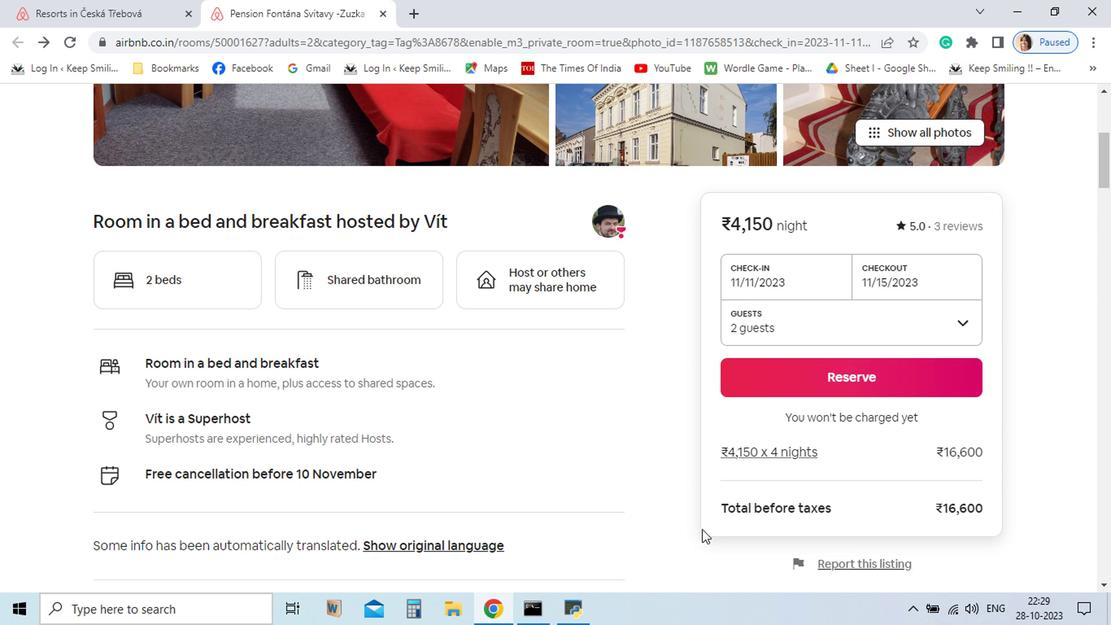 
Action: Mouse scrolled (664, 482) with delta (0, 0)
Screenshot: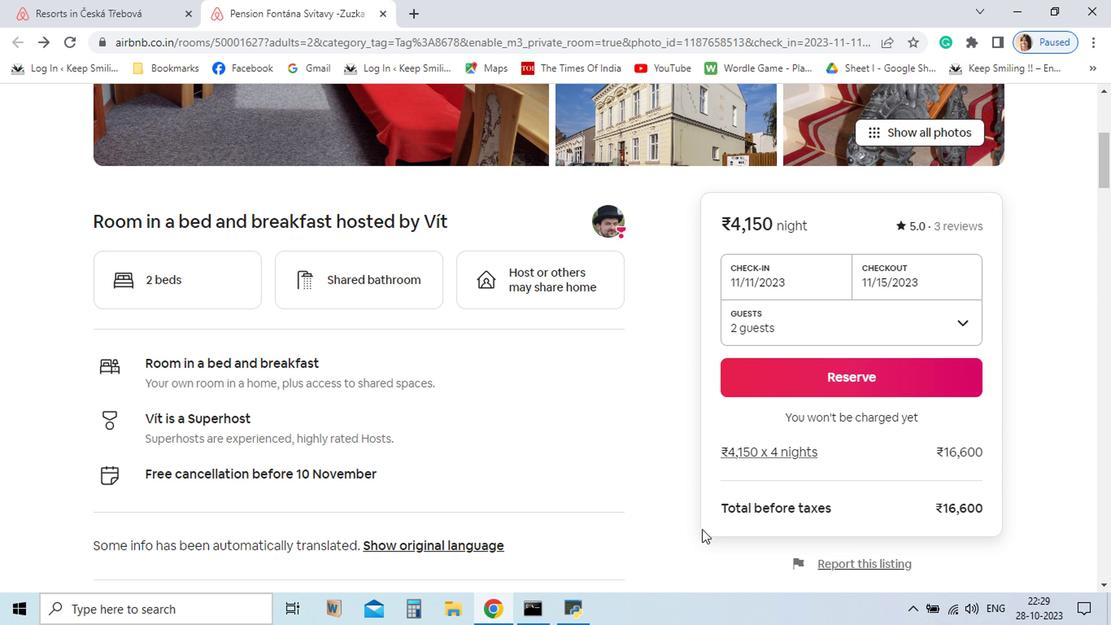 
Action: Mouse moved to (663, 481)
Screenshot: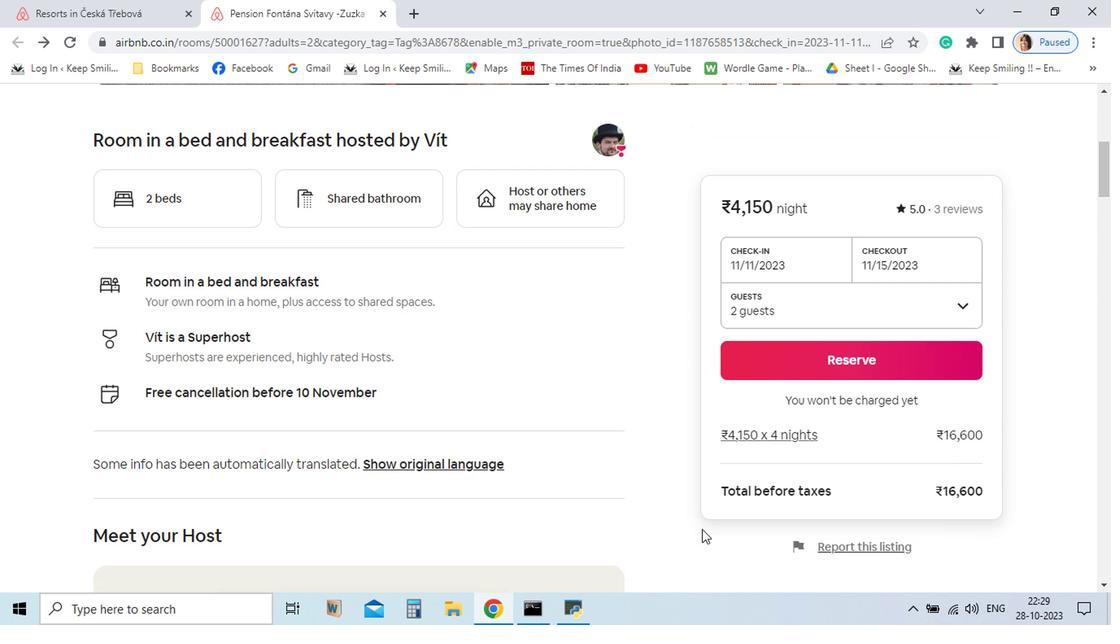 
Action: Mouse scrolled (663, 481) with delta (0, 0)
Screenshot: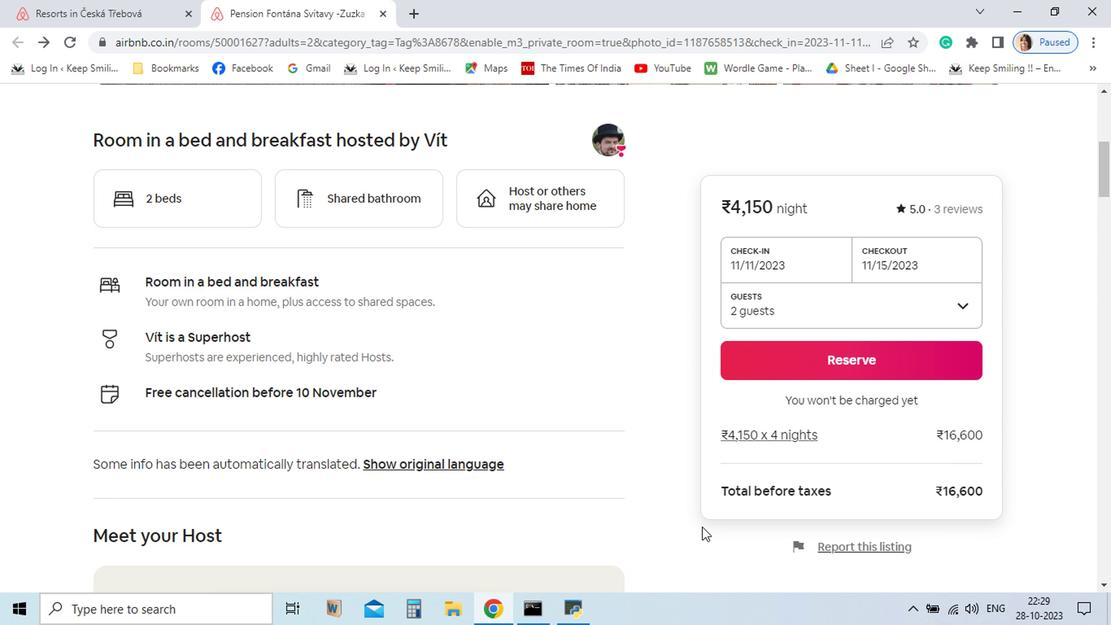
Action: Mouse moved to (663, 480)
Screenshot: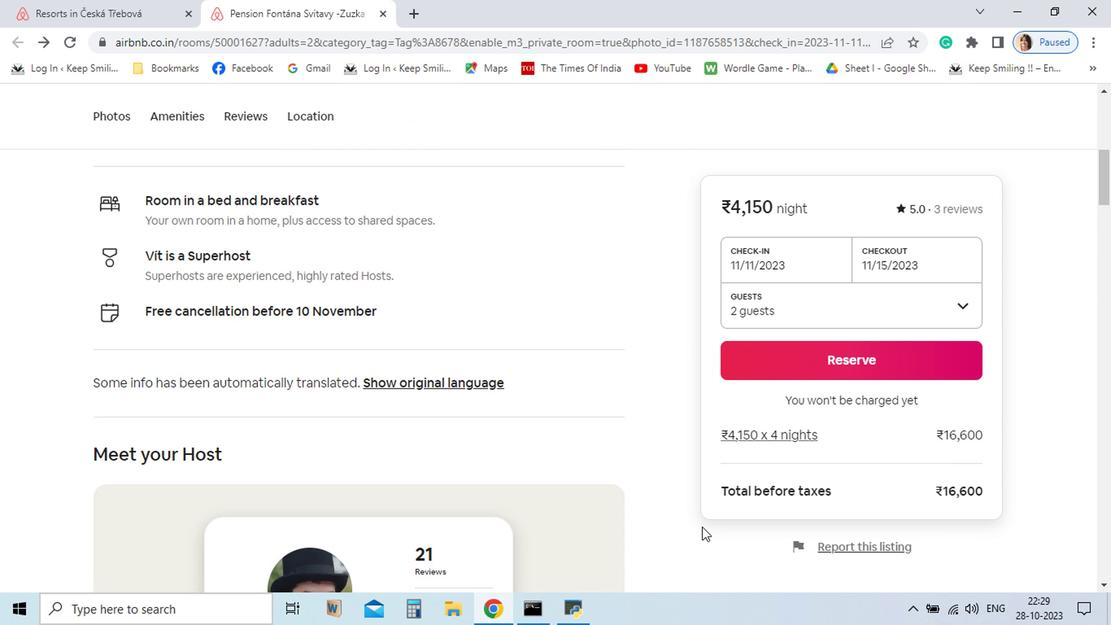 
Action: Mouse scrolled (663, 479) with delta (0, 0)
Screenshot: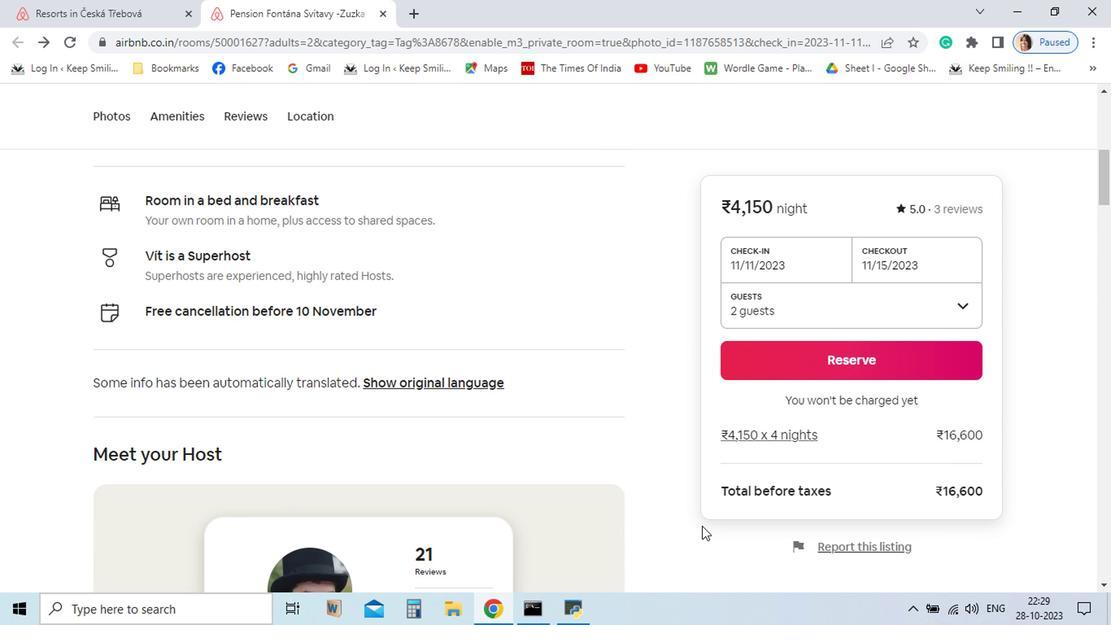 
Action: Mouse moved to (645, 443)
Screenshot: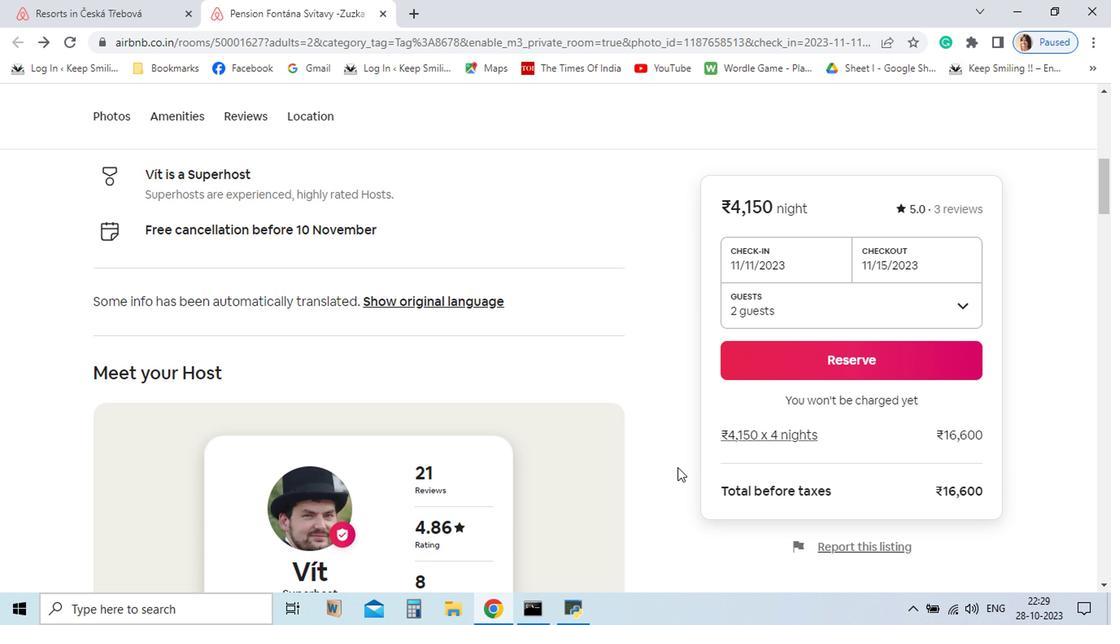 
Action: Mouse scrolled (645, 443) with delta (0, 0)
Screenshot: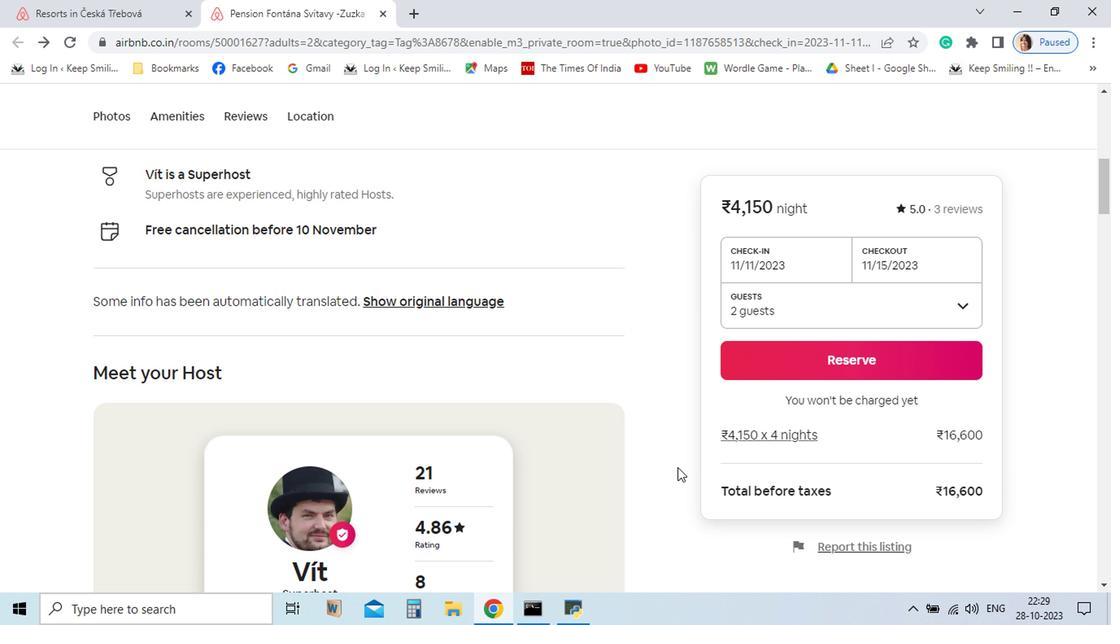 
Action: Mouse moved to (645, 443)
Screenshot: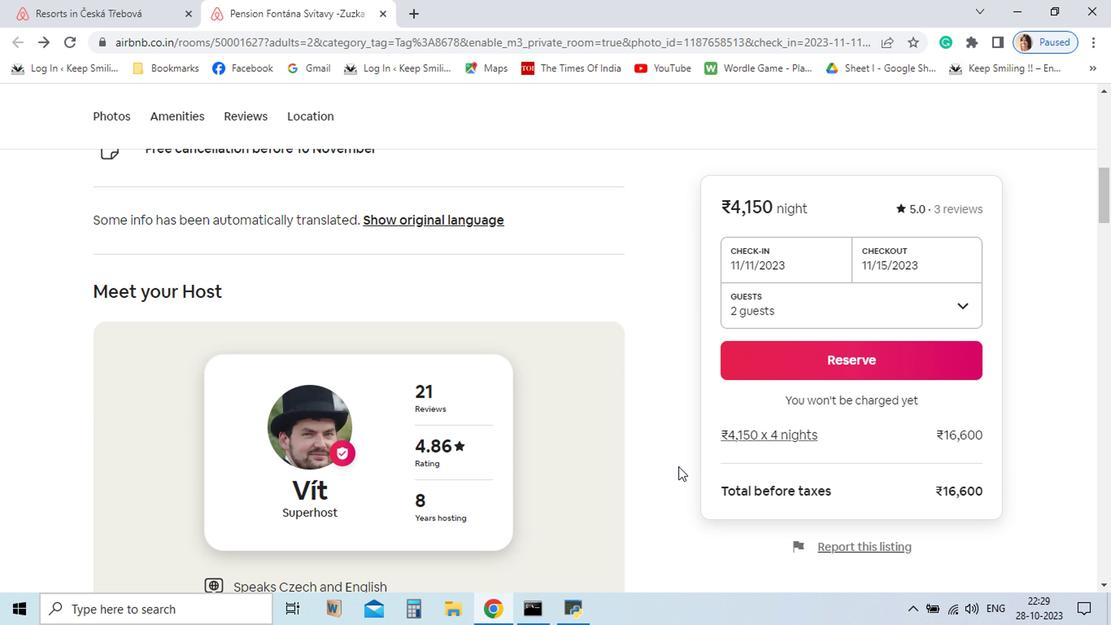 
Action: Mouse scrolled (645, 443) with delta (0, 0)
Screenshot: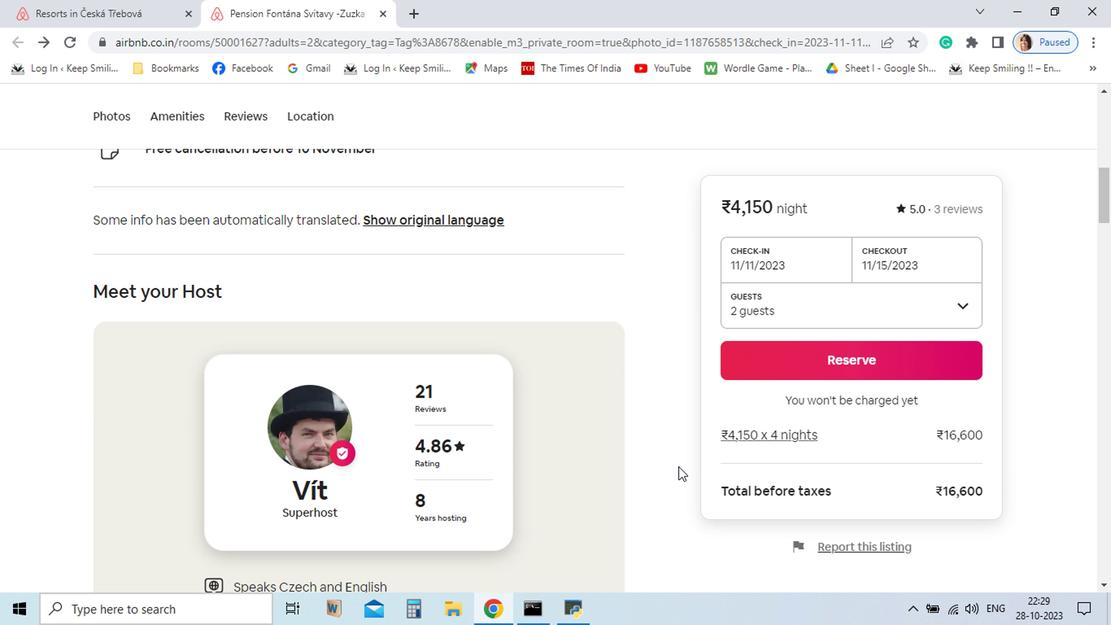
Action: Mouse scrolled (645, 443) with delta (0, 0)
Screenshot: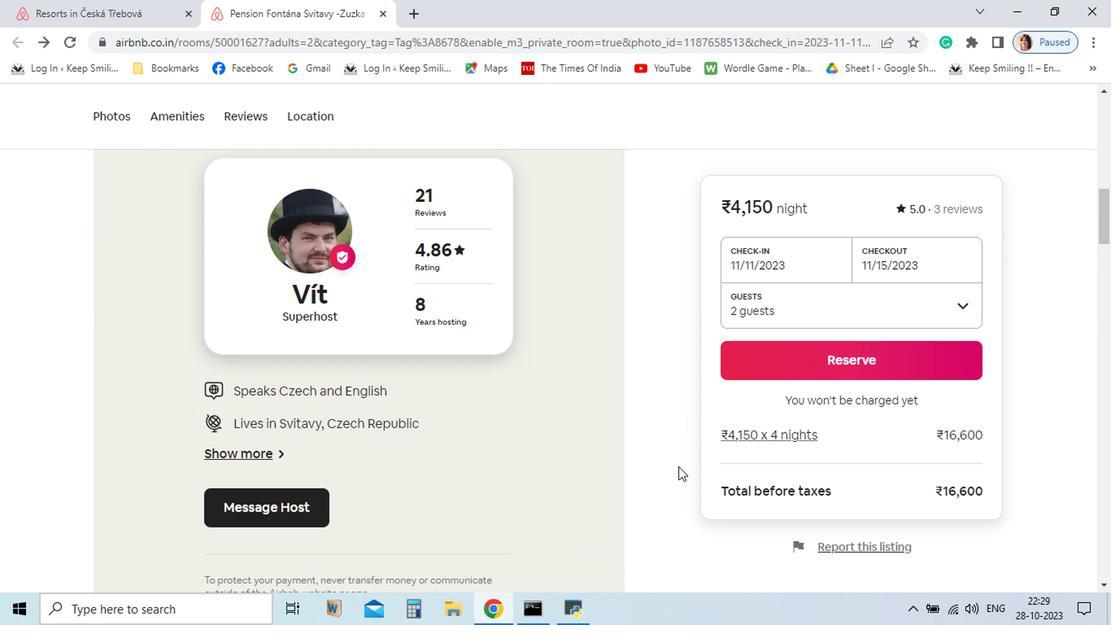 
Action: Mouse scrolled (645, 443) with delta (0, 0)
Screenshot: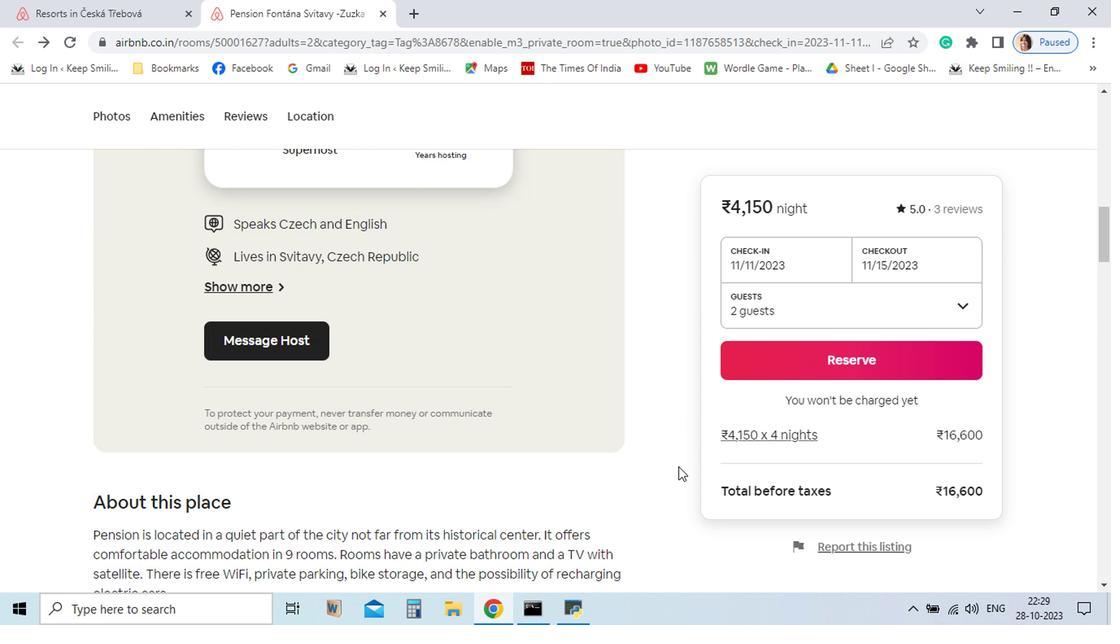 
Action: Mouse scrolled (645, 443) with delta (0, 0)
Screenshot: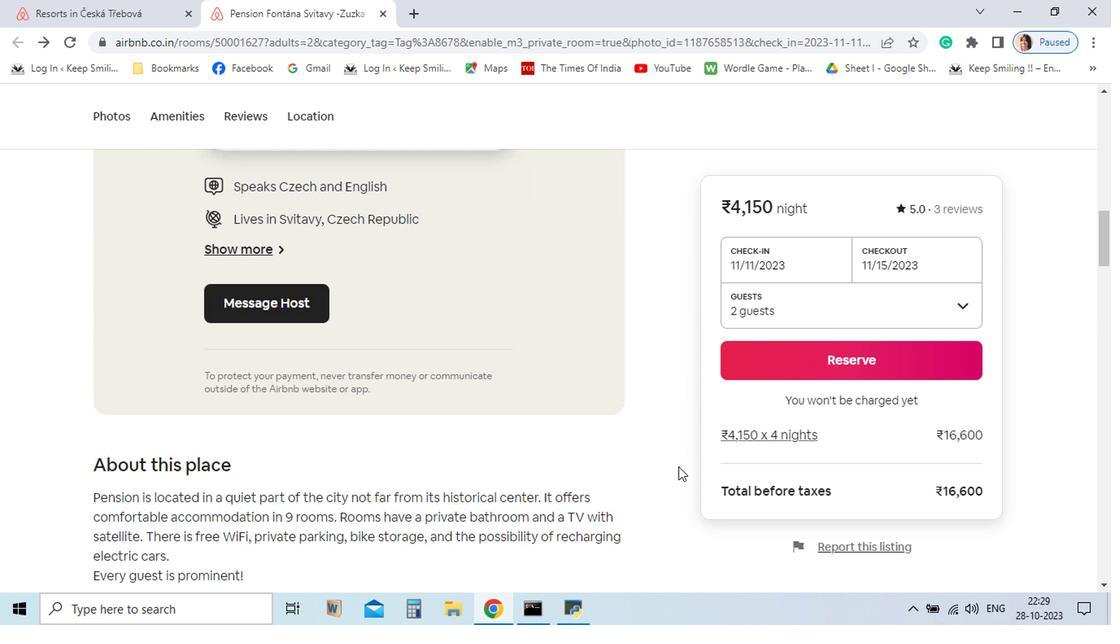 
Action: Mouse scrolled (645, 443) with delta (0, 0)
Screenshot: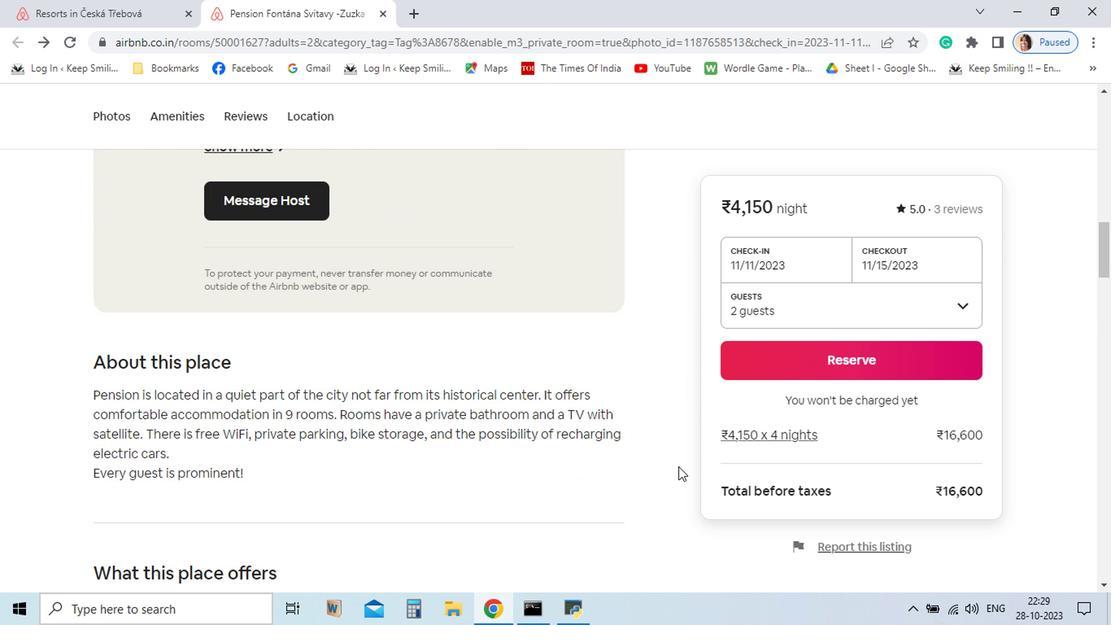 
Action: Mouse scrolled (645, 443) with delta (0, 0)
Screenshot: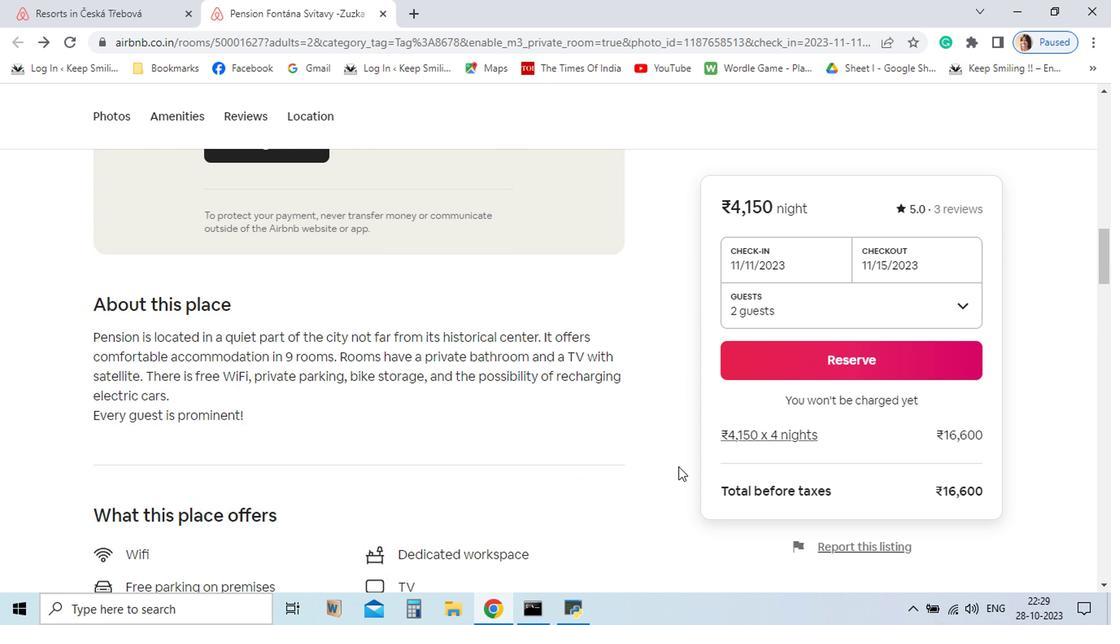 
Action: Mouse scrolled (645, 443) with delta (0, 0)
Screenshot: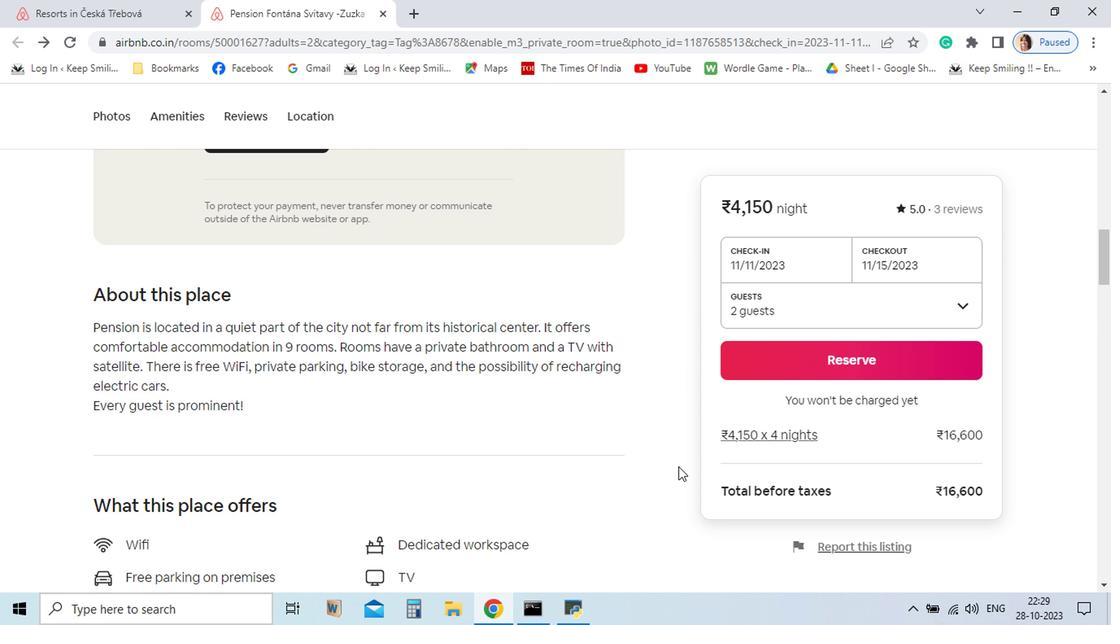 
Action: Mouse scrolled (645, 443) with delta (0, 0)
Screenshot: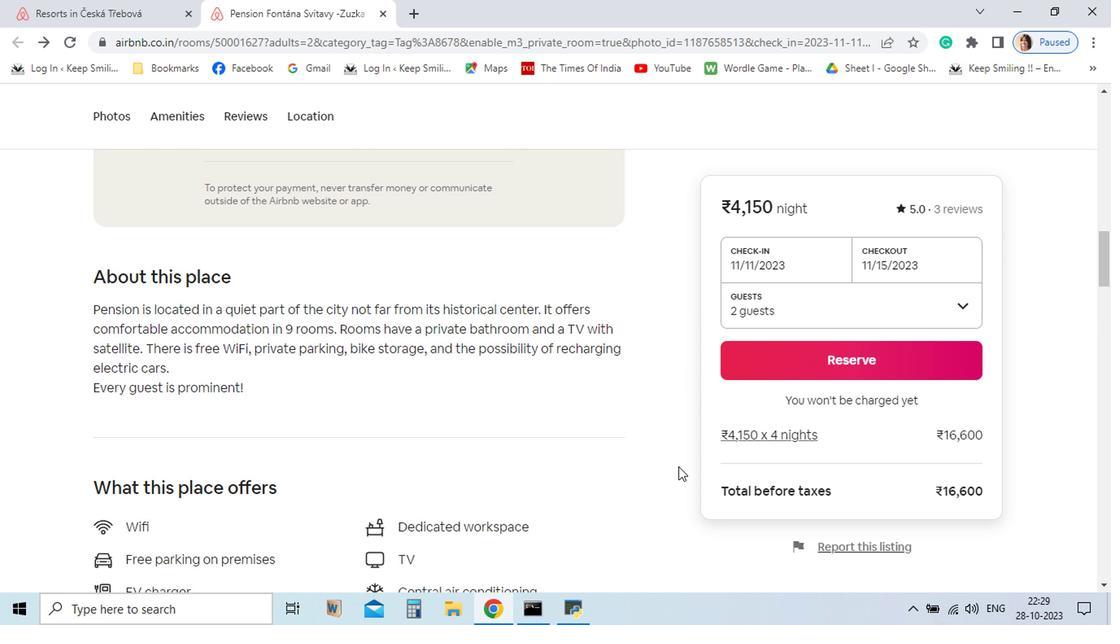
Action: Mouse scrolled (645, 443) with delta (0, 0)
Screenshot: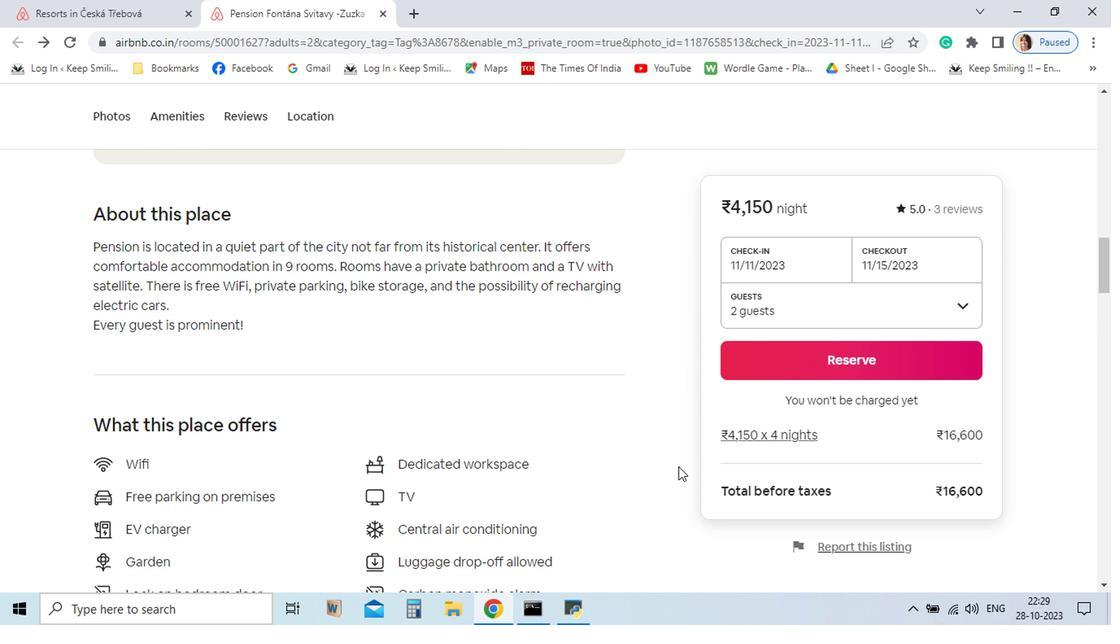 
Action: Mouse moved to (646, 443)
Screenshot: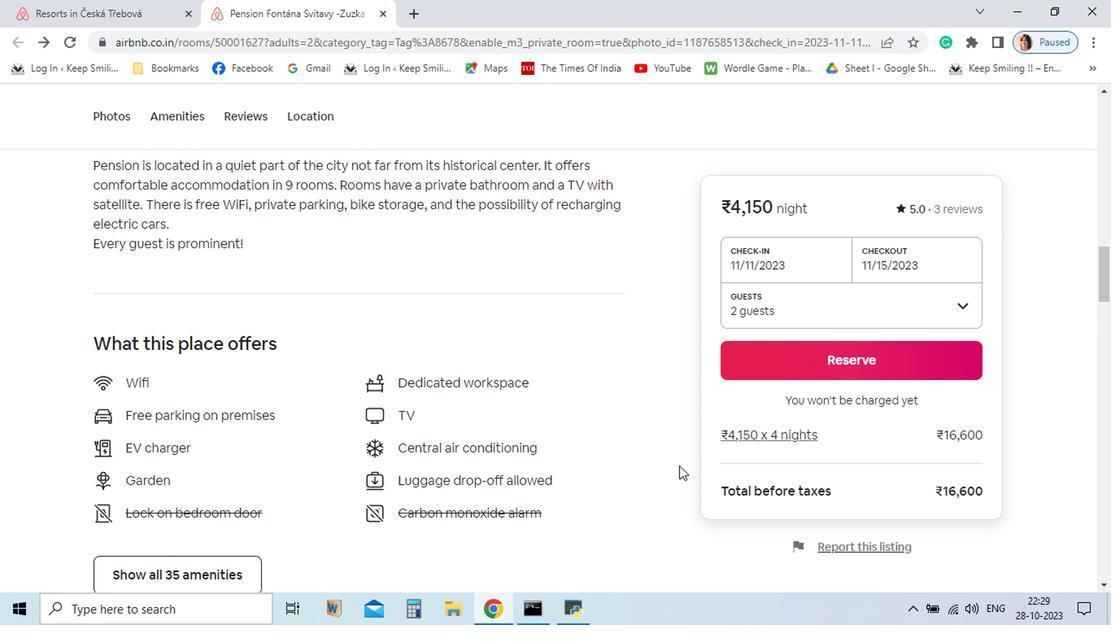 
Action: Mouse scrolled (646, 442) with delta (0, 0)
Screenshot: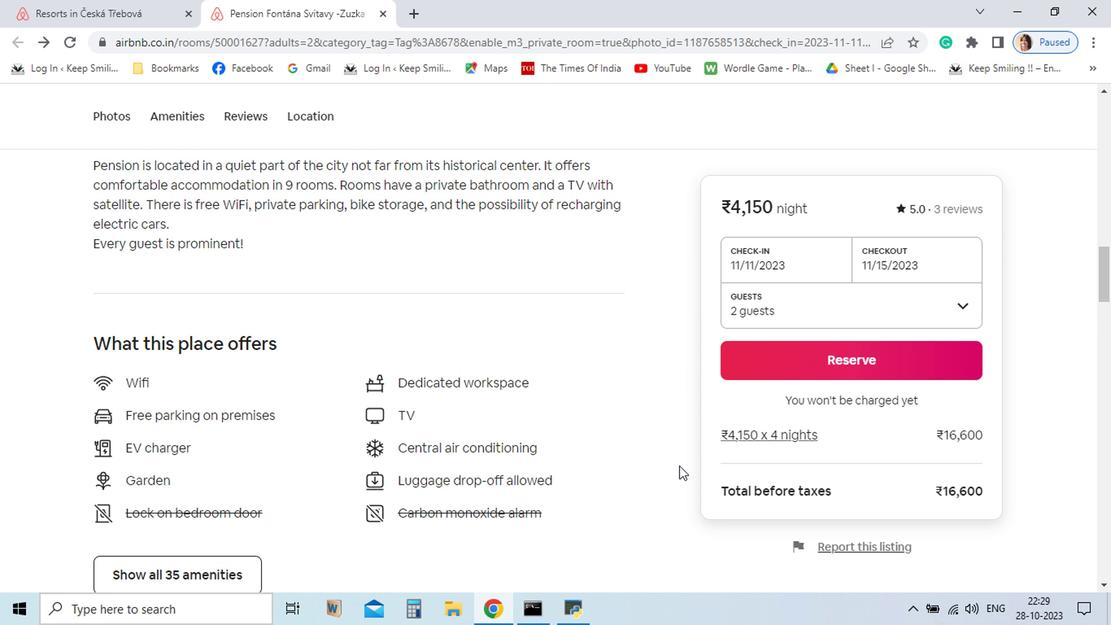 
Action: Mouse moved to (293, 509)
Screenshot: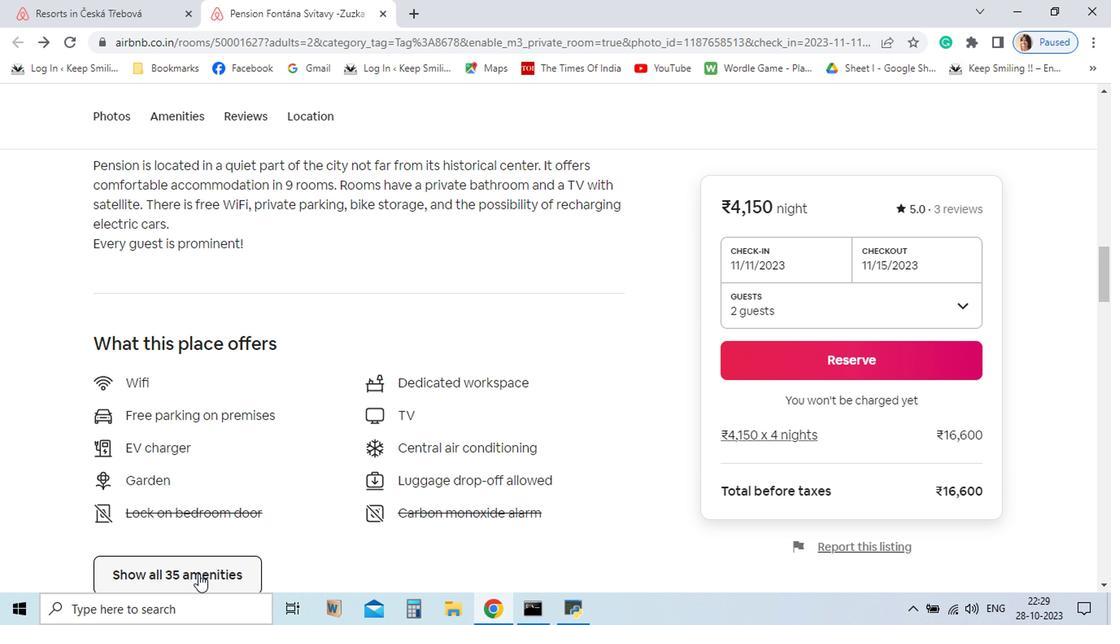 
Action: Mouse pressed left at (293, 509)
Screenshot: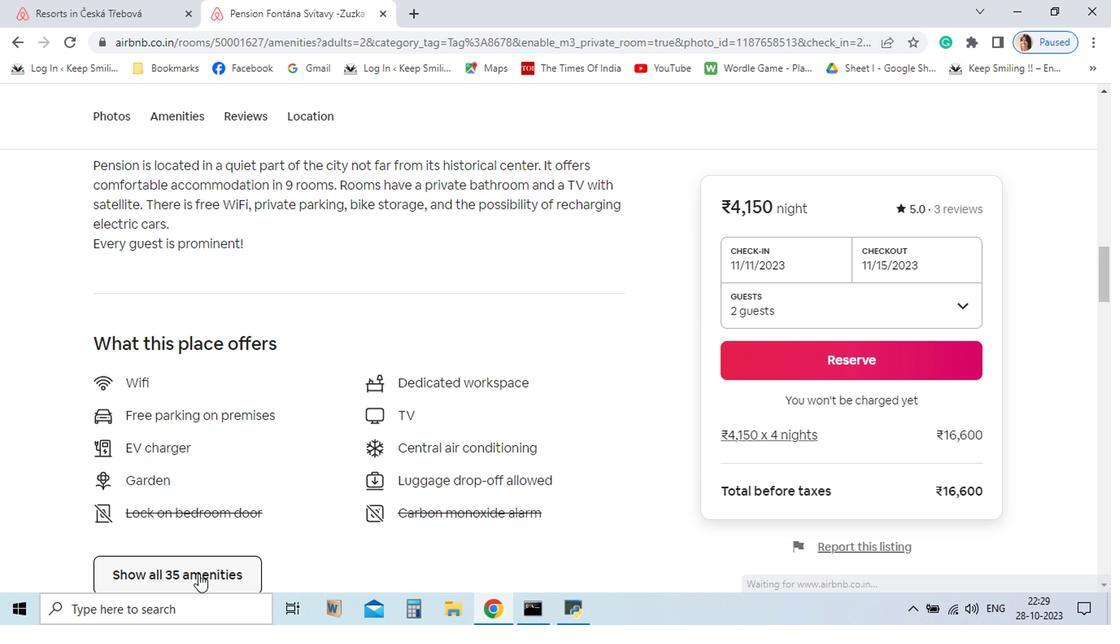 
Action: Mouse moved to (783, 289)
Screenshot: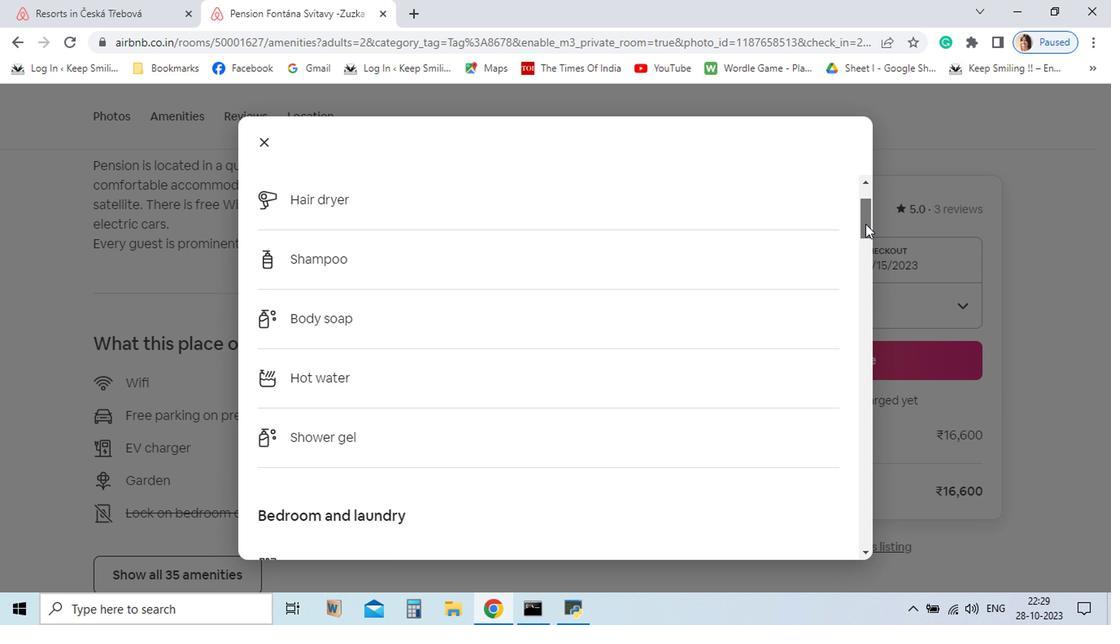 
Action: Mouse pressed left at (783, 289)
Screenshot: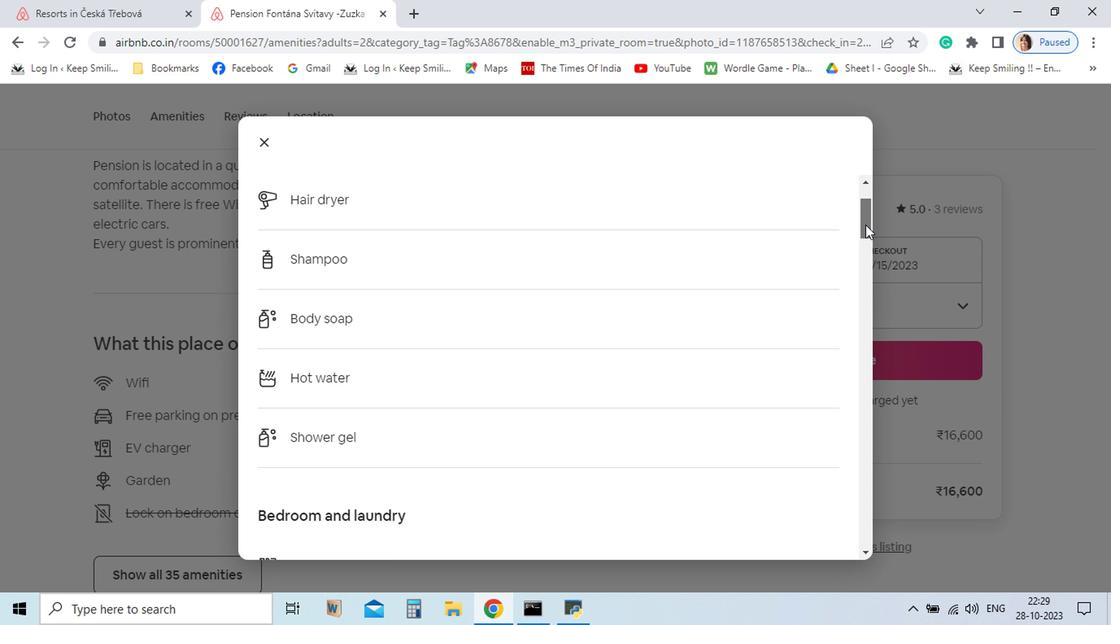 
Action: Mouse moved to (781, 424)
Screenshot: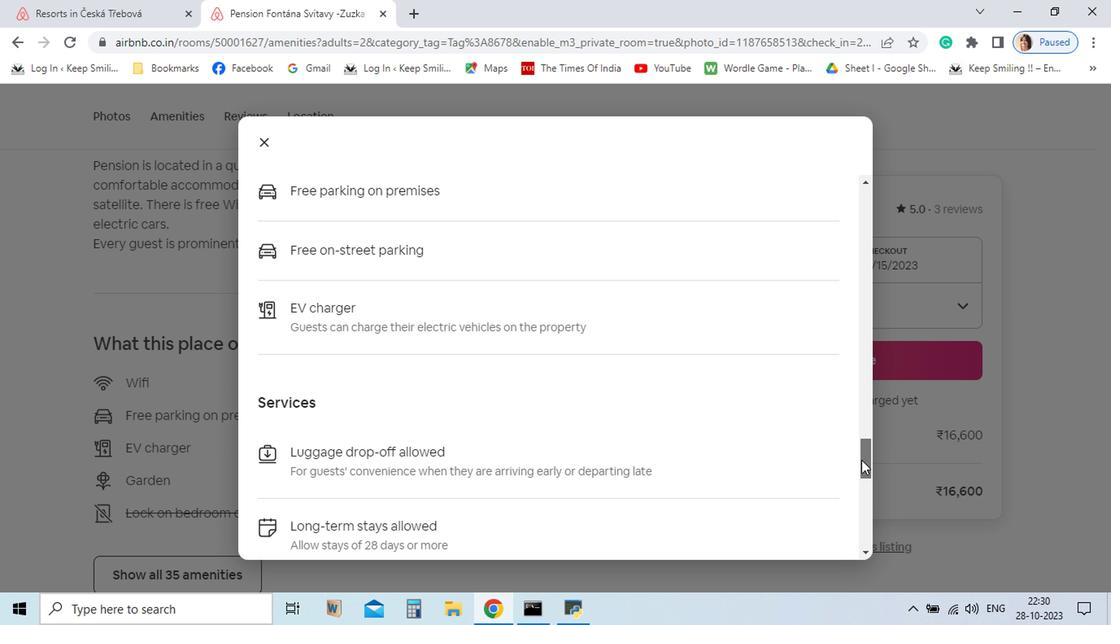 
Action: Mouse pressed left at (781, 424)
Screenshot: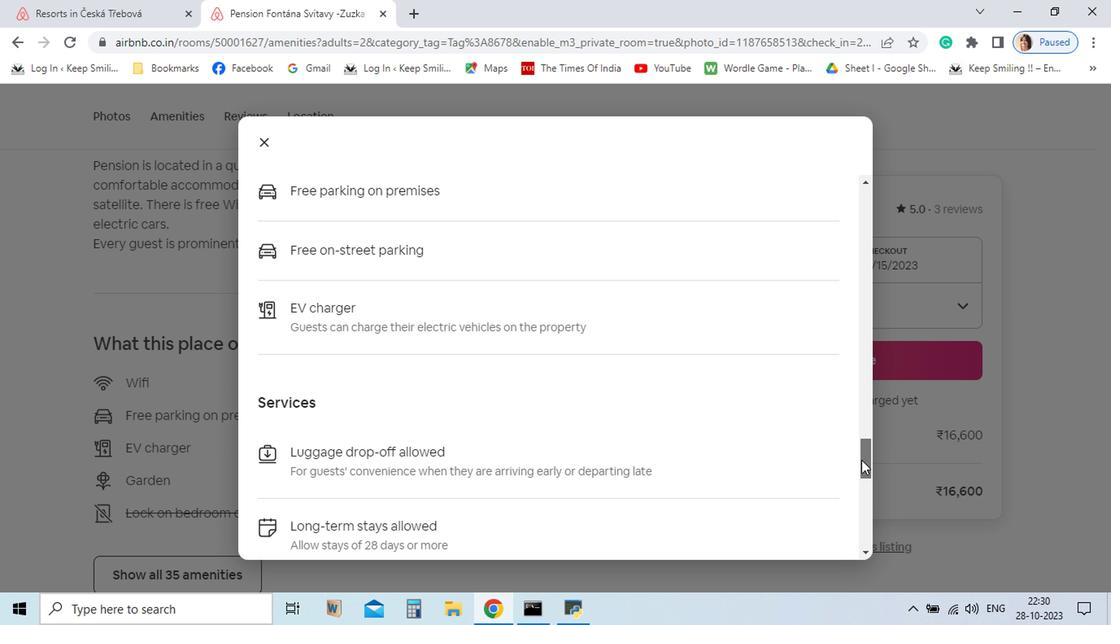 
Action: Mouse moved to (337, 246)
Screenshot: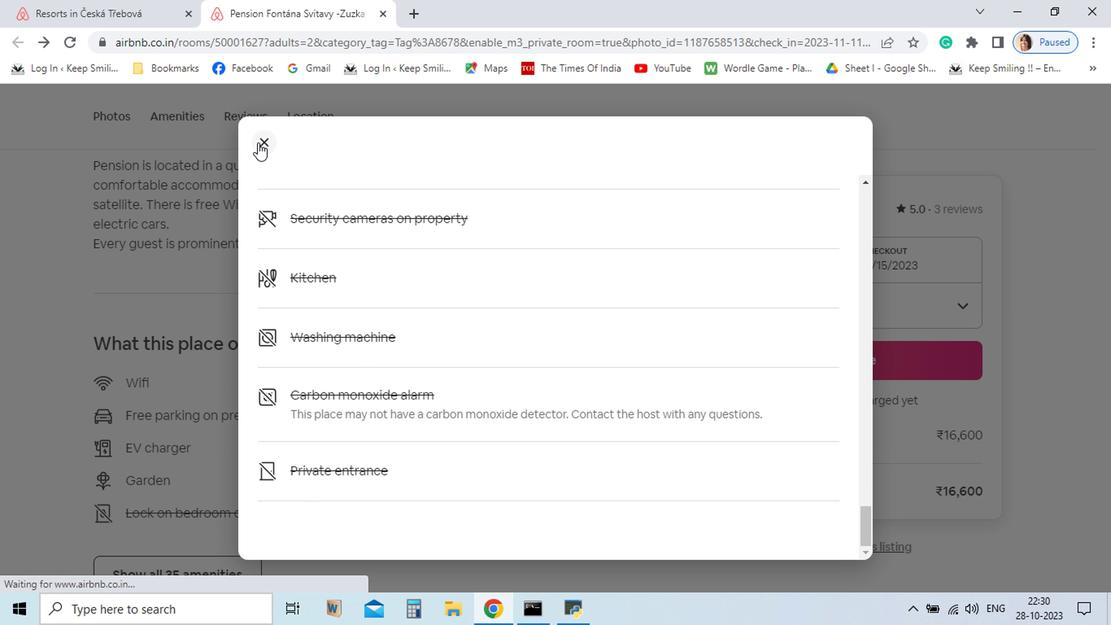 
Action: Mouse pressed left at (337, 246)
Screenshot: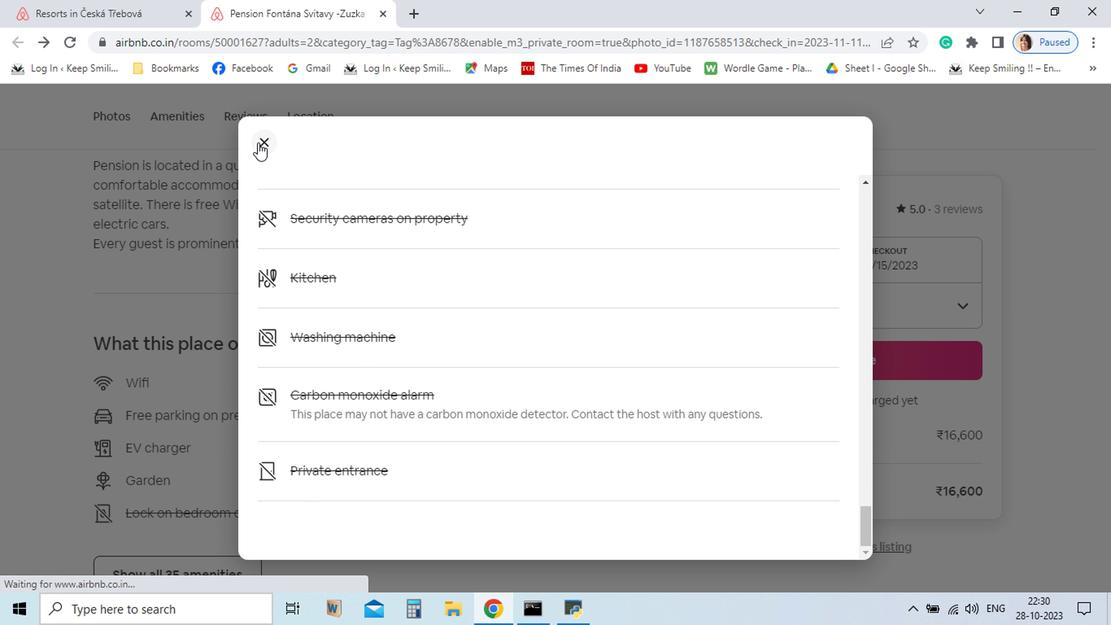 
Action: Mouse moved to (475, 470)
Screenshot: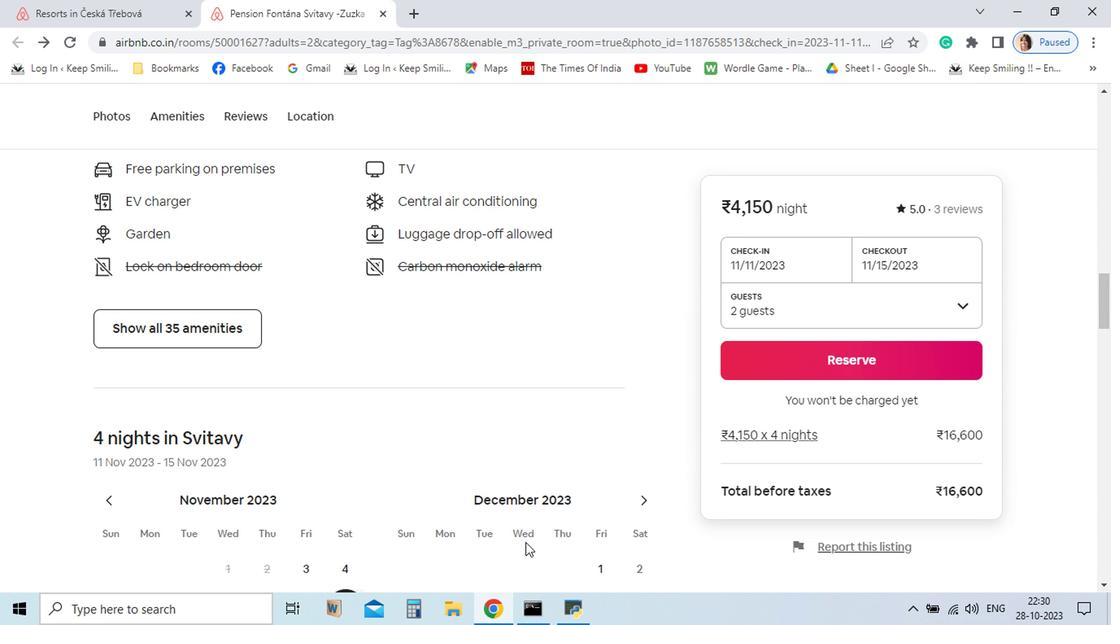 
Action: Mouse scrolled (475, 470) with delta (0, 0)
Screenshot: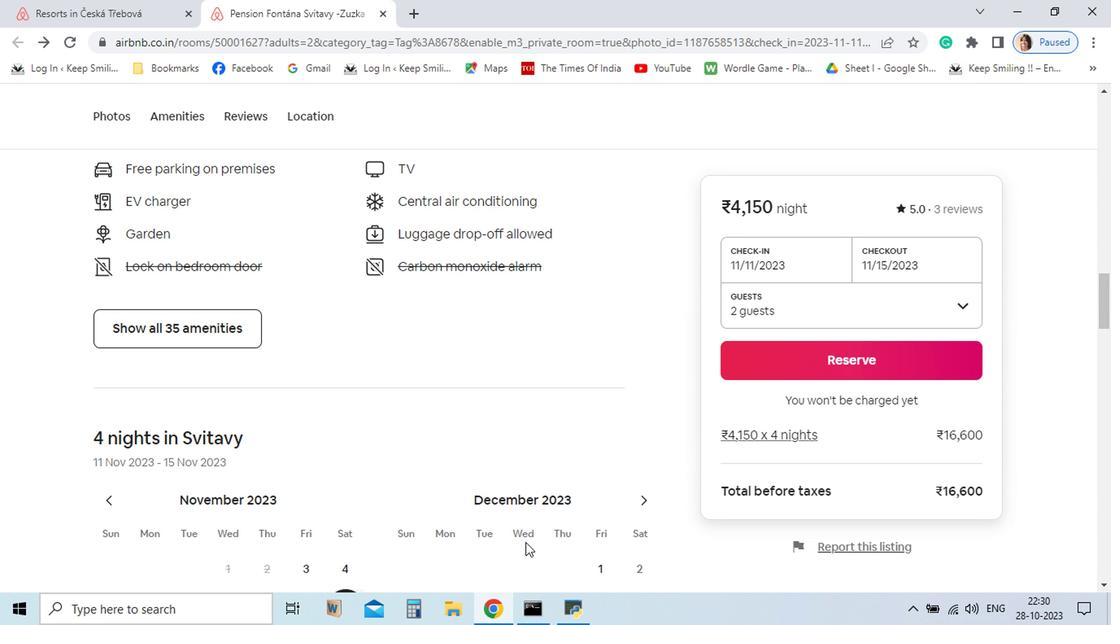 
Action: Mouse moved to (490, 480)
Screenshot: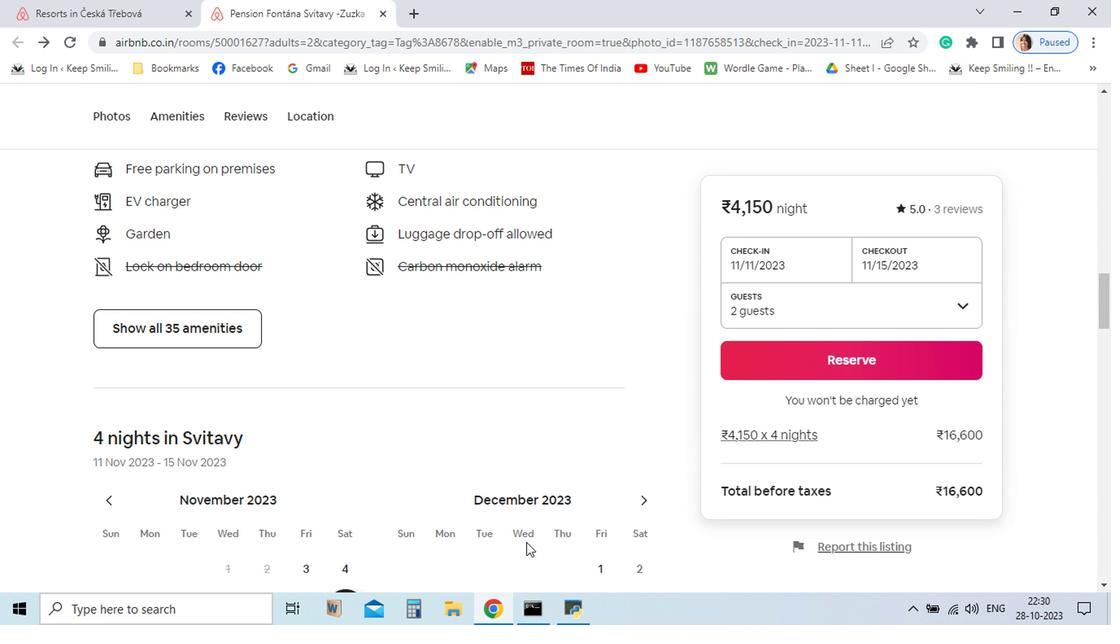 
Action: Mouse scrolled (488, 479) with delta (0, 0)
Screenshot: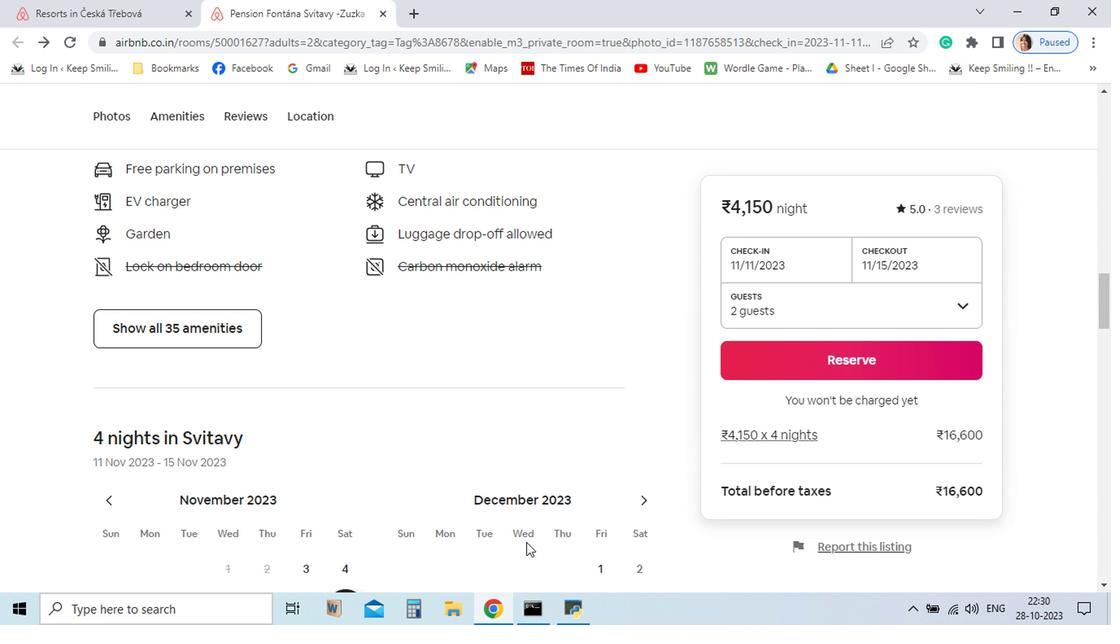 
Action: Mouse moved to (507, 486)
Screenshot: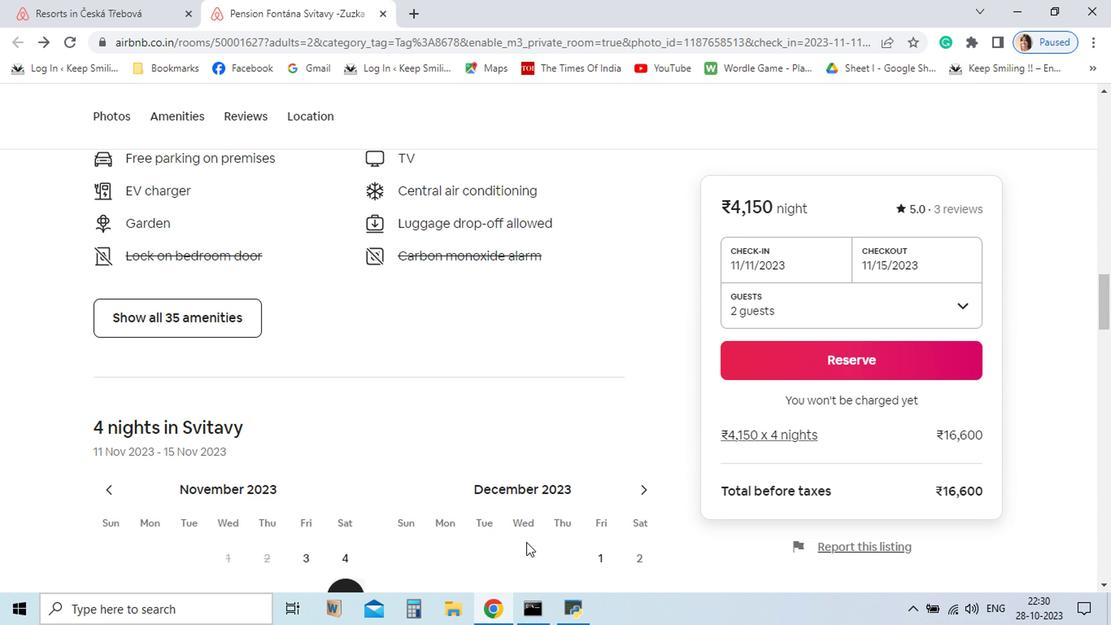 
Action: Mouse scrolled (507, 485) with delta (0, 0)
Screenshot: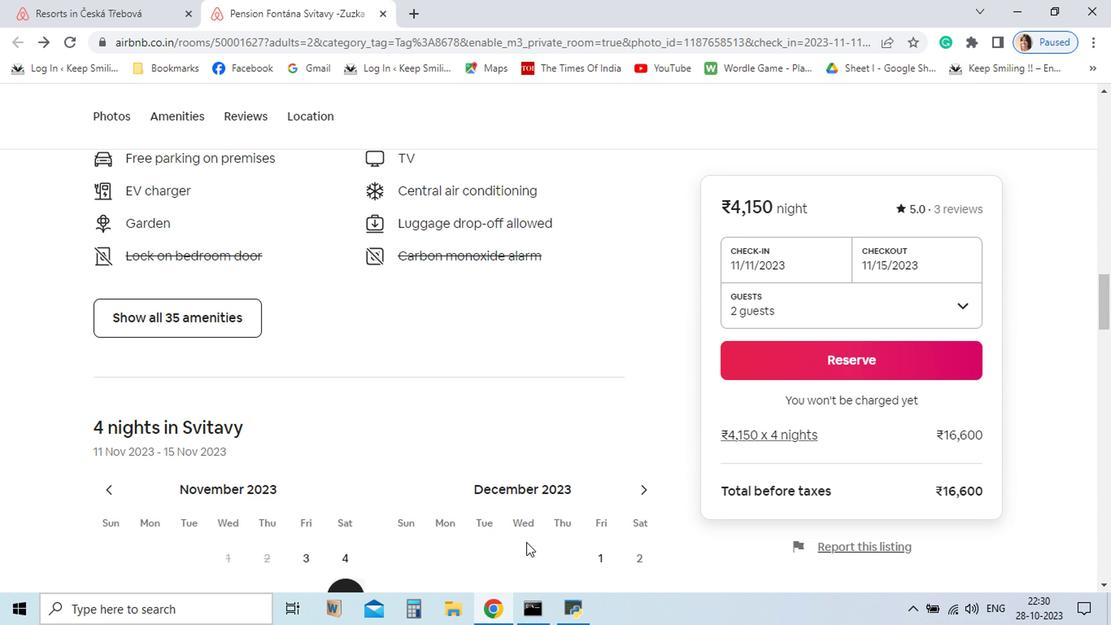 
Action: Mouse moved to (533, 489)
Screenshot: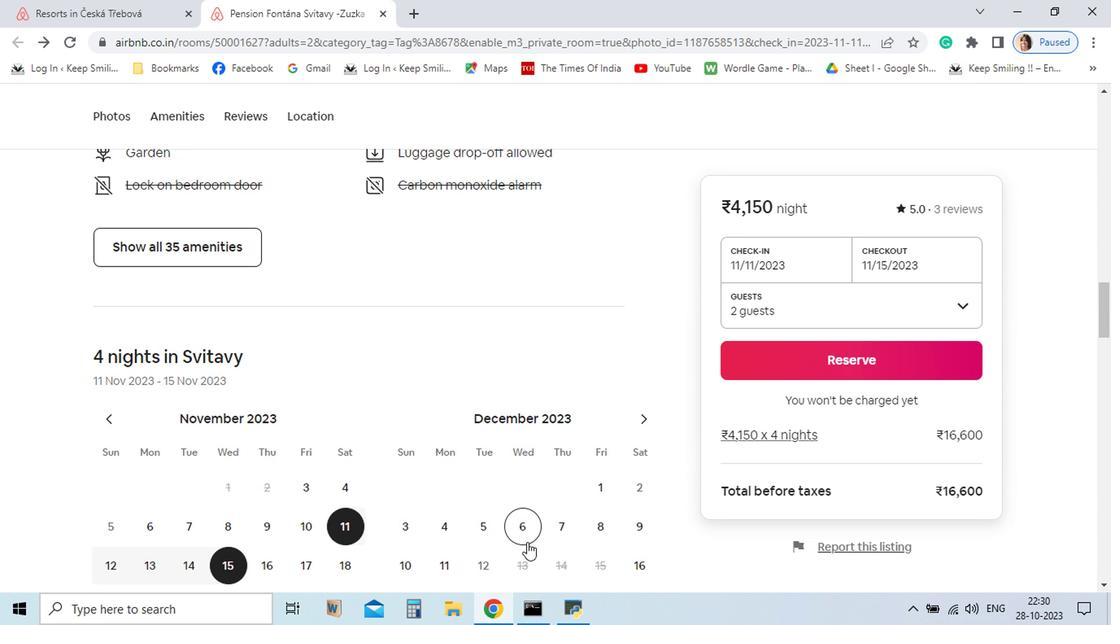 
Action: Mouse scrolled (533, 489) with delta (0, 0)
Screenshot: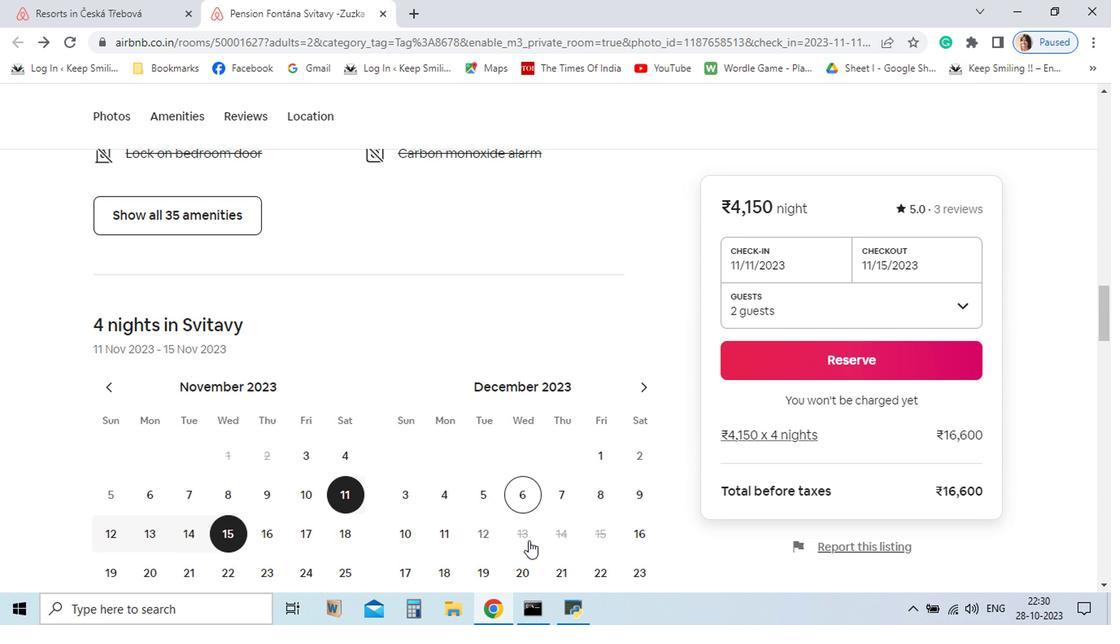 
Action: Mouse moved to (534, 489)
Screenshot: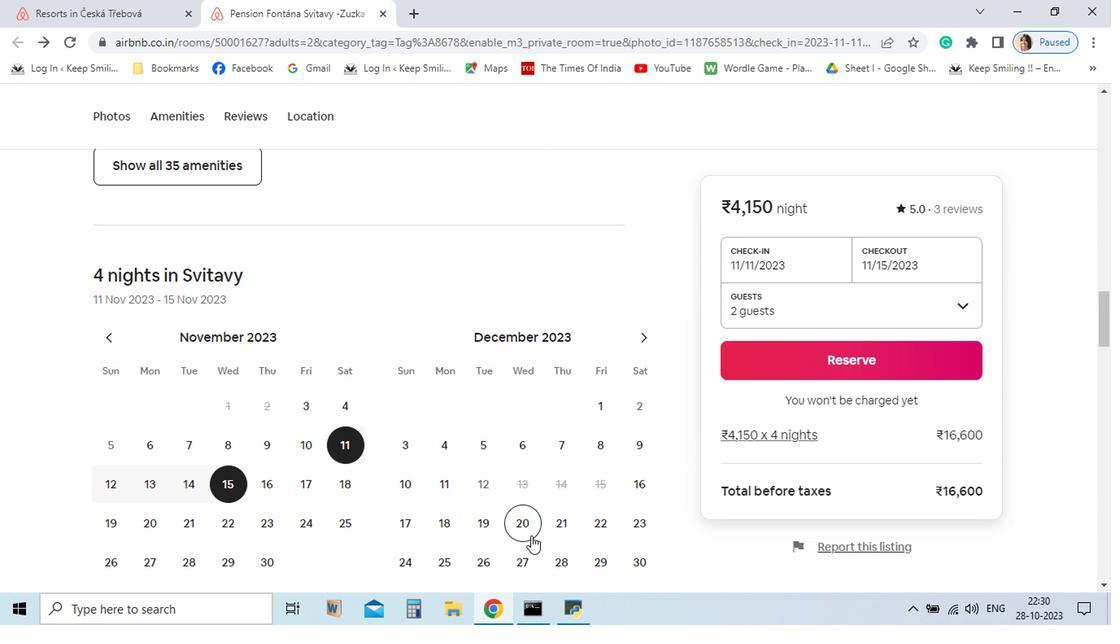 
Action: Mouse scrolled (534, 489) with delta (0, 0)
Screenshot: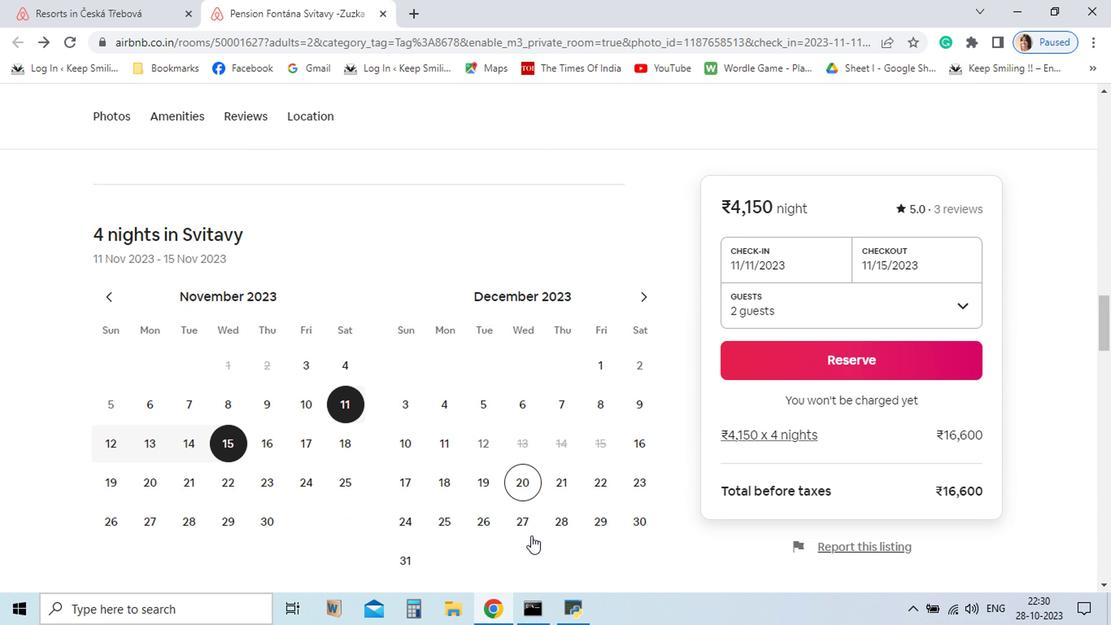 
Action: Mouse moved to (537, 485)
Screenshot: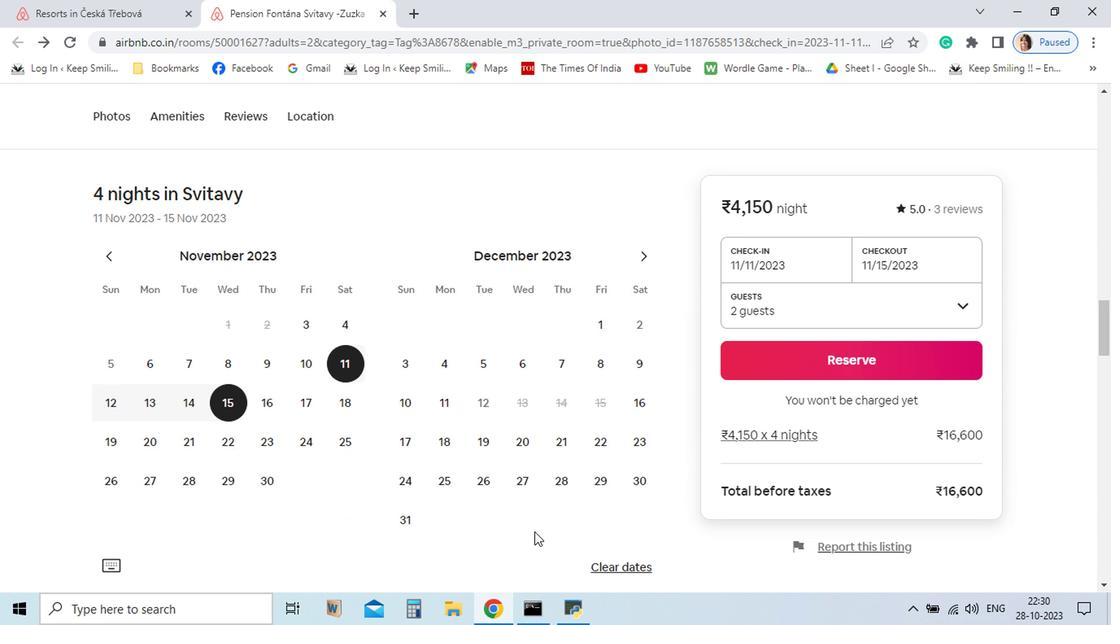 
Action: Mouse scrolled (537, 485) with delta (0, 0)
Screenshot: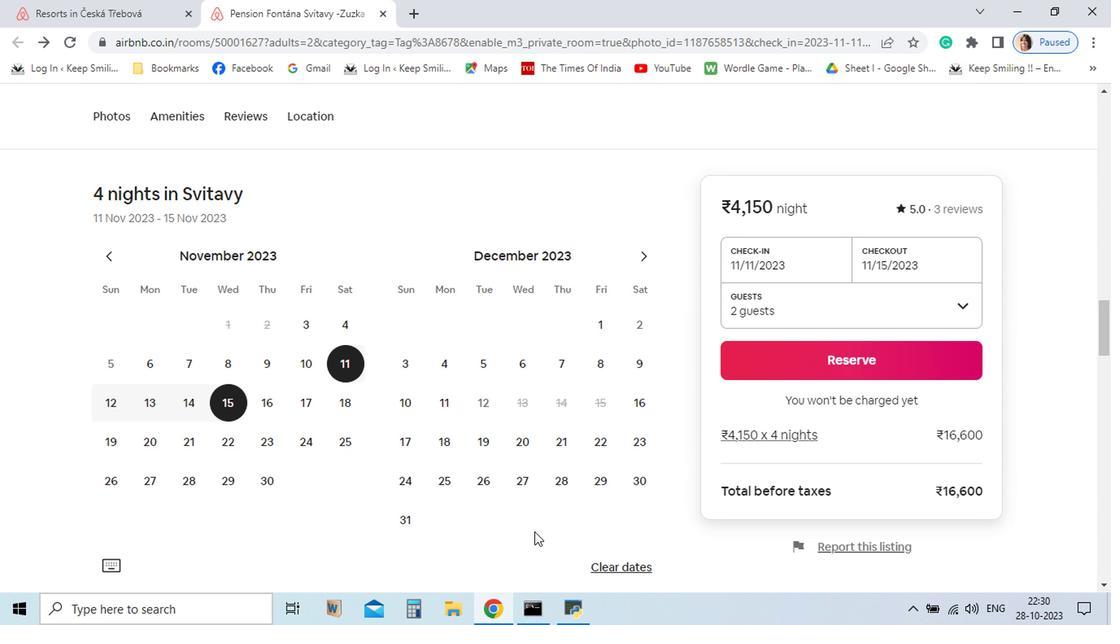
Action: Mouse moved to (540, 480)
Screenshot: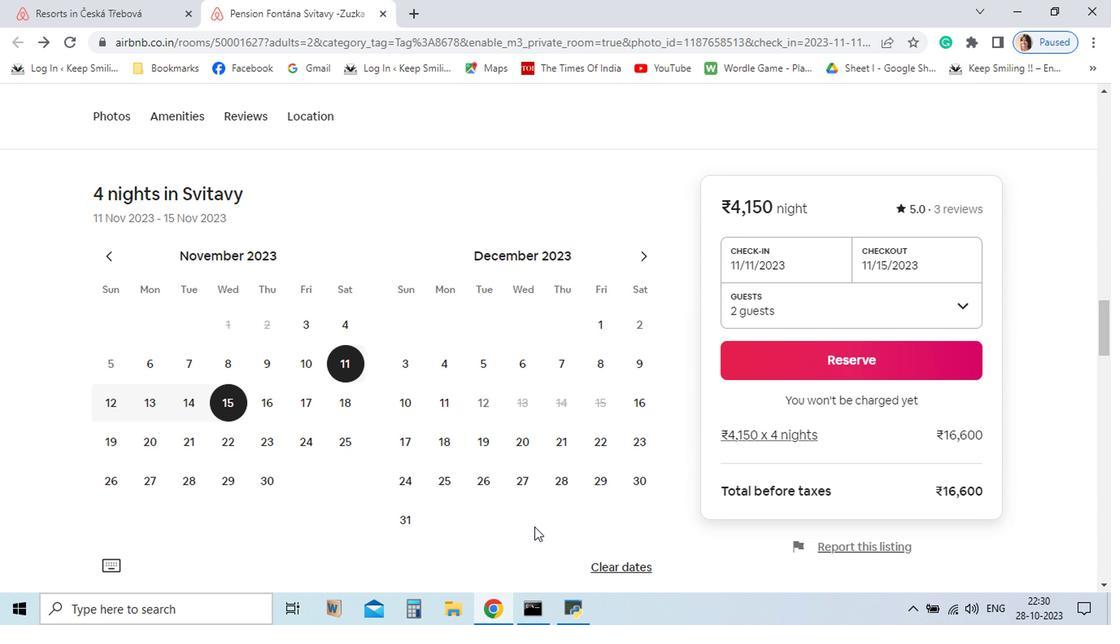 
Action: Mouse scrolled (540, 479) with delta (0, 0)
Screenshot: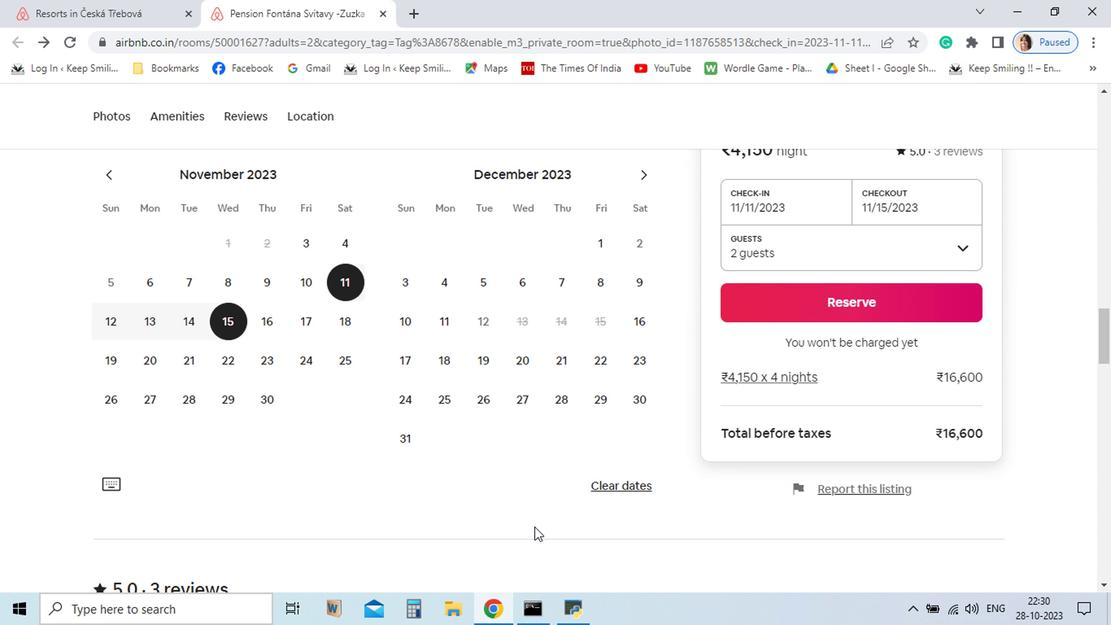 
Action: Mouse scrolled (540, 479) with delta (0, 0)
Screenshot: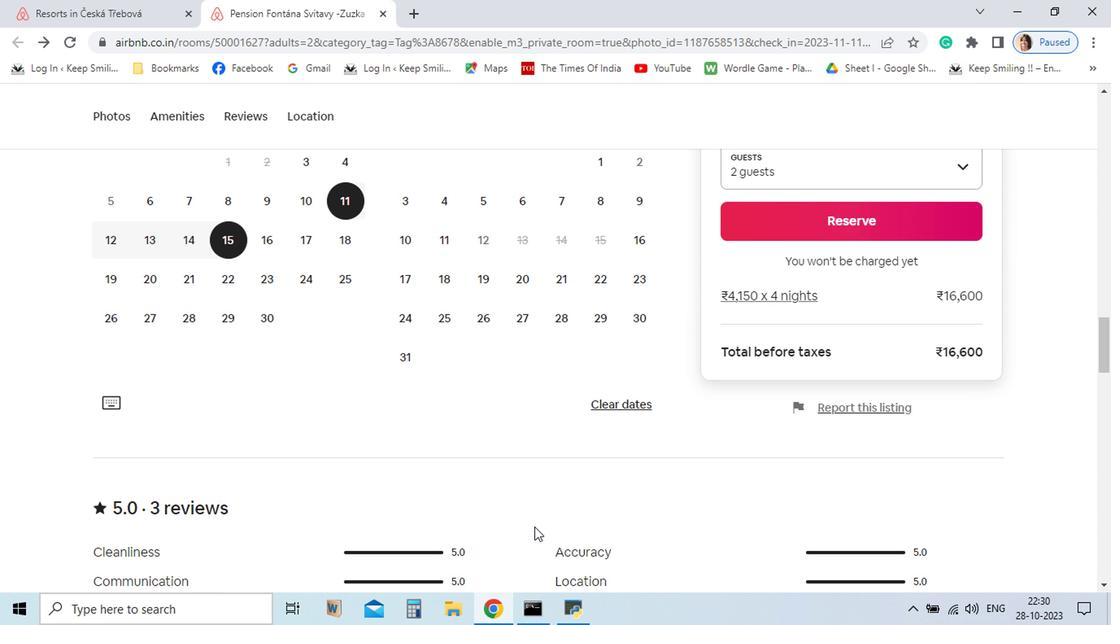 
Action: Mouse scrolled (540, 479) with delta (0, 0)
Screenshot: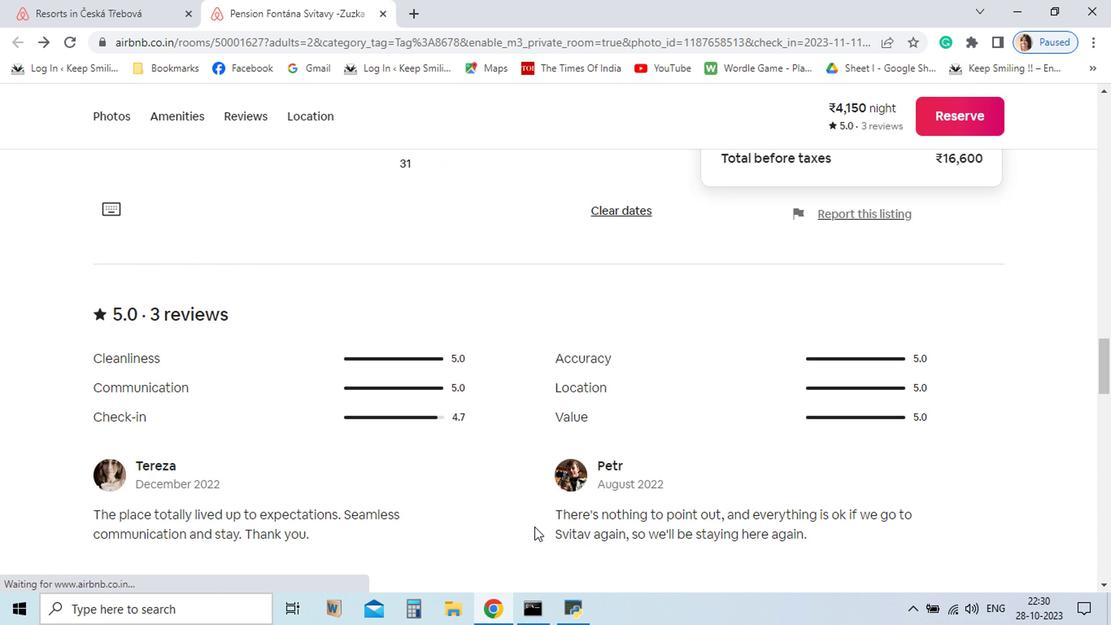 
Action: Mouse scrolled (540, 479) with delta (0, 0)
Screenshot: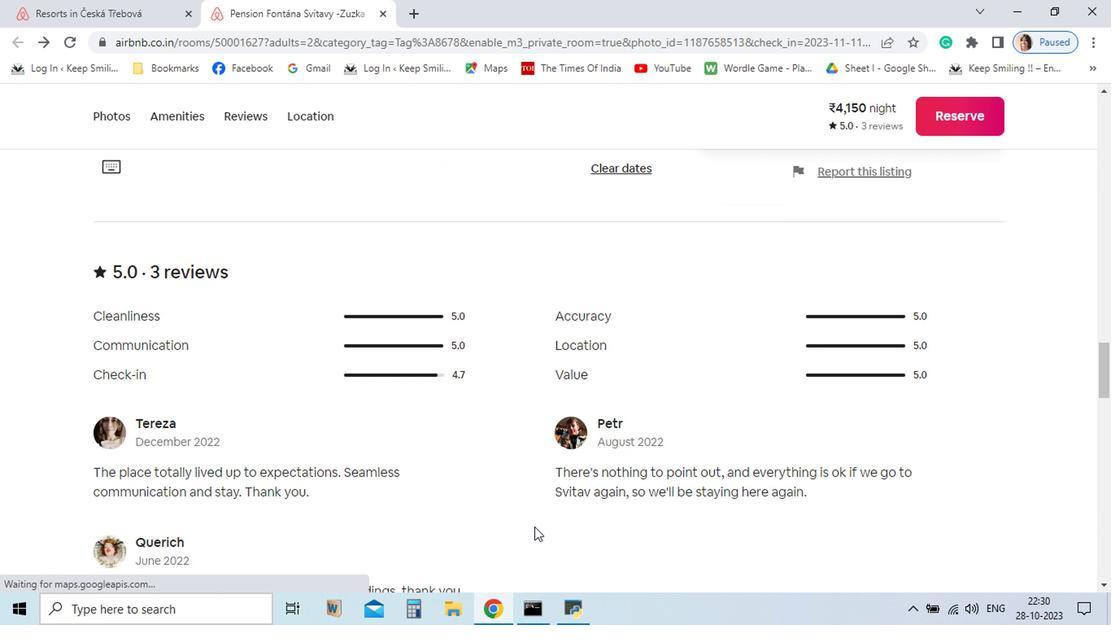 
Action: Mouse scrolled (540, 479) with delta (0, 0)
Screenshot: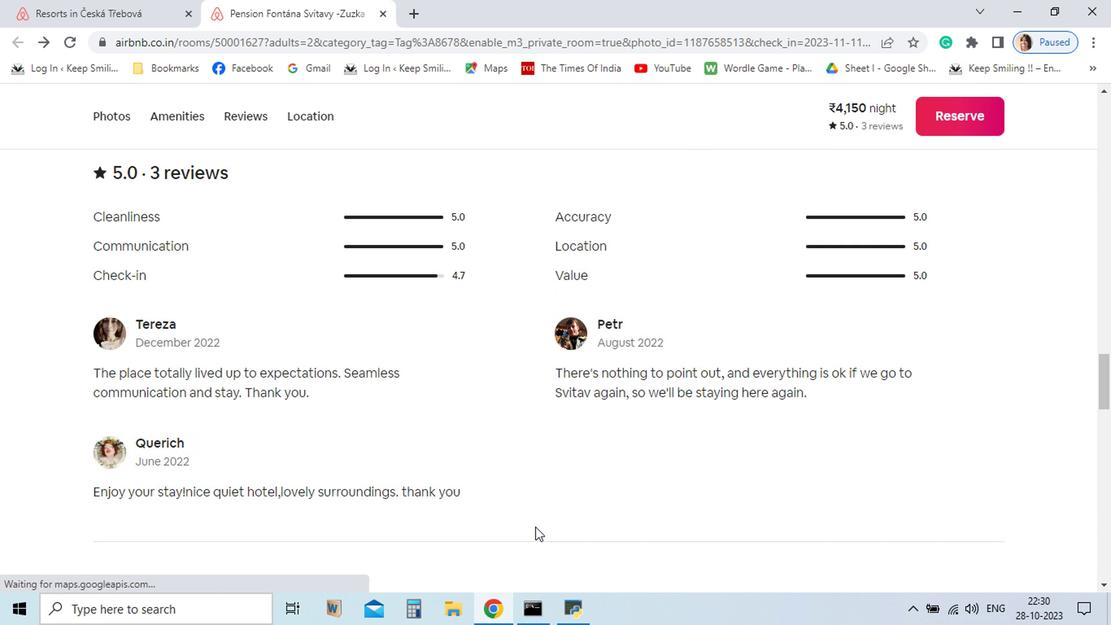 
Action: Mouse scrolled (540, 479) with delta (0, 0)
Screenshot: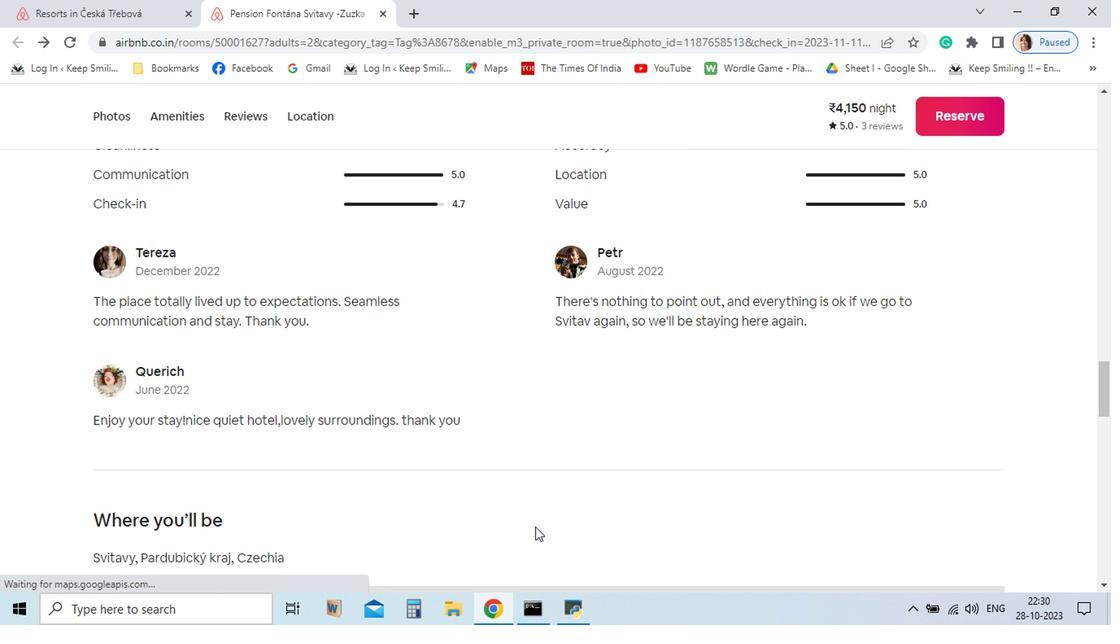 
Action: Mouse moved to (541, 480)
Screenshot: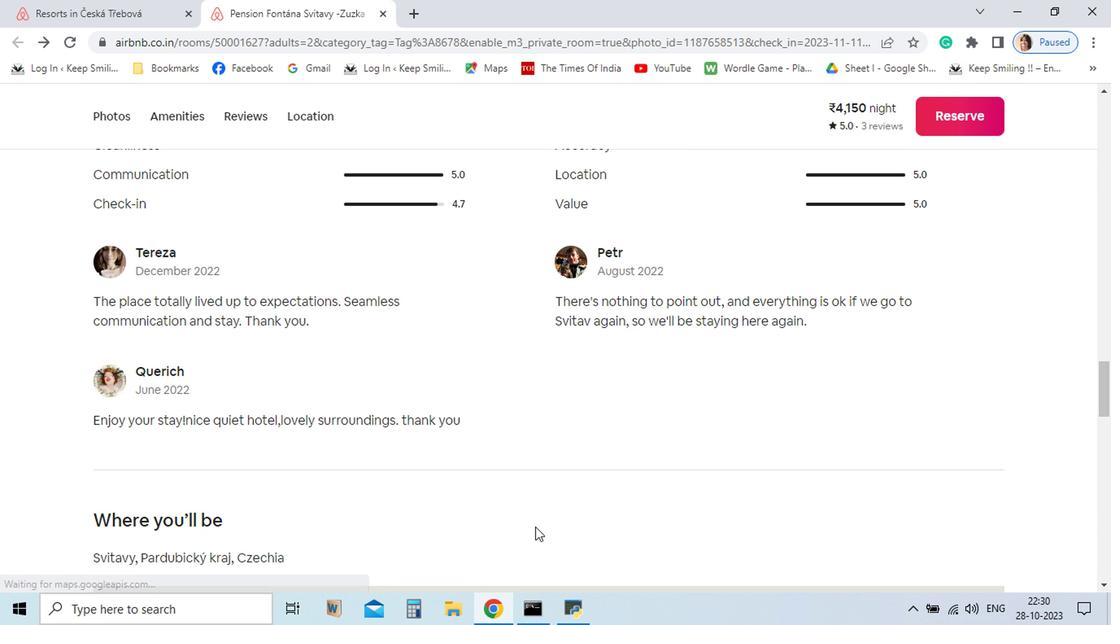 
Action: Mouse scrolled (541, 479) with delta (0, 0)
Screenshot: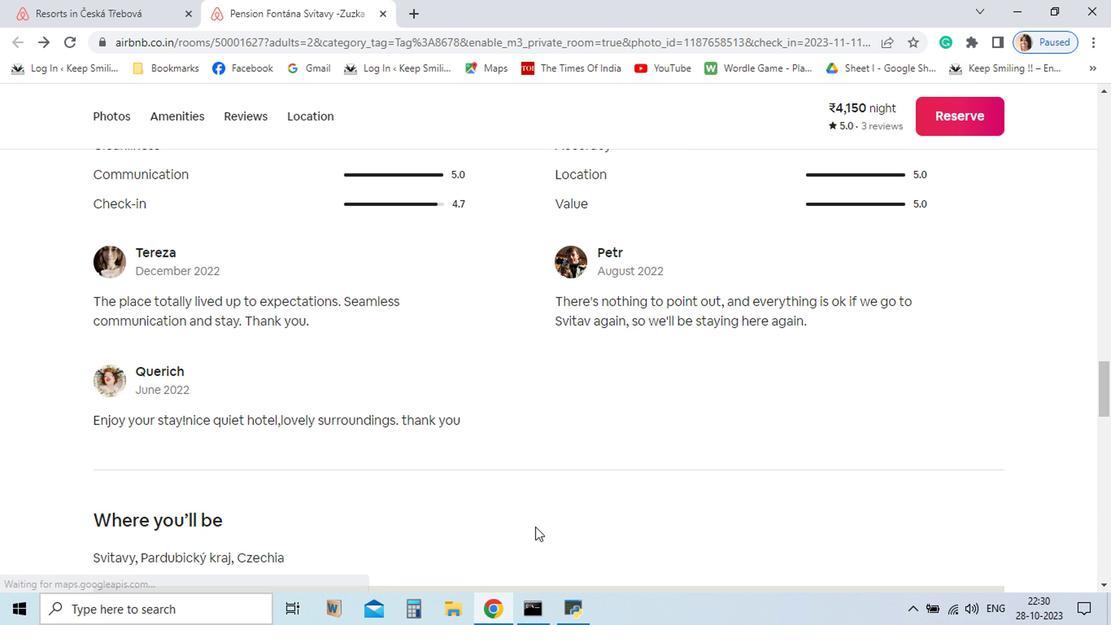 
Action: Mouse scrolled (541, 481) with delta (0, 0)
Screenshot: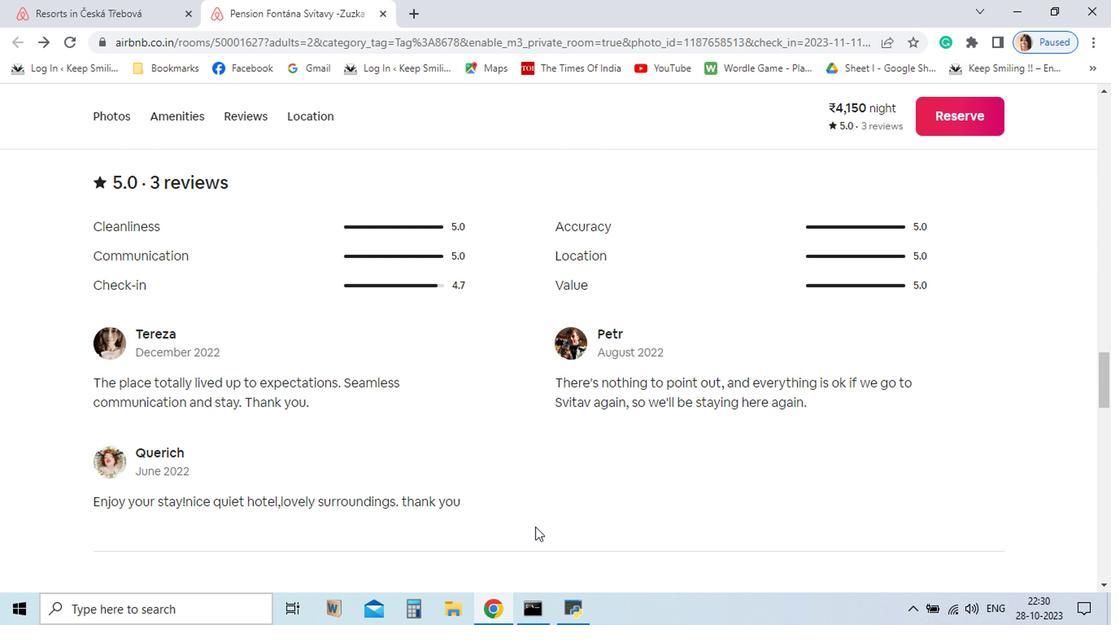 
Action: Mouse moved to (542, 480)
Screenshot: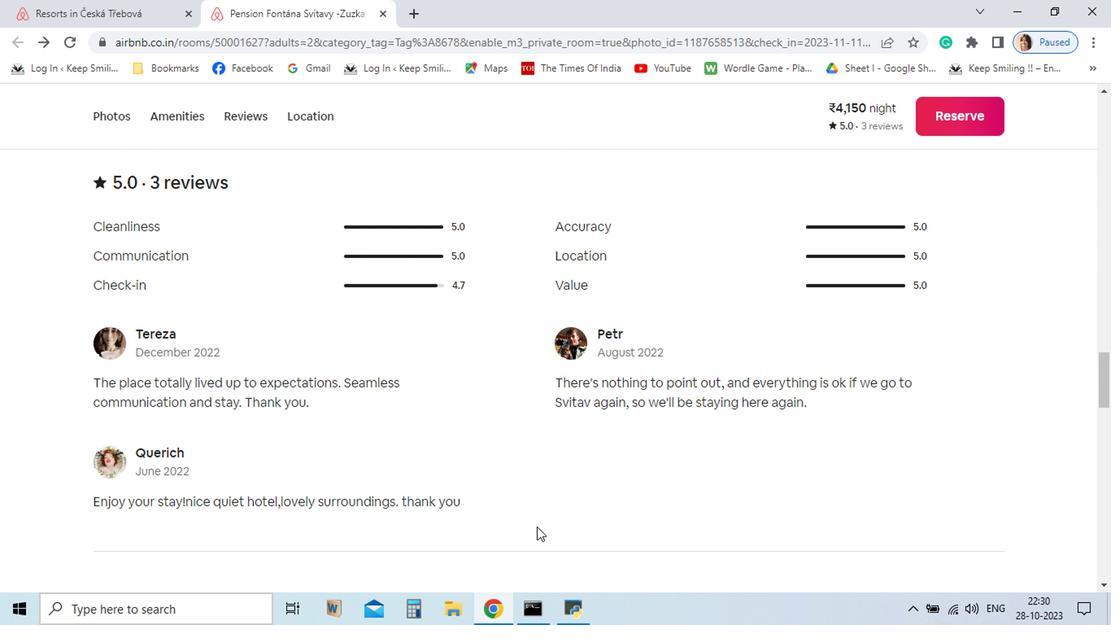 
Action: Mouse scrolled (542, 479) with delta (0, 0)
Screenshot: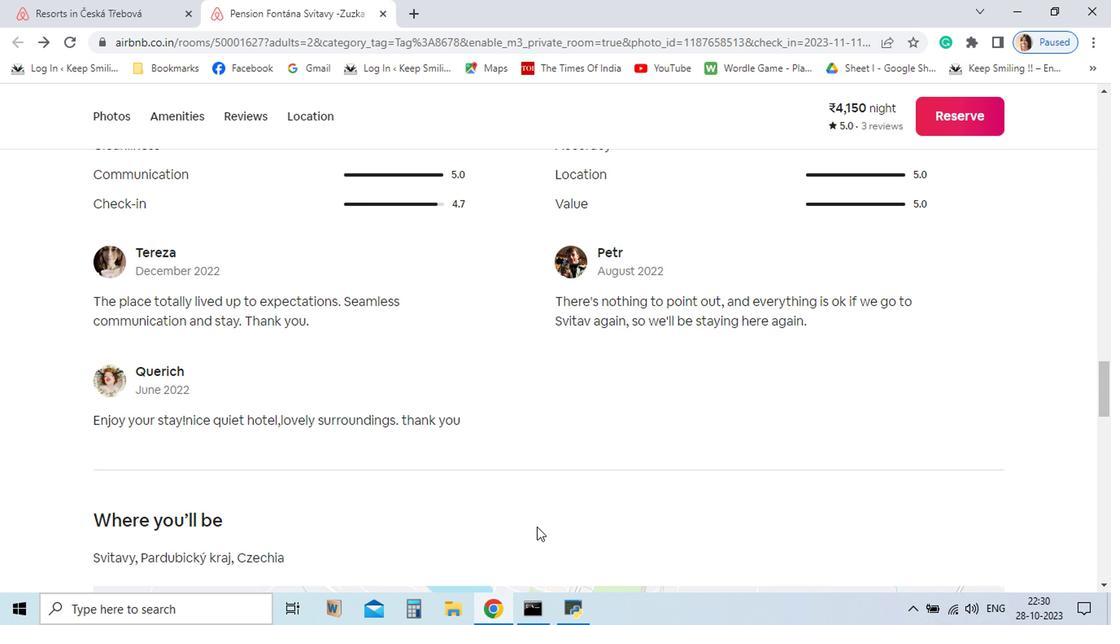 
Action: Mouse scrolled (542, 479) with delta (0, 0)
Screenshot: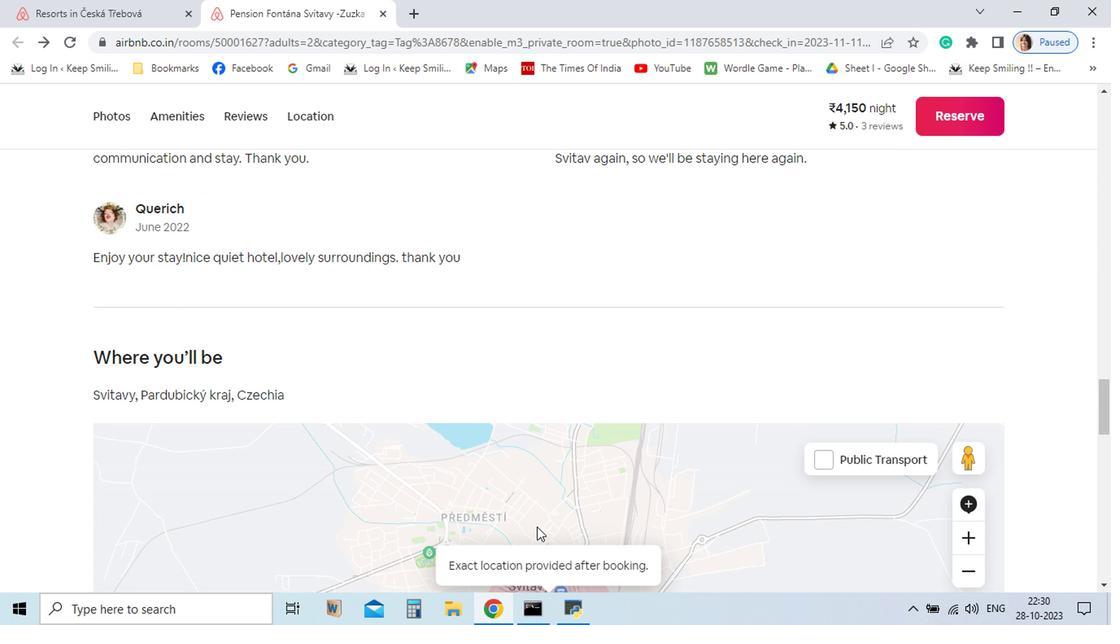 
Action: Mouse scrolled (542, 479) with delta (0, 0)
Screenshot: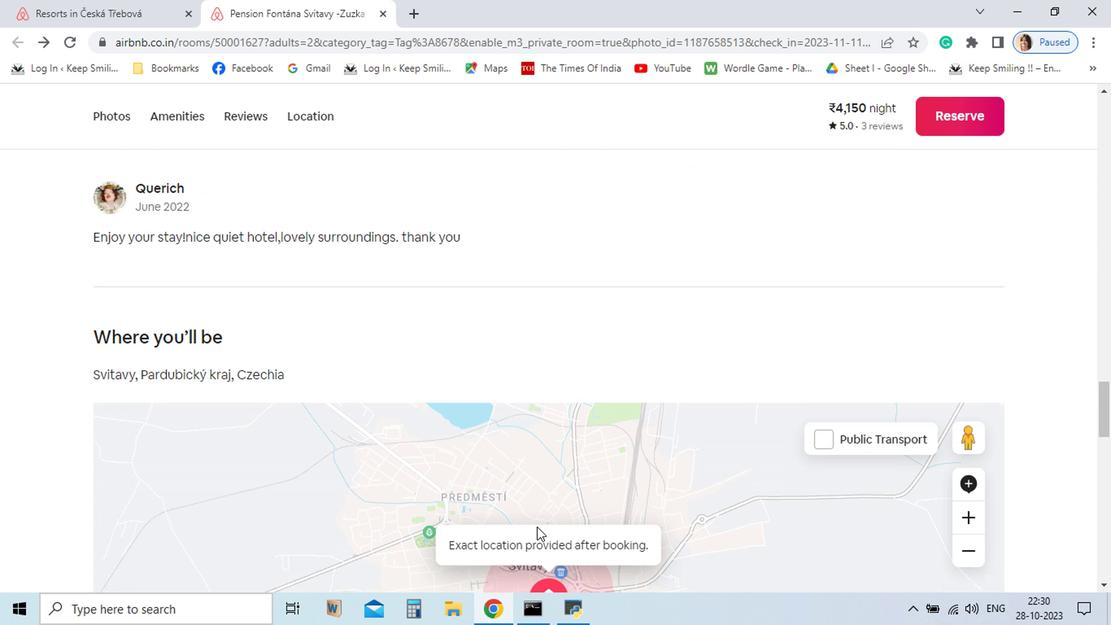 
Action: Mouse scrolled (542, 479) with delta (0, 0)
Screenshot: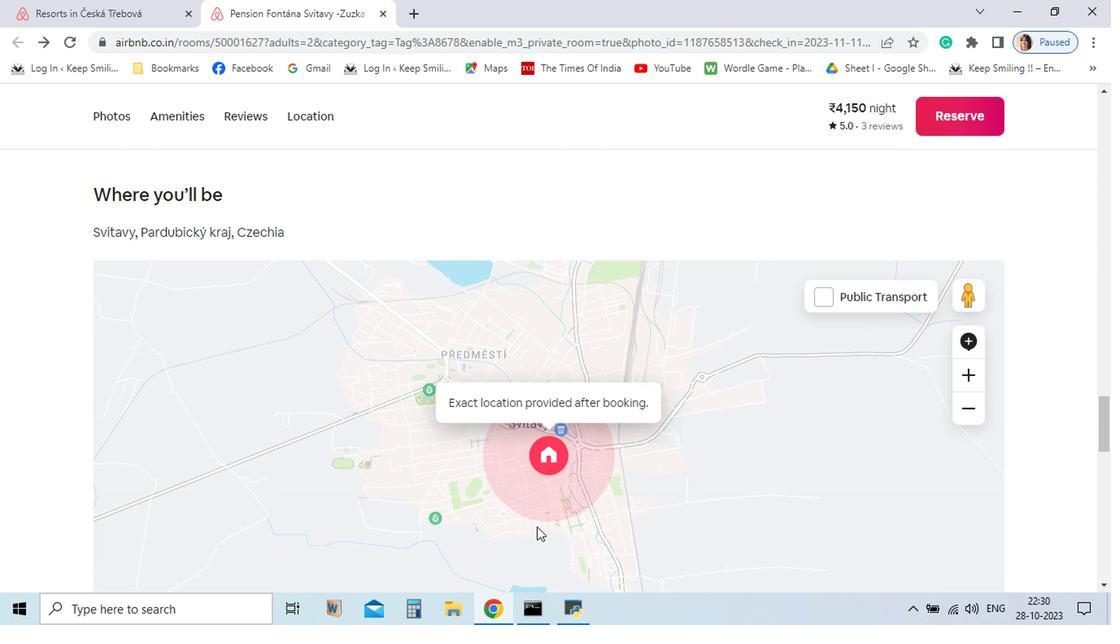 
Action: Mouse scrolled (542, 479) with delta (0, 0)
Screenshot: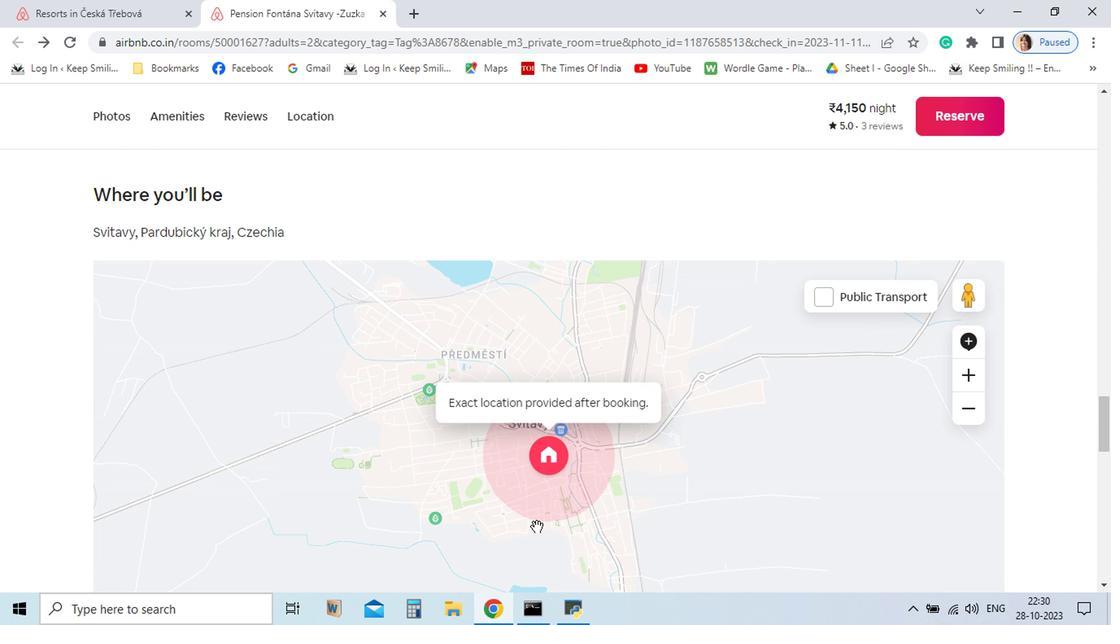 
Action: Mouse scrolled (542, 479) with delta (0, 0)
Screenshot: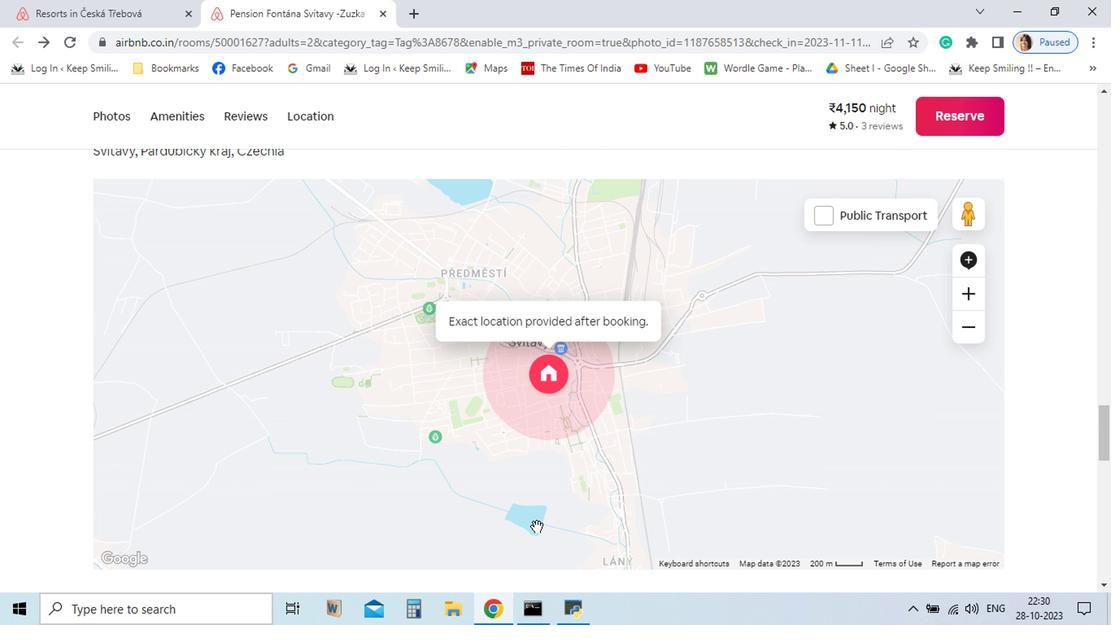 
Action: Mouse scrolled (542, 479) with delta (0, 0)
Screenshot: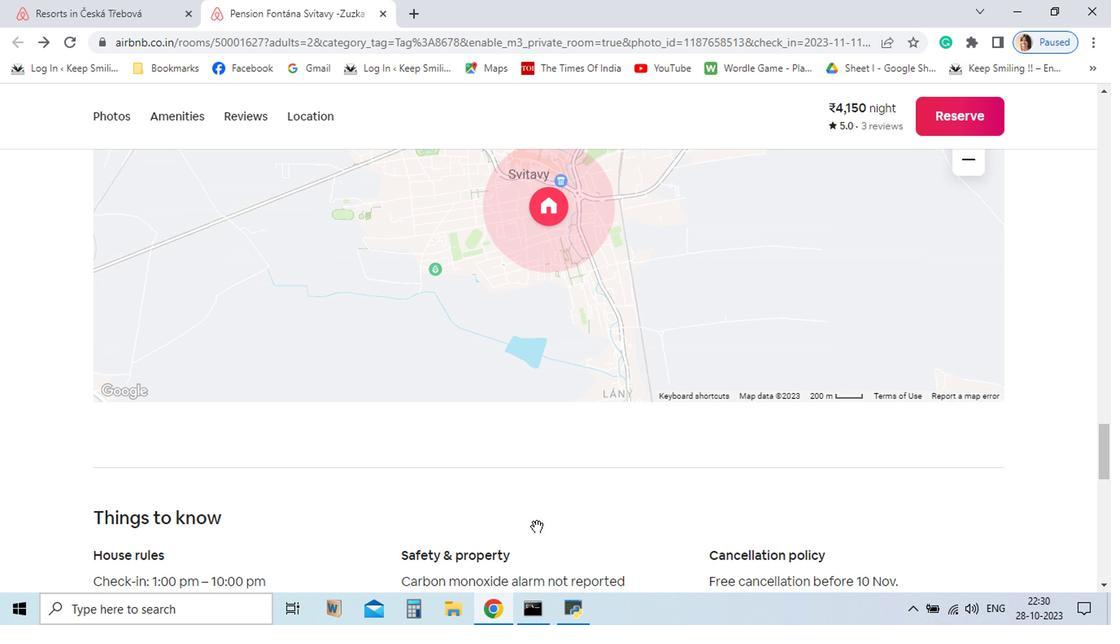 
Action: Mouse scrolled (542, 479) with delta (0, 0)
Screenshot: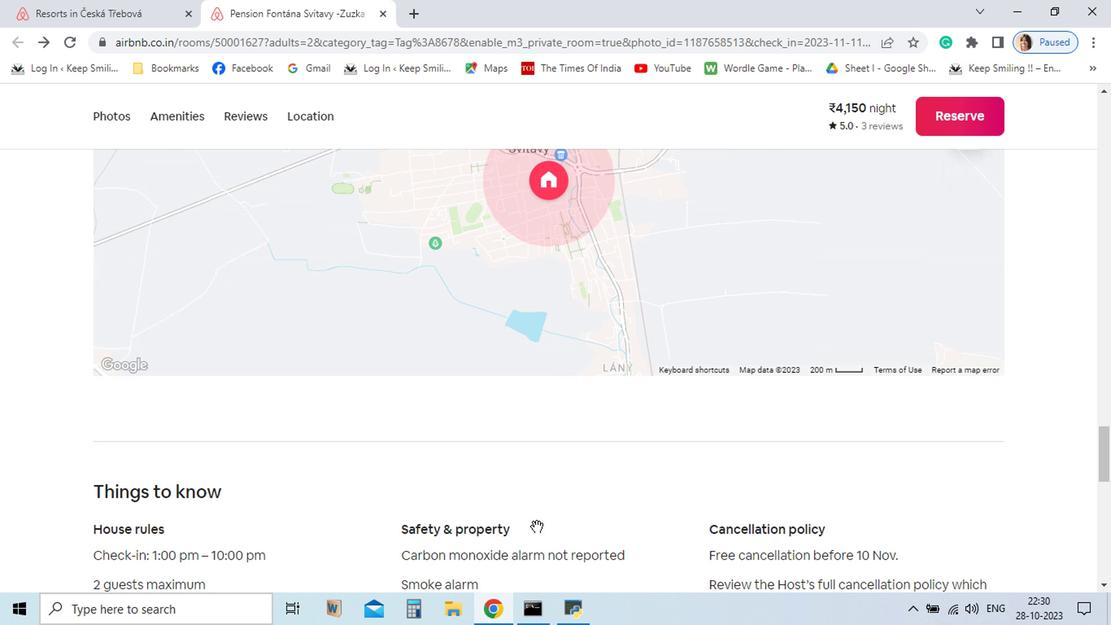 
Action: Mouse scrolled (542, 479) with delta (0, 0)
Screenshot: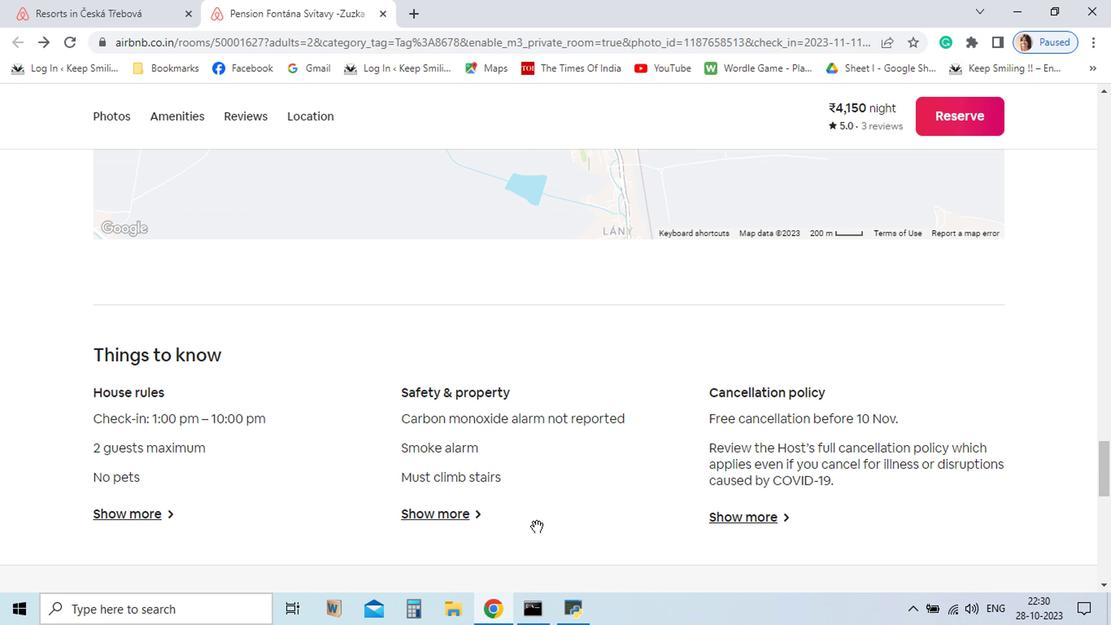 
Action: Mouse scrolled (542, 479) with delta (0, 0)
Screenshot: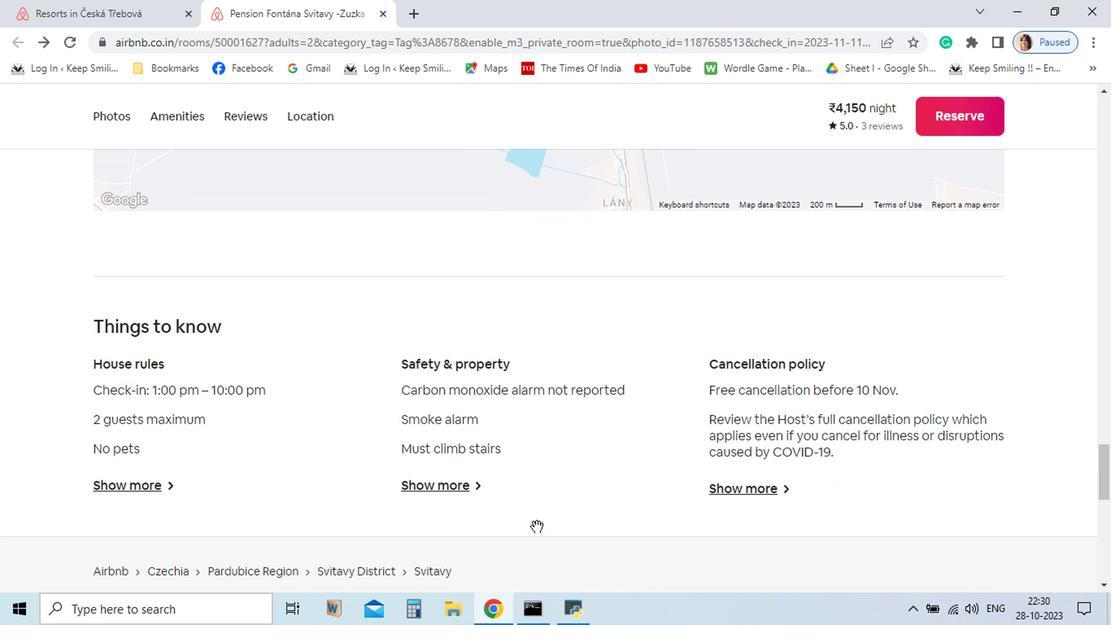 
Action: Mouse scrolled (542, 479) with delta (0, 0)
Screenshot: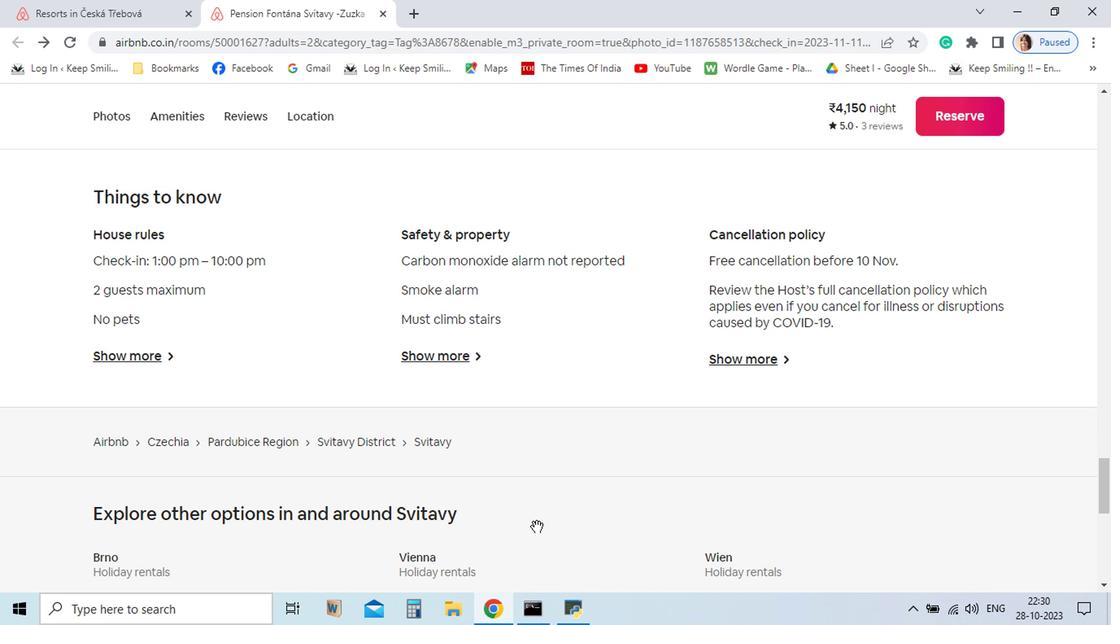 
Action: Mouse scrolled (542, 479) with delta (0, 0)
Screenshot: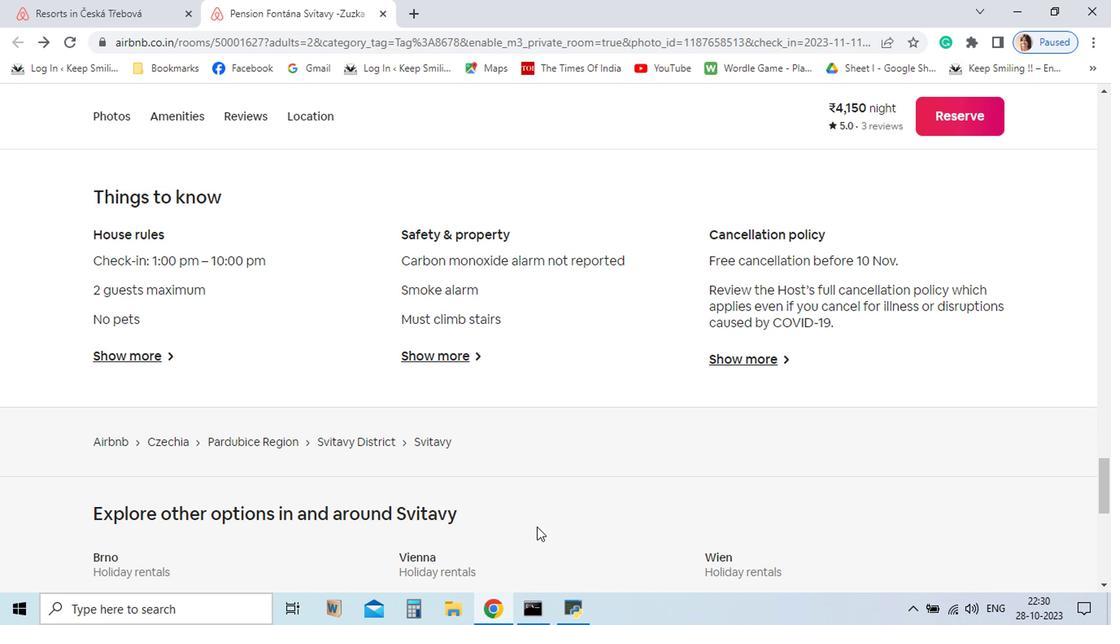 
Action: Mouse moved to (236, 372)
Screenshot: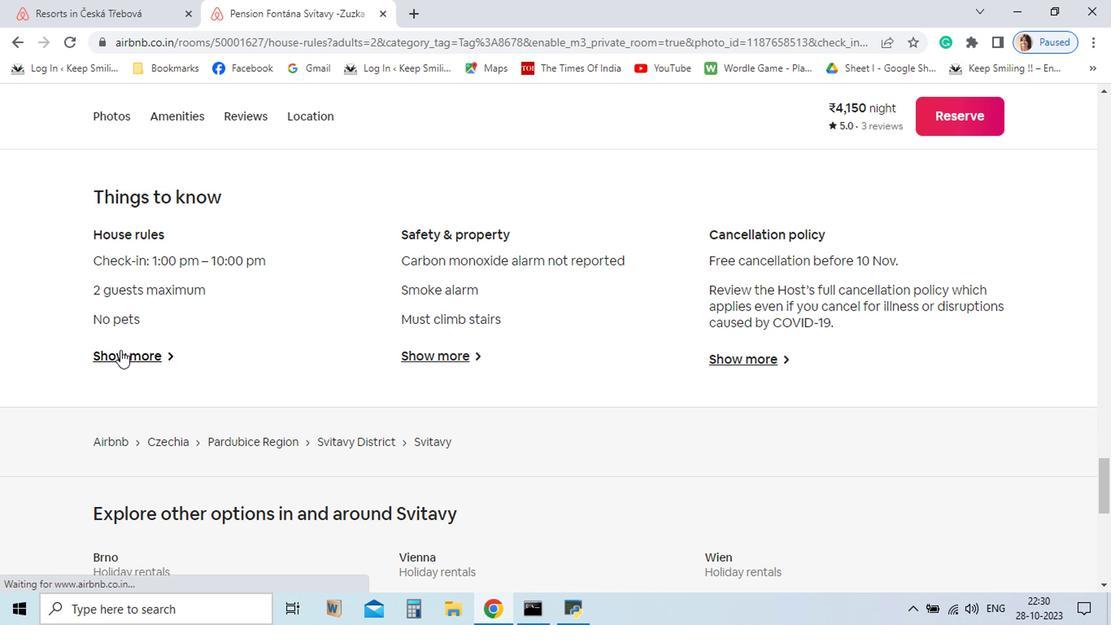 
Action: Mouse pressed left at (236, 372)
Screenshot: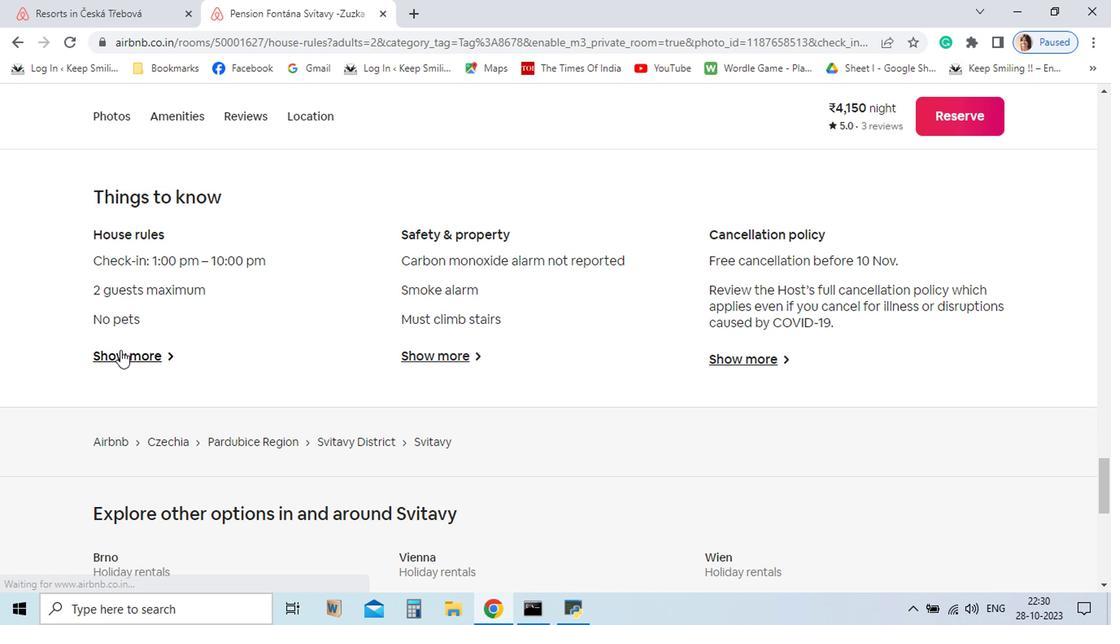 
Action: Mouse moved to (787, 353)
Screenshot: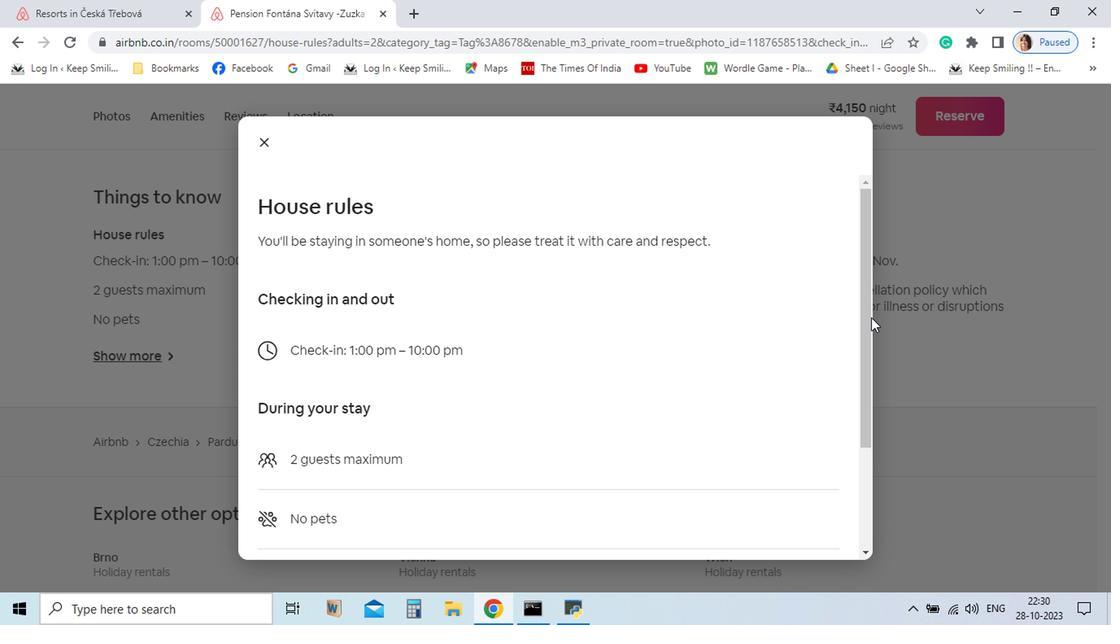 
Action: Mouse pressed left at (787, 353)
Screenshot: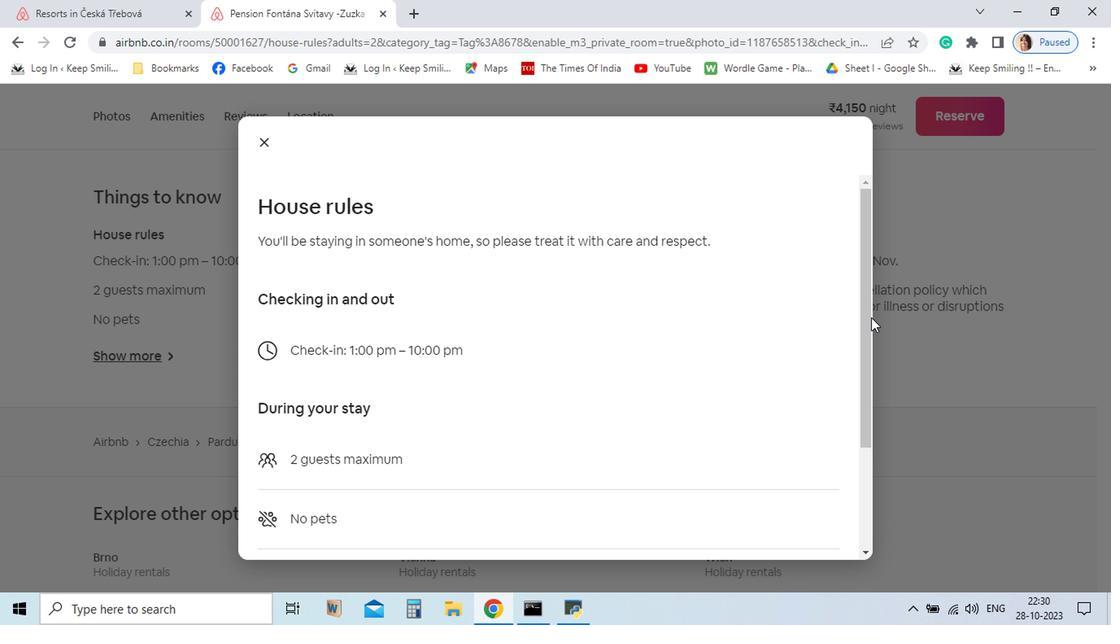 
Action: Mouse moved to (344, 248)
Screenshot: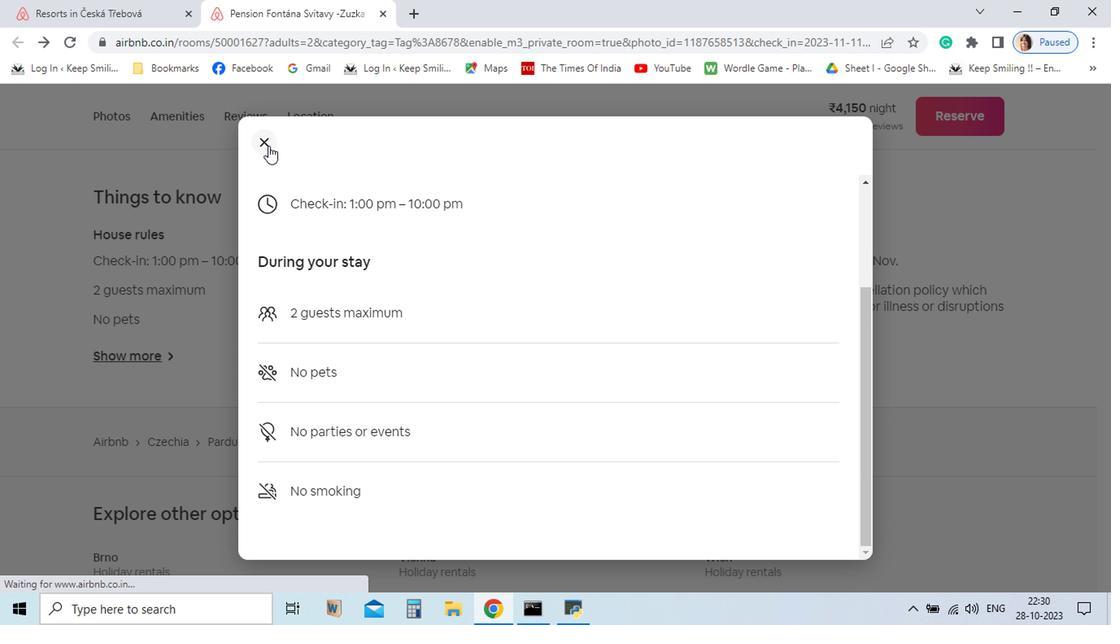 
Action: Mouse pressed left at (344, 248)
Screenshot: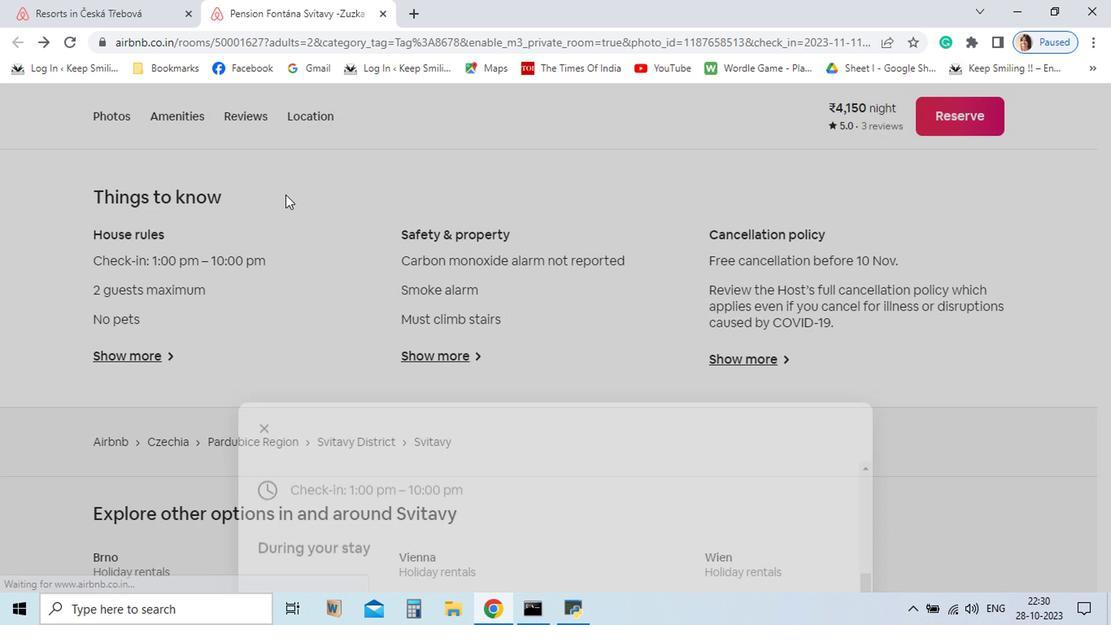 
Action: Mouse moved to (462, 372)
Screenshot: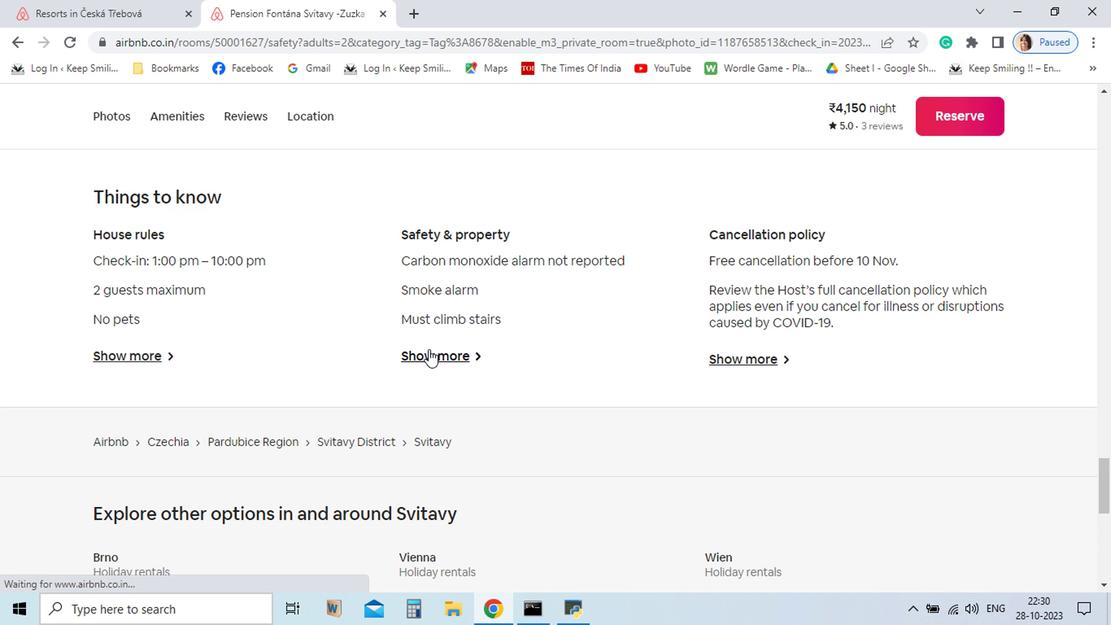 
Action: Mouse pressed left at (462, 372)
Screenshot: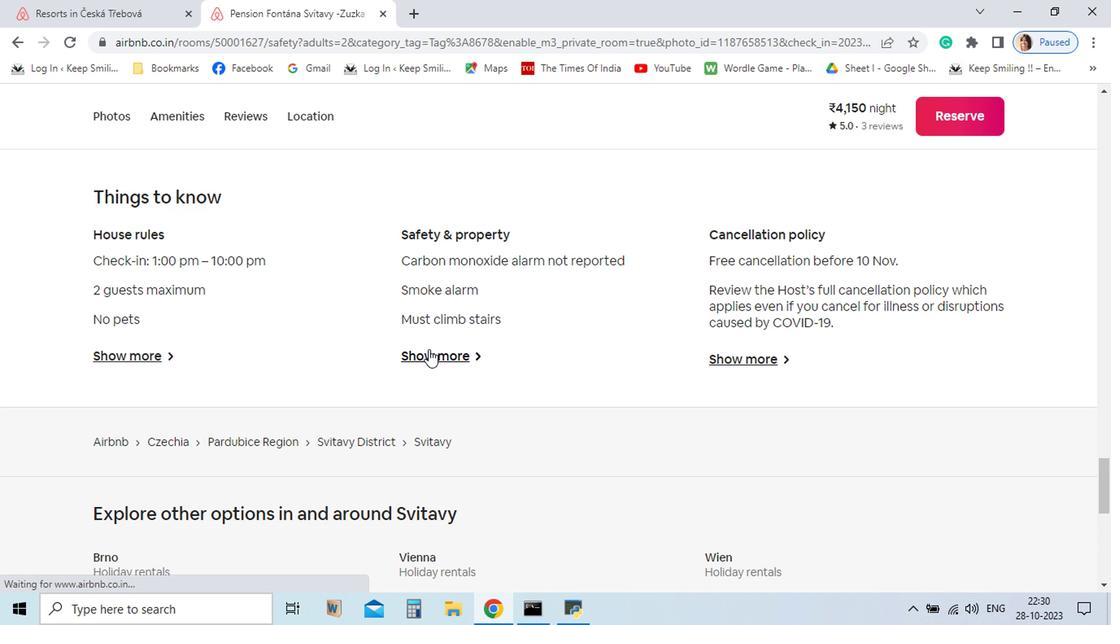 
Action: Mouse moved to (779, 351)
Screenshot: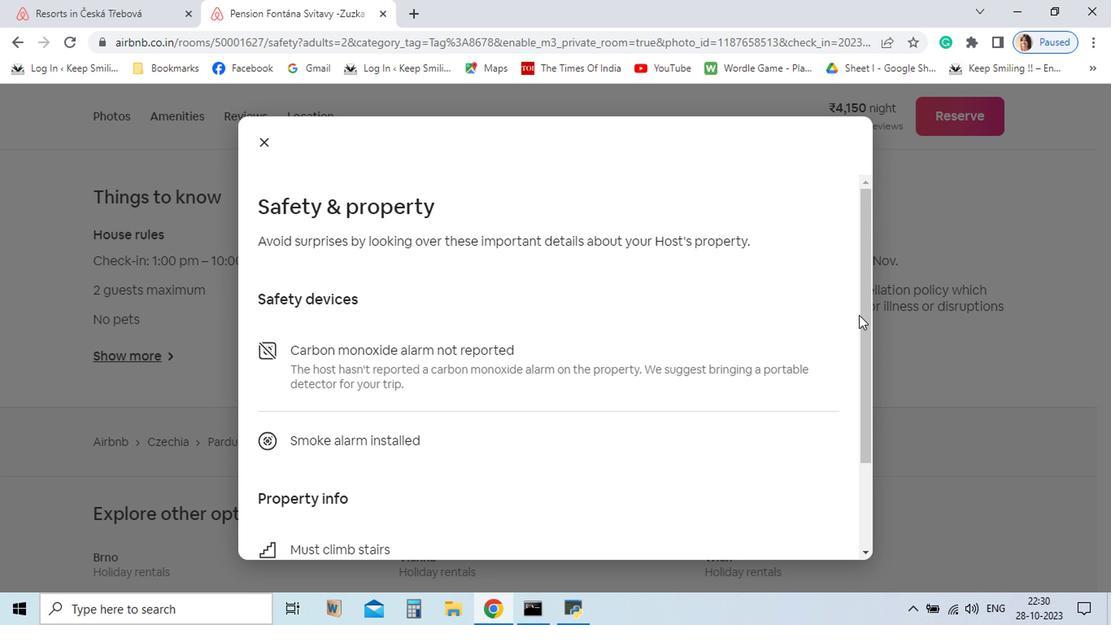 
Action: Mouse pressed left at (779, 351)
Screenshot: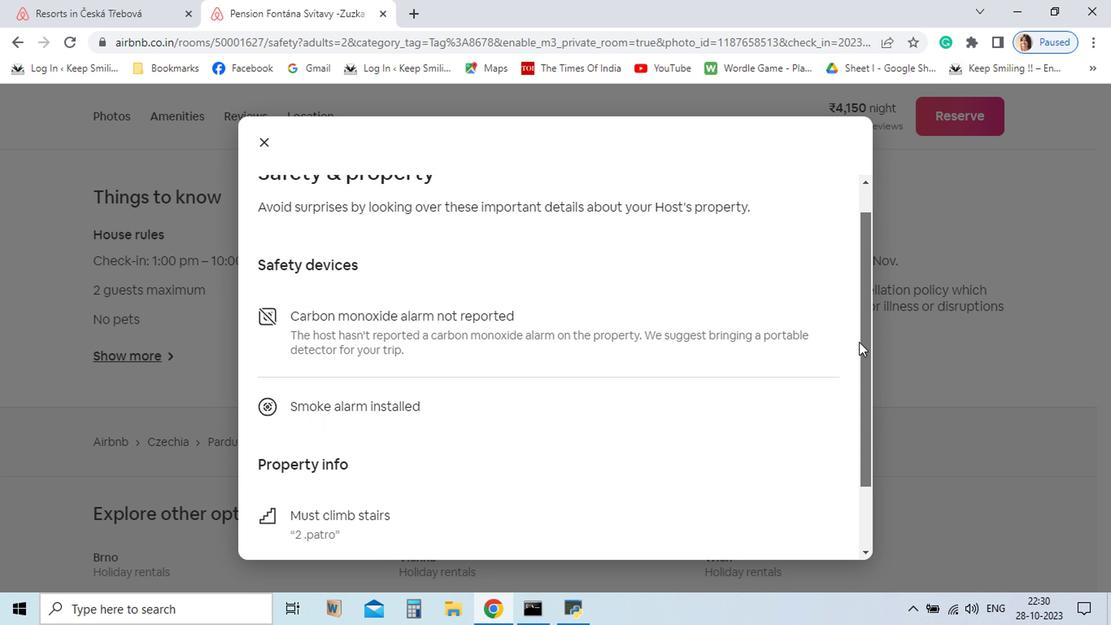 
Action: Mouse moved to (340, 245)
Screenshot: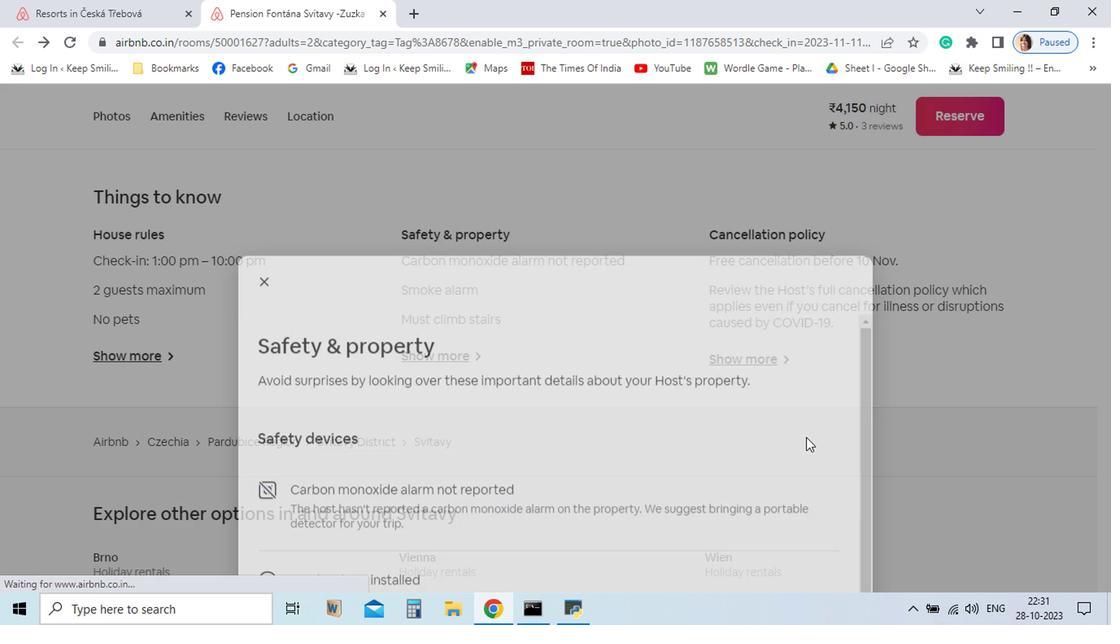 
Action: Mouse pressed left at (340, 245)
Screenshot: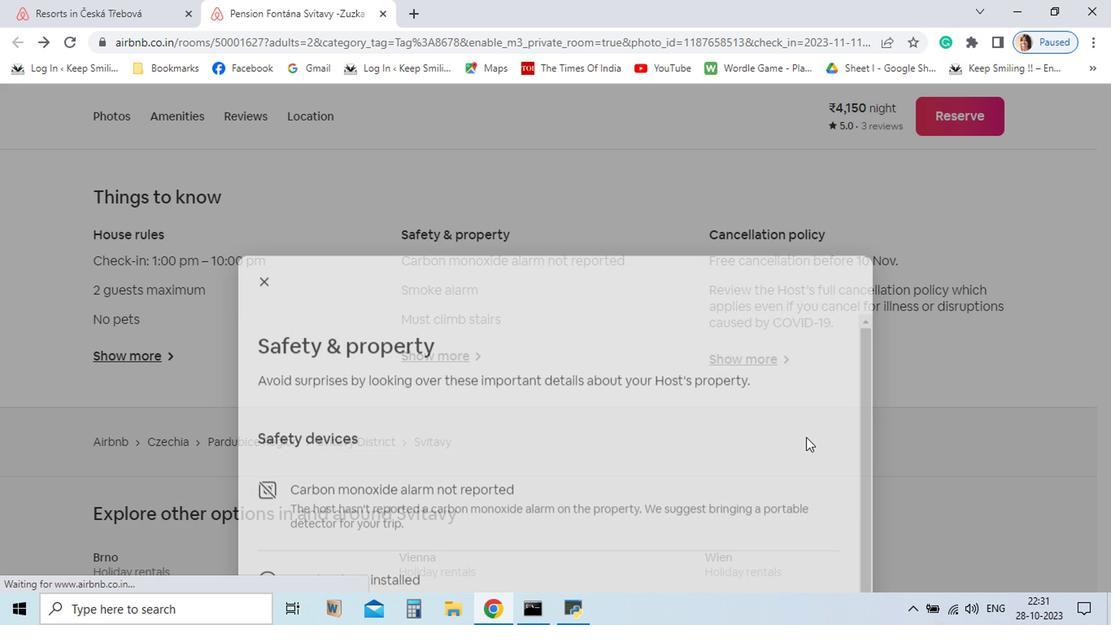 
Action: Mouse moved to (688, 377)
Screenshot: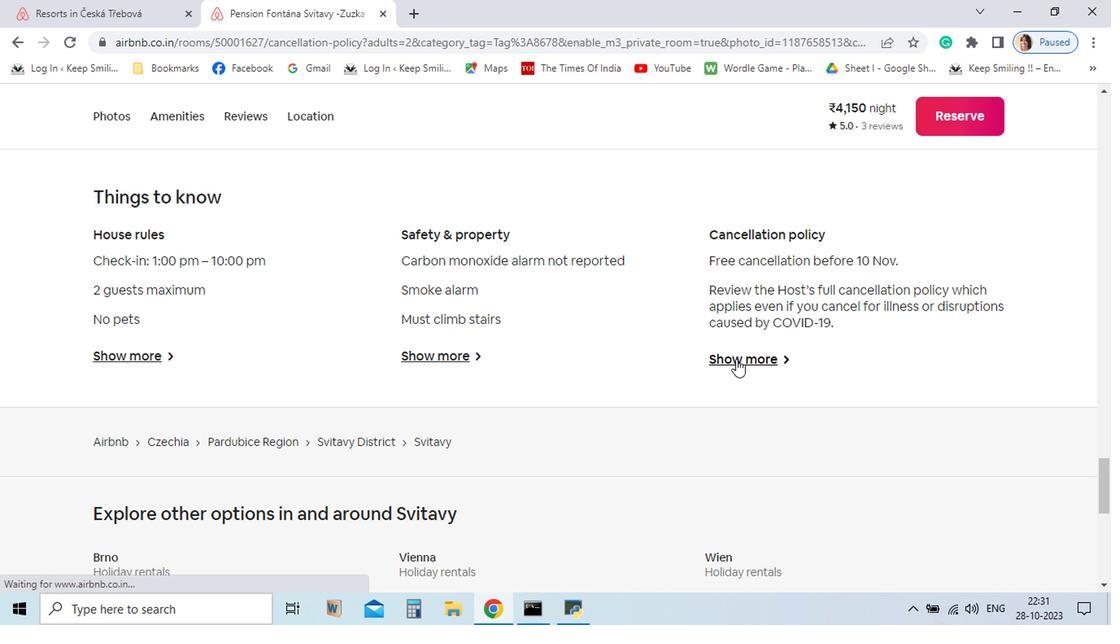 
Action: Mouse pressed left at (688, 377)
Screenshot: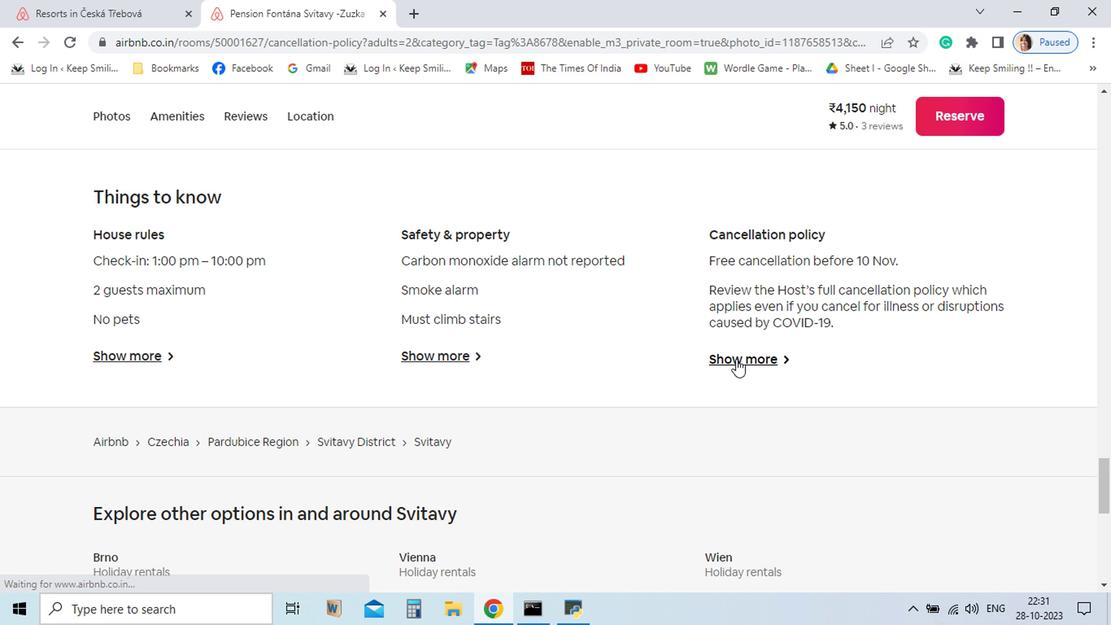 
Action: Mouse moved to (723, 424)
Screenshot: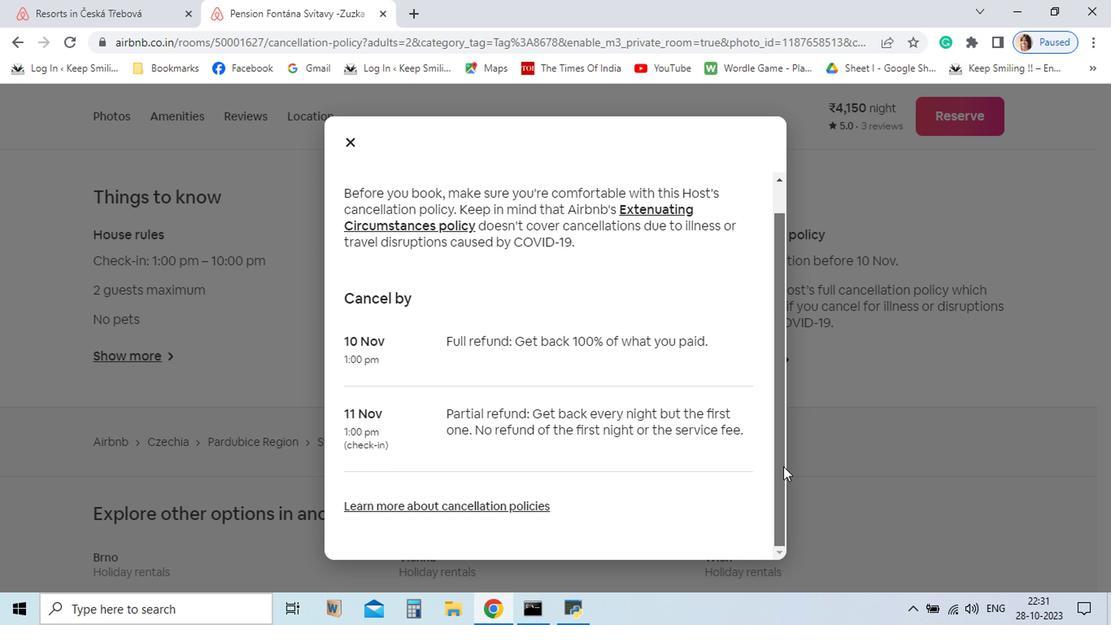 
Action: Mouse pressed left at (723, 424)
Screenshot: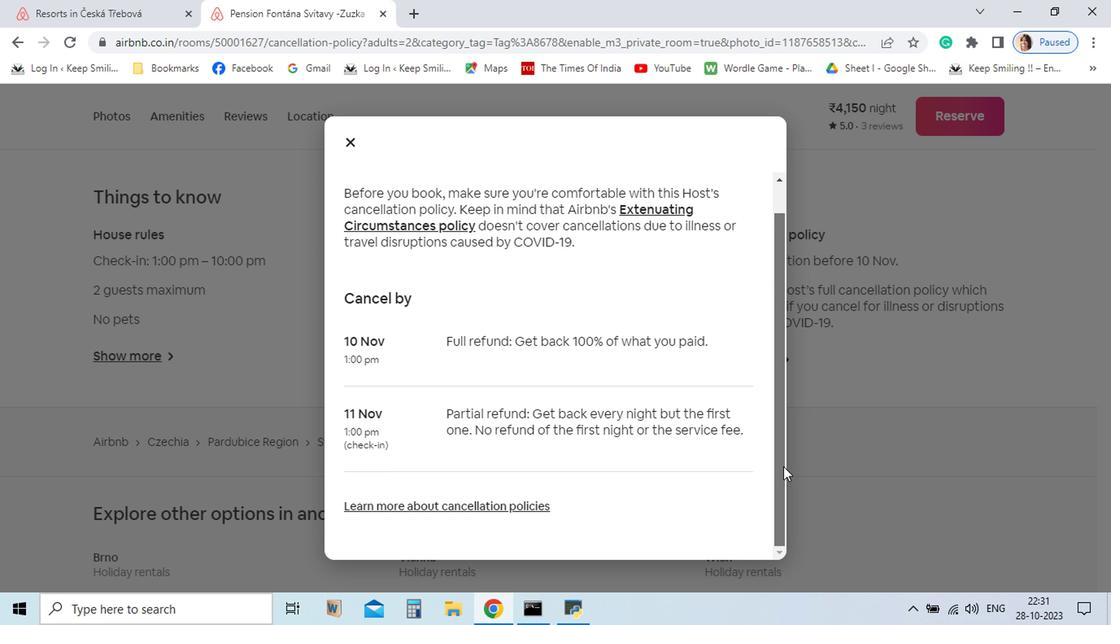 
Action: Mouse moved to (405, 248)
Screenshot: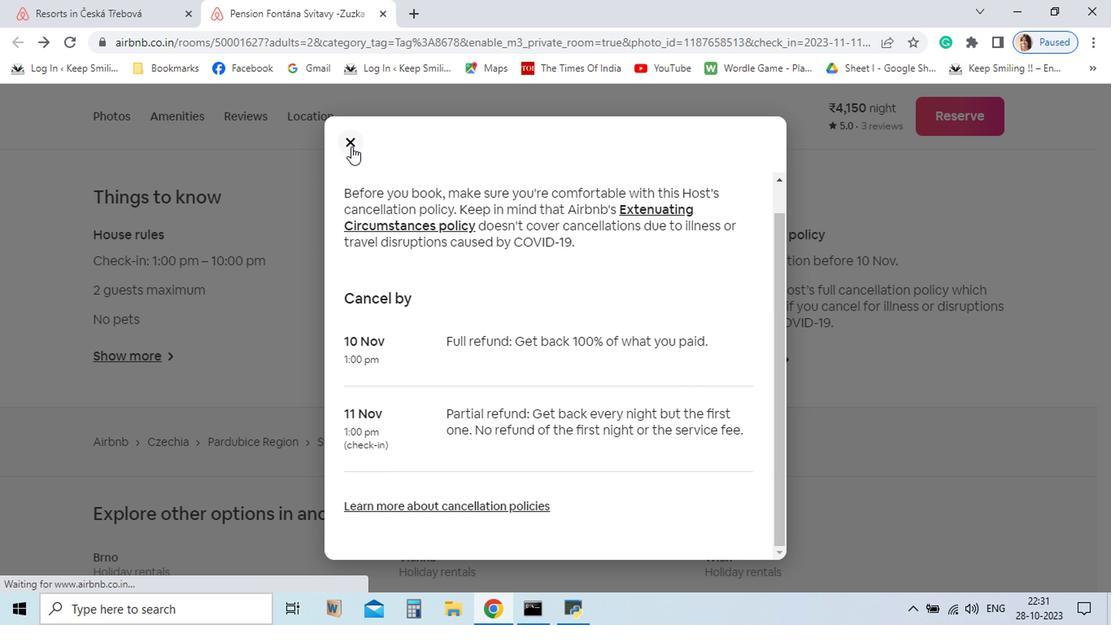 
Action: Mouse pressed left at (405, 248)
Screenshot: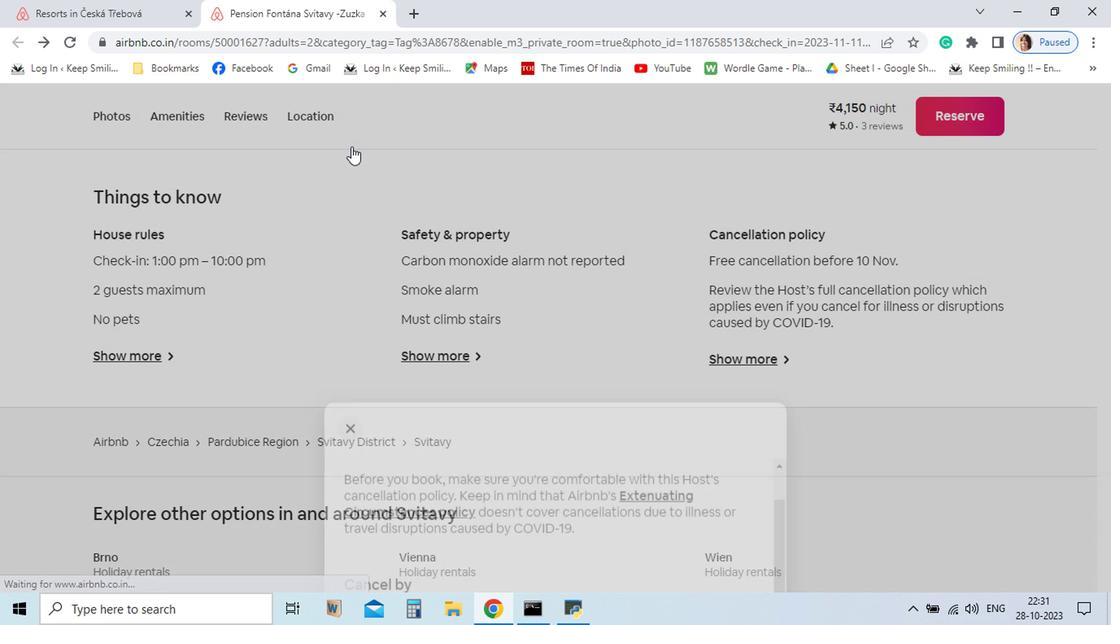 
Action: Mouse moved to (431, 167)
Screenshot: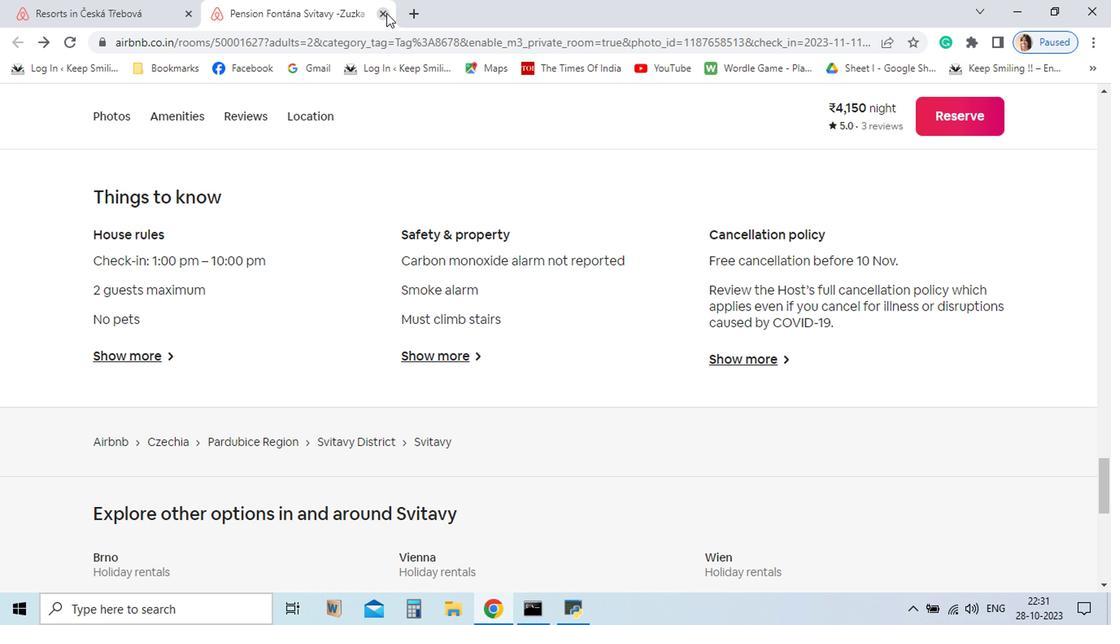 
Action: Mouse pressed left at (431, 167)
Screenshot: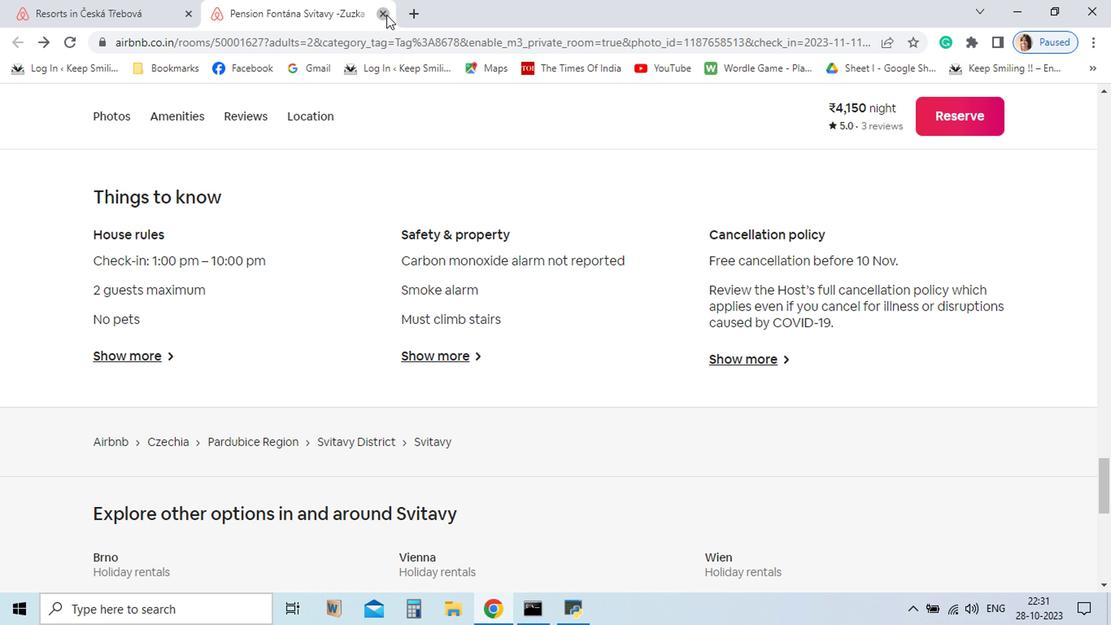 
Action: Mouse moved to (431, 169)
Screenshot: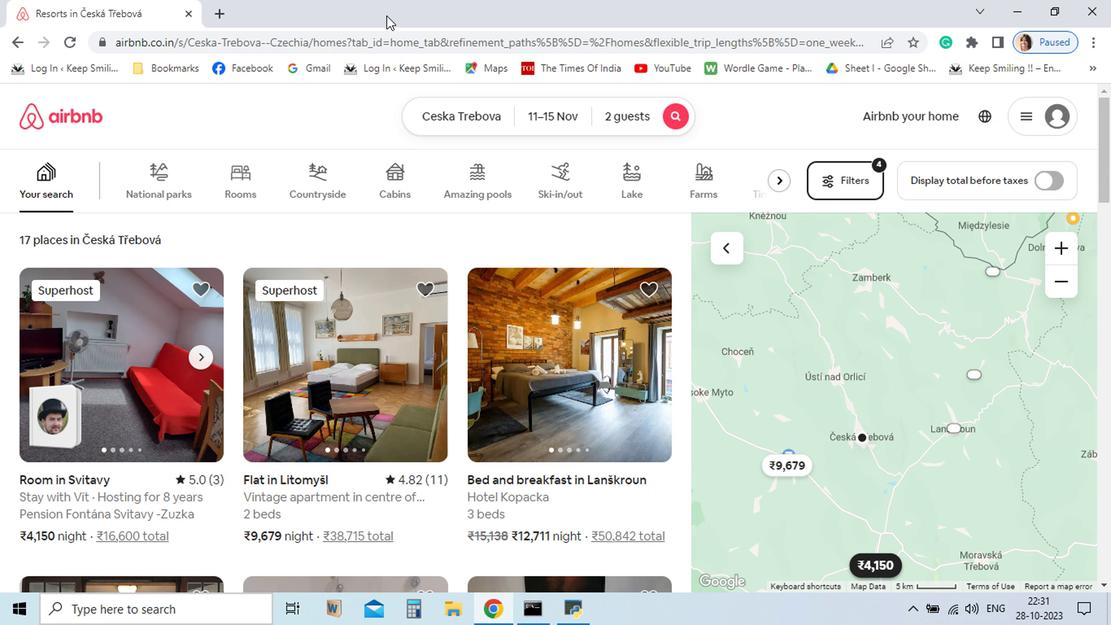 
